 Task: Look for space in Botevgrad, Bulgaria from 15th July, 2023 to 25th July, 2023 for 4 adults, 2 children and 1 pet in price range Rs.10000 to Rs.15000. Place can be entire place or shared room with 4 bedrooms having 6 beds and 4 bathrooms. Property type can be house, flat, guest house. Amenities needed are: wifi, TV, free parkinig on premises, gym, breakfast. Booking option can be shelf check-in. Required host language is English.
Action: Mouse pressed left at (499, 118)
Screenshot: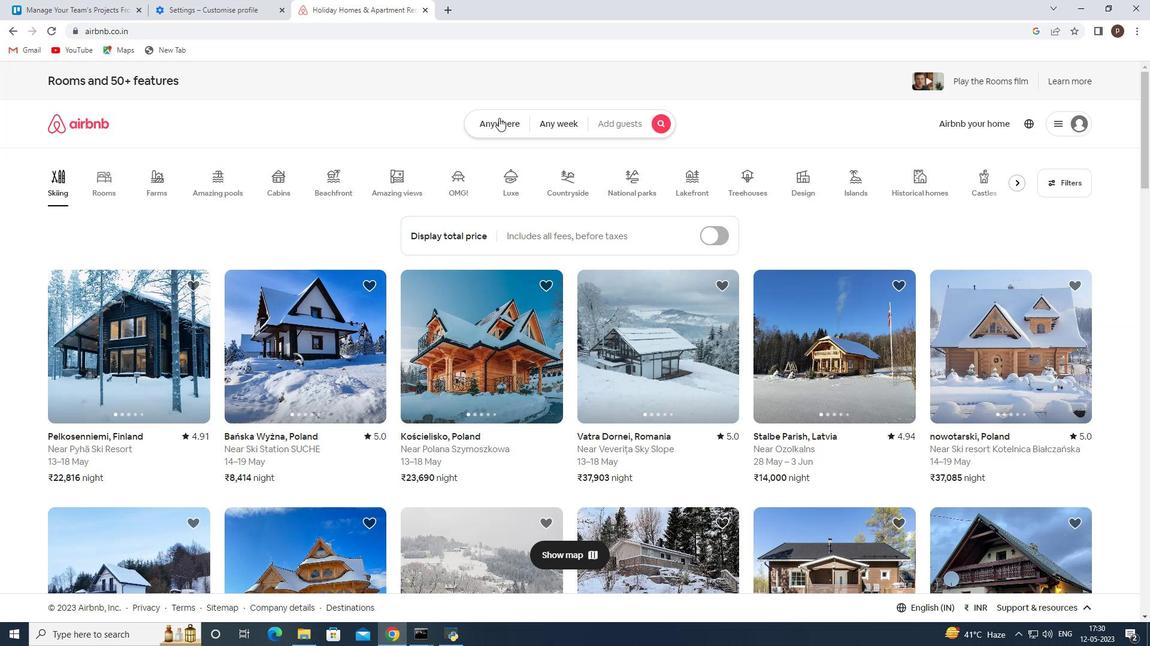 
Action: Mouse moved to (373, 165)
Screenshot: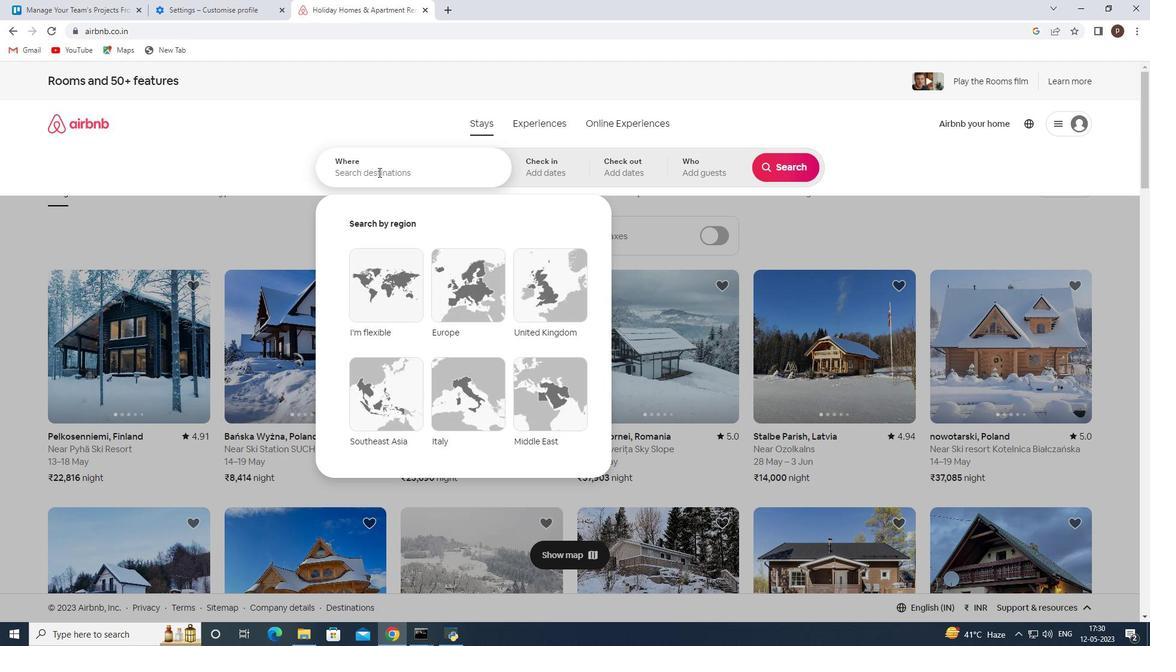
Action: Mouse pressed left at (373, 165)
Screenshot: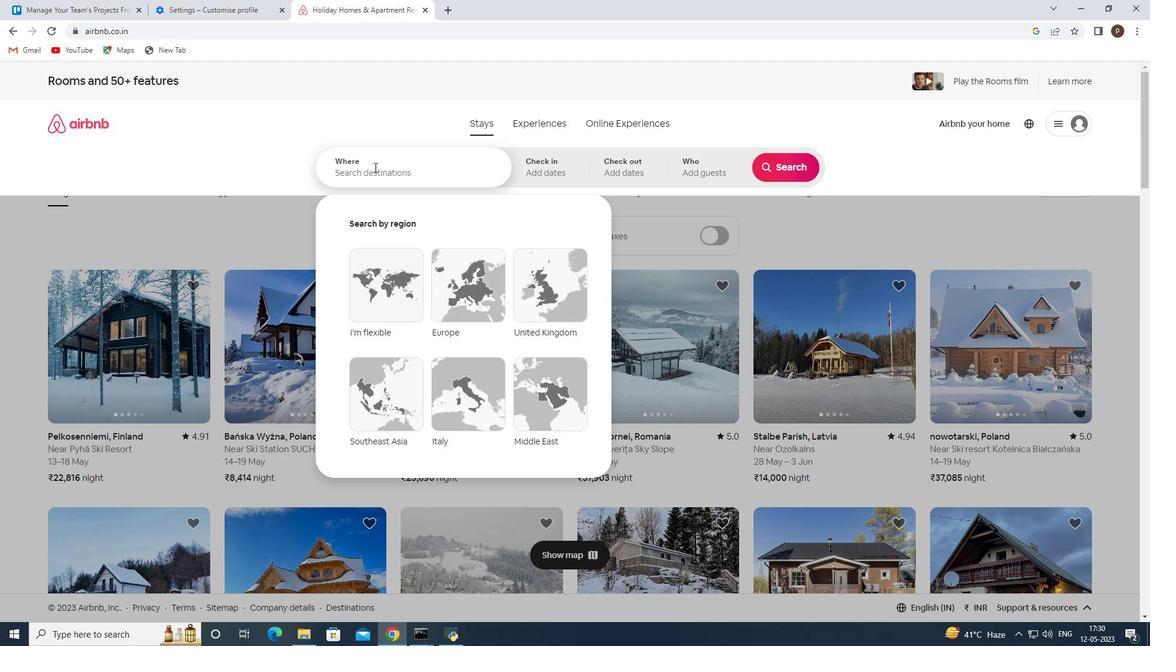 
Action: Mouse moved to (371, 167)
Screenshot: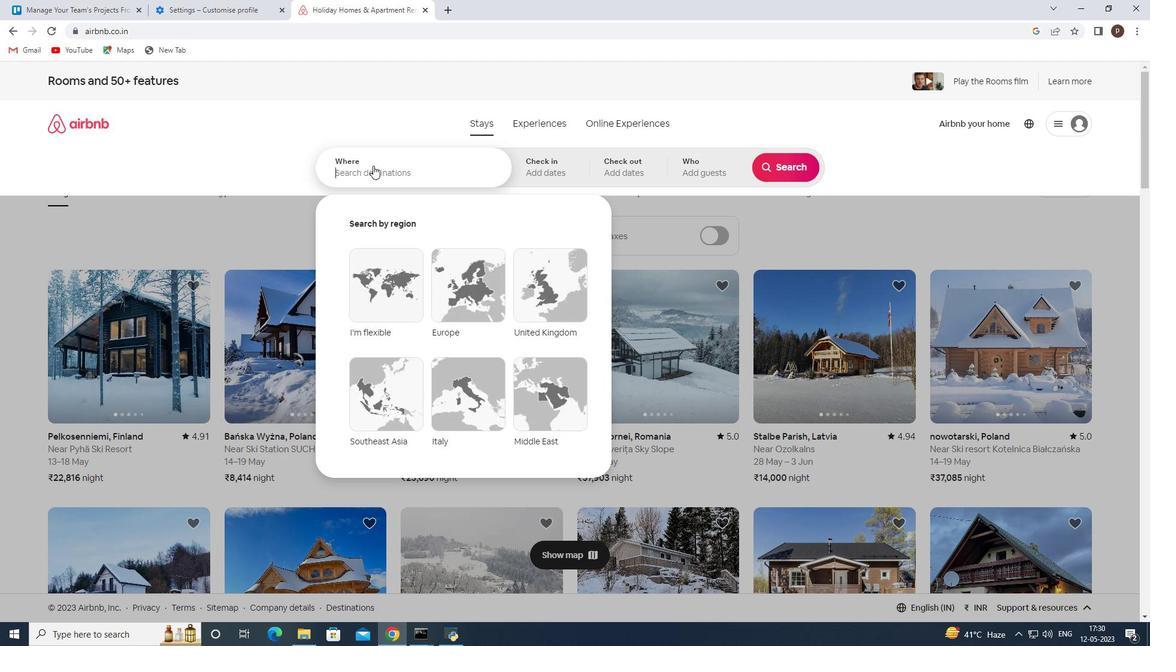 
Action: Mouse pressed left at (371, 167)
Screenshot: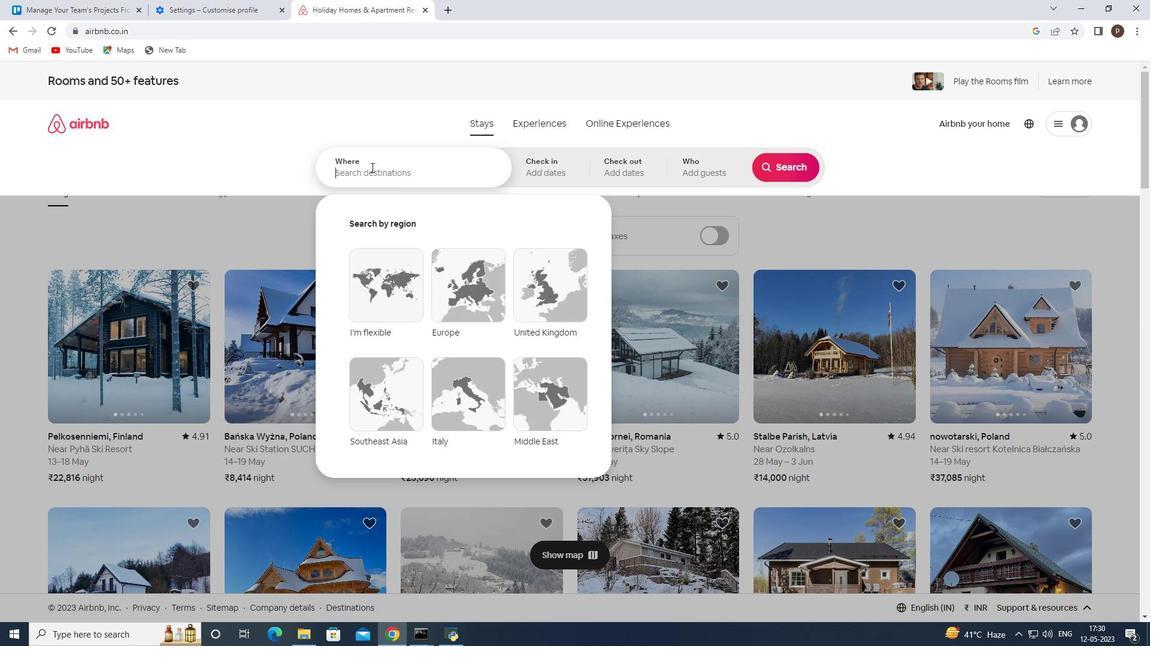 
Action: Key pressed <Key.caps_lock>B<Key.caps_lock>otevgrad
Screenshot: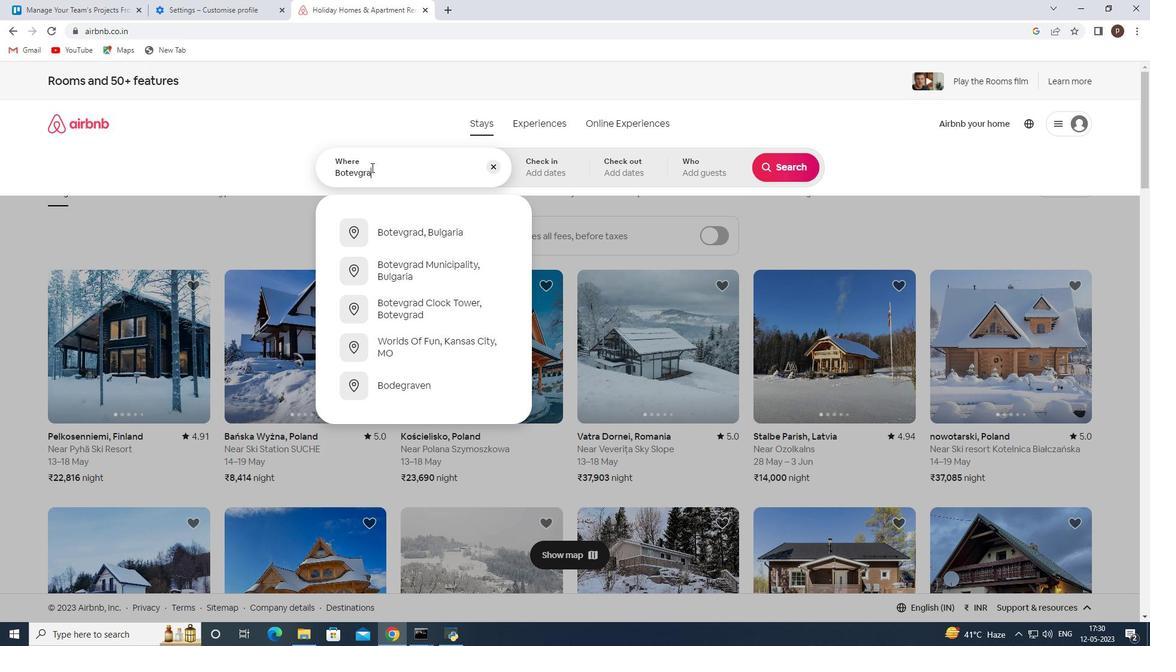 
Action: Mouse moved to (392, 231)
Screenshot: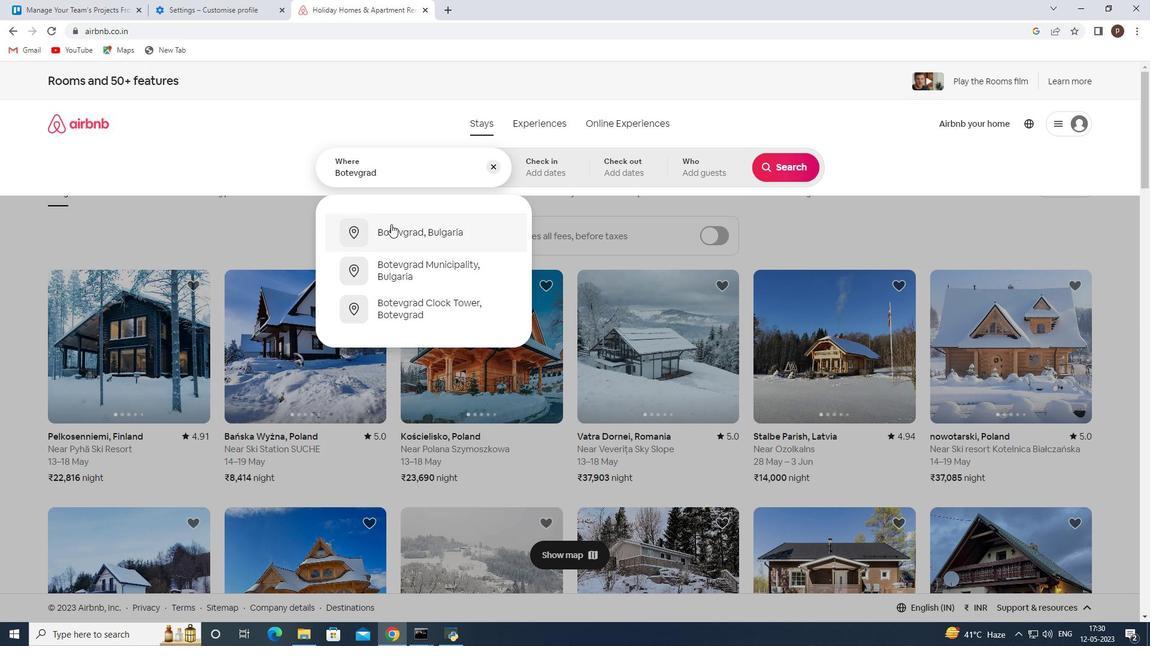 
Action: Mouse pressed left at (392, 231)
Screenshot: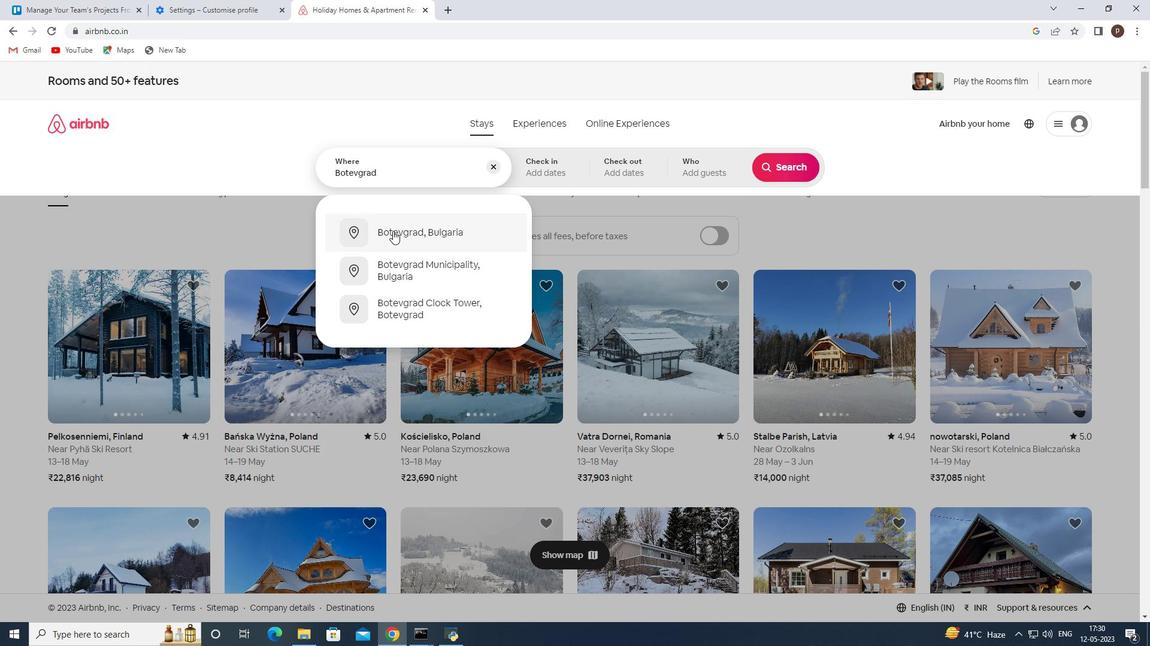 
Action: Mouse moved to (786, 258)
Screenshot: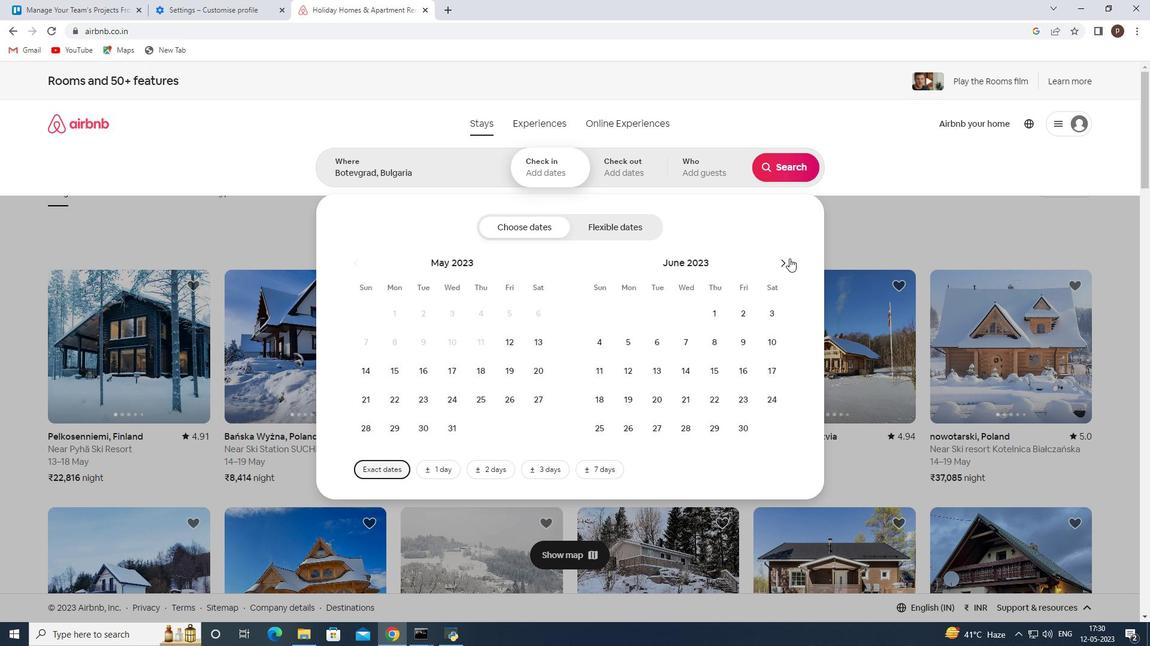 
Action: Mouse pressed left at (786, 258)
Screenshot: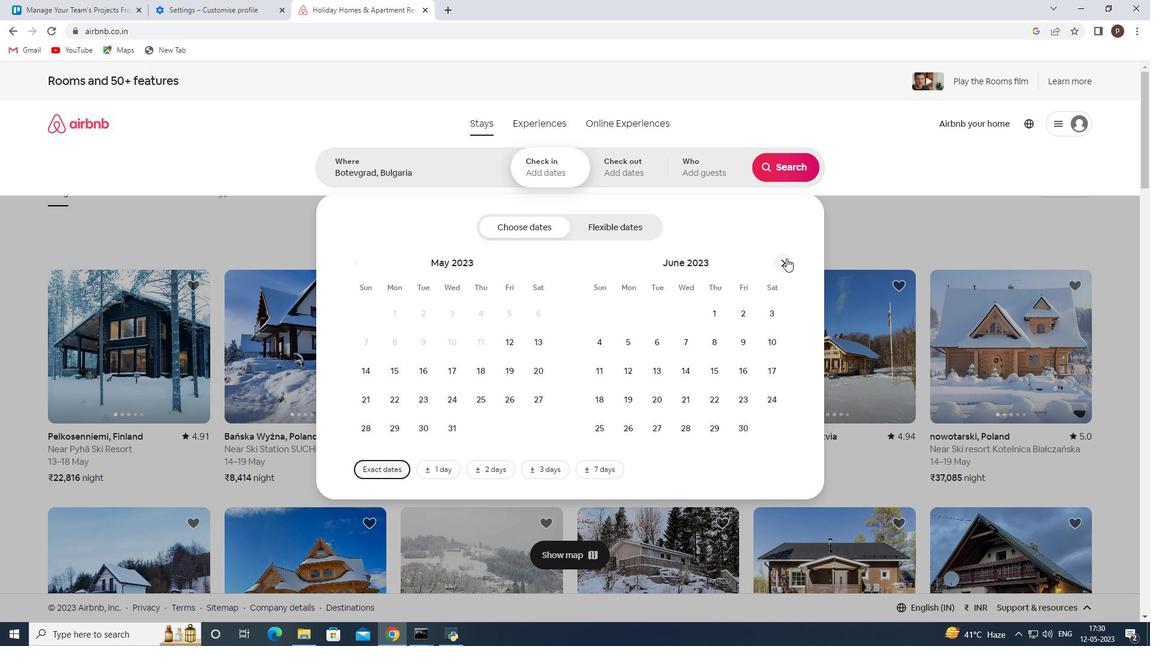 
Action: Mouse moved to (767, 367)
Screenshot: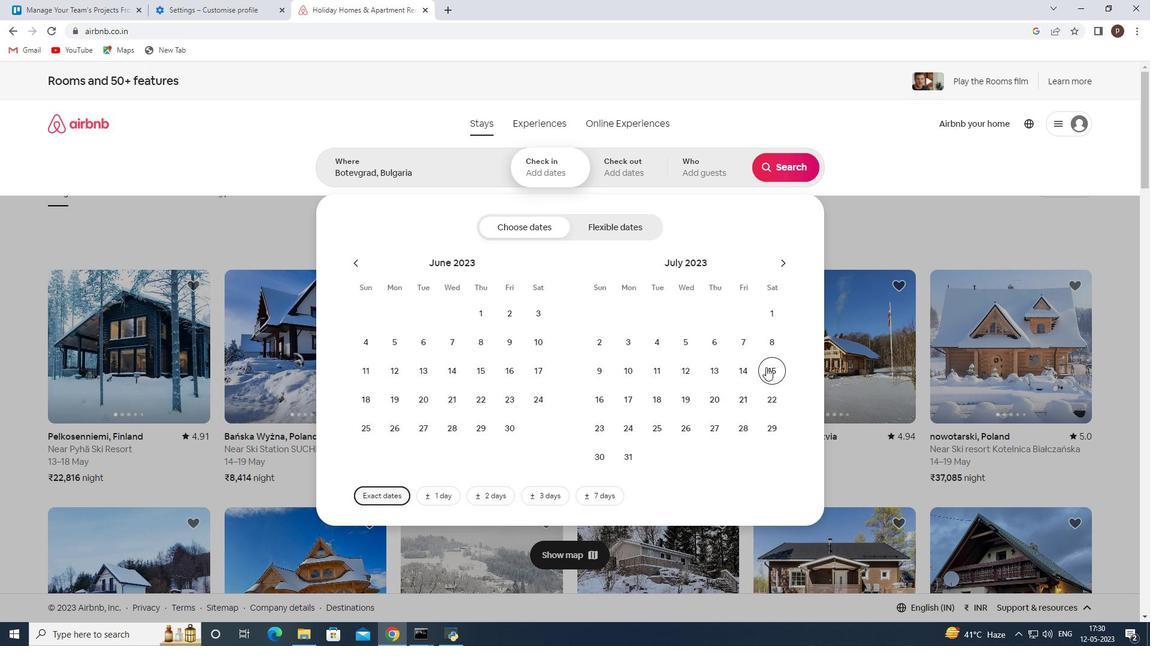 
Action: Mouse pressed left at (767, 367)
Screenshot: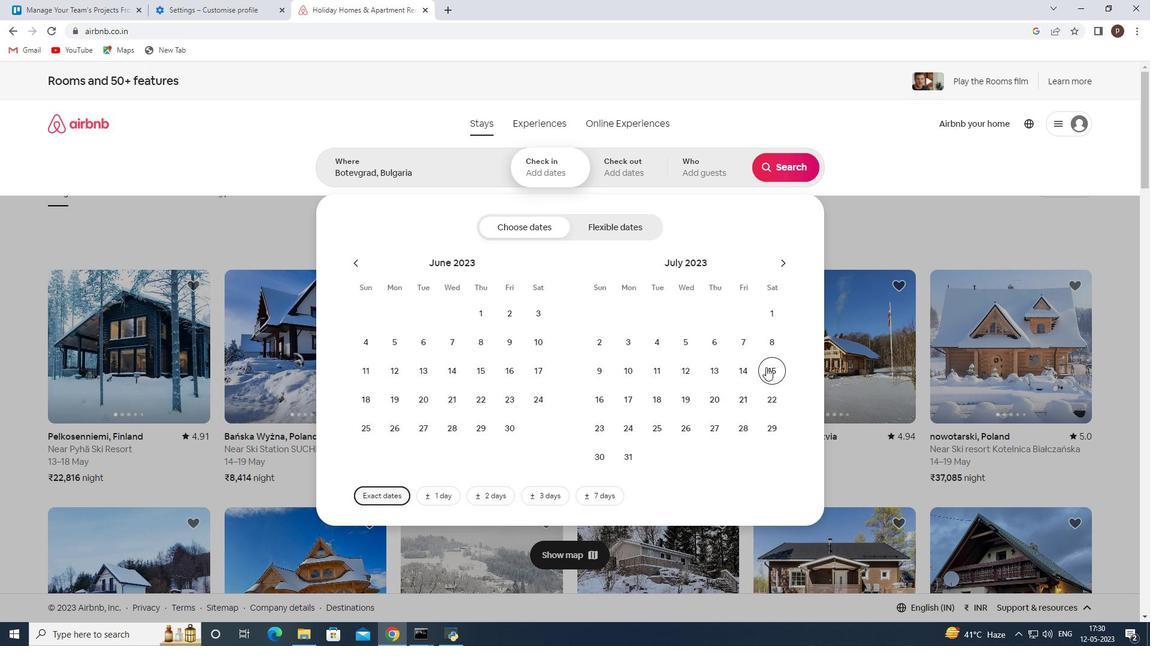 
Action: Mouse moved to (654, 421)
Screenshot: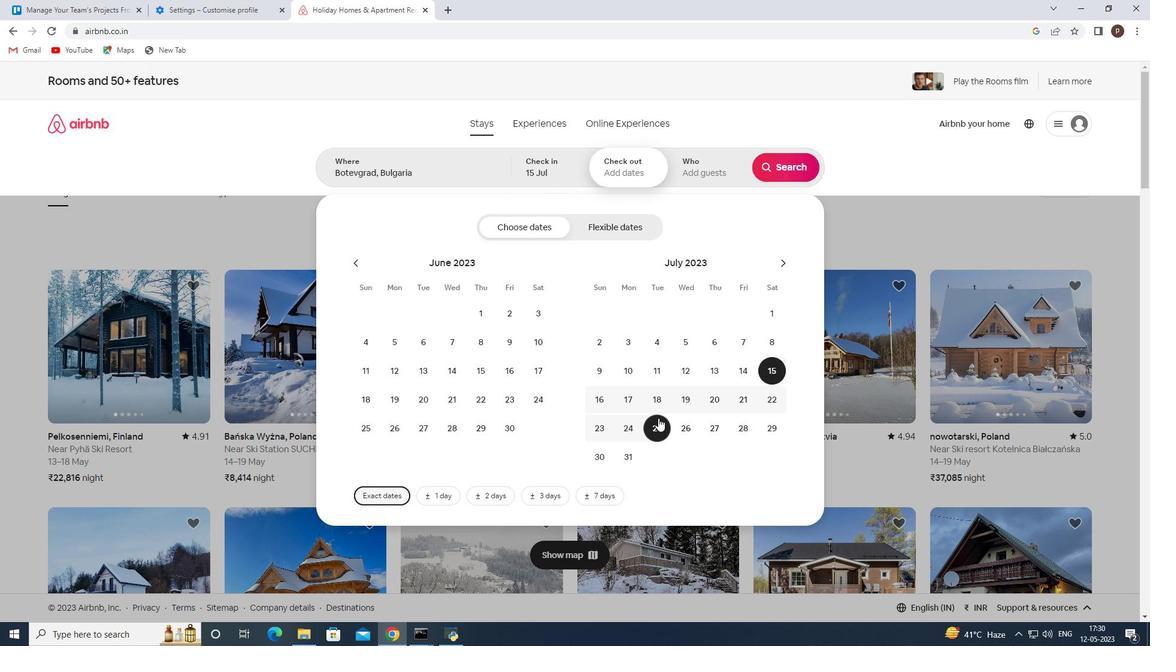 
Action: Mouse pressed left at (654, 421)
Screenshot: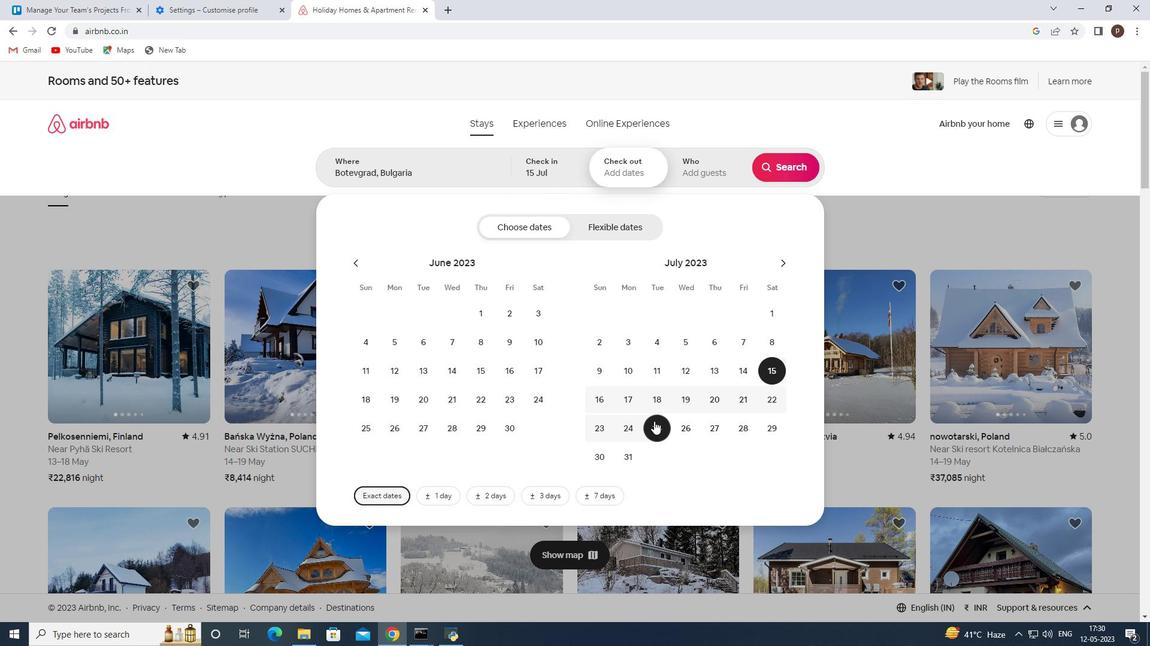
Action: Mouse moved to (694, 170)
Screenshot: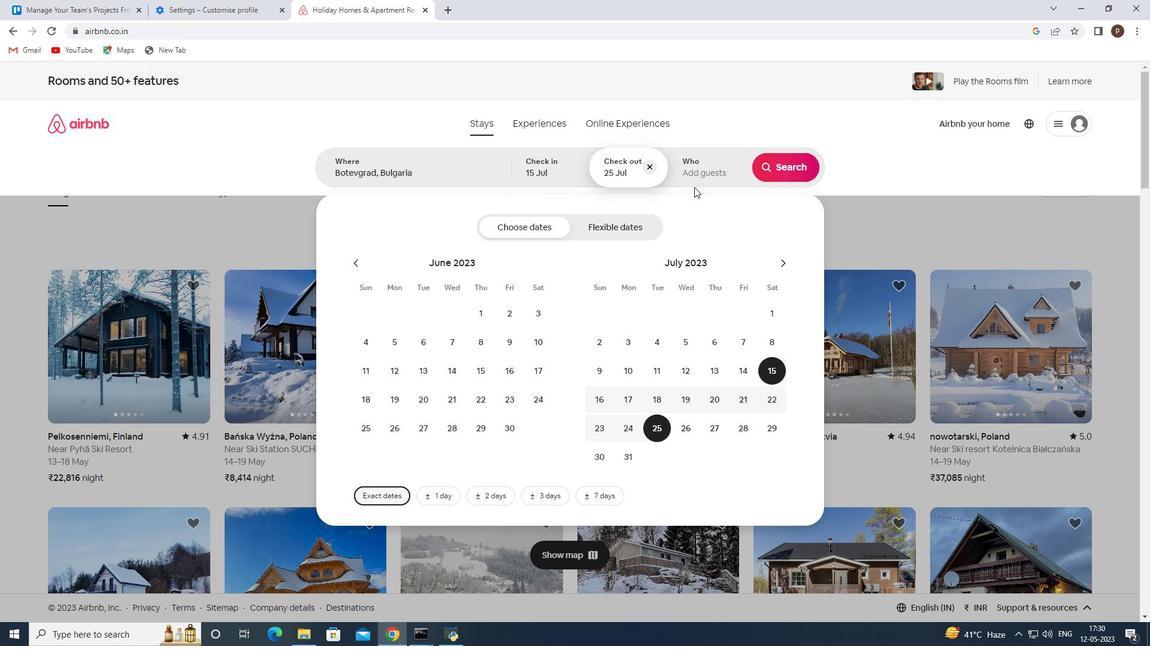 
Action: Mouse pressed left at (694, 170)
Screenshot: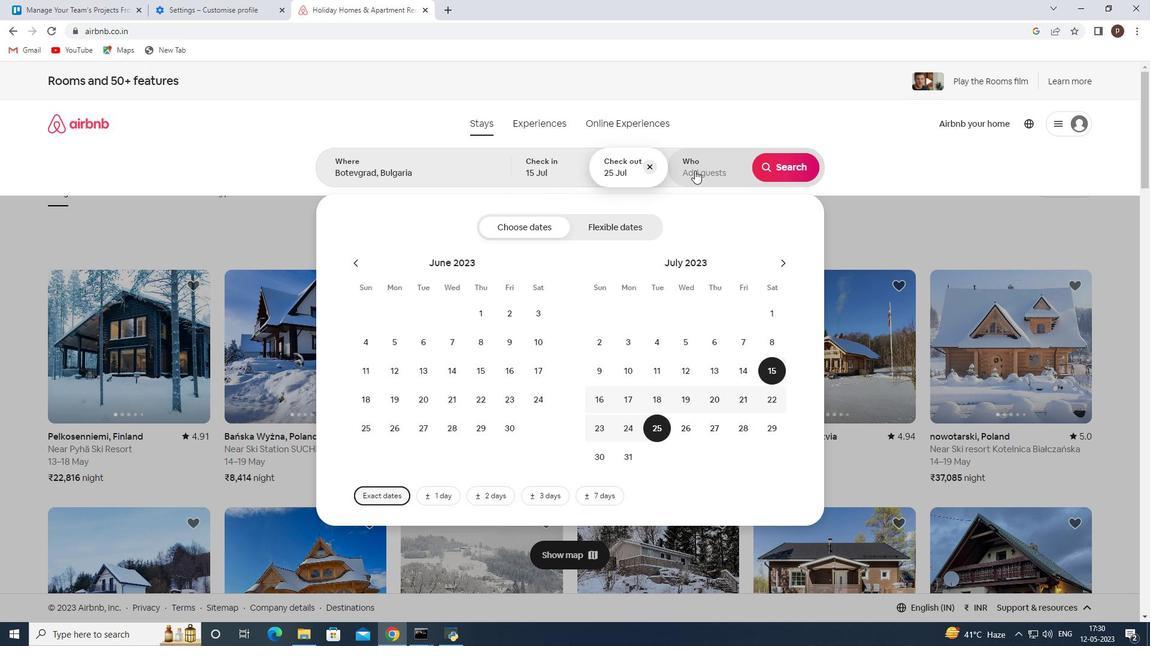 
Action: Mouse moved to (794, 233)
Screenshot: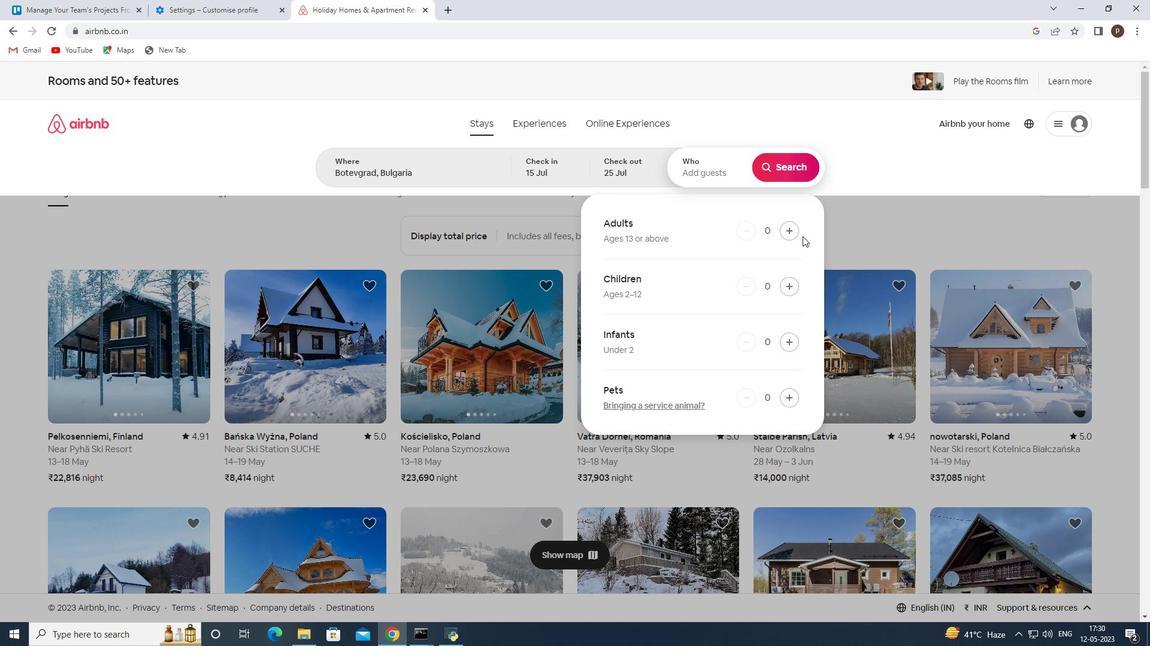 
Action: Mouse pressed left at (794, 233)
Screenshot: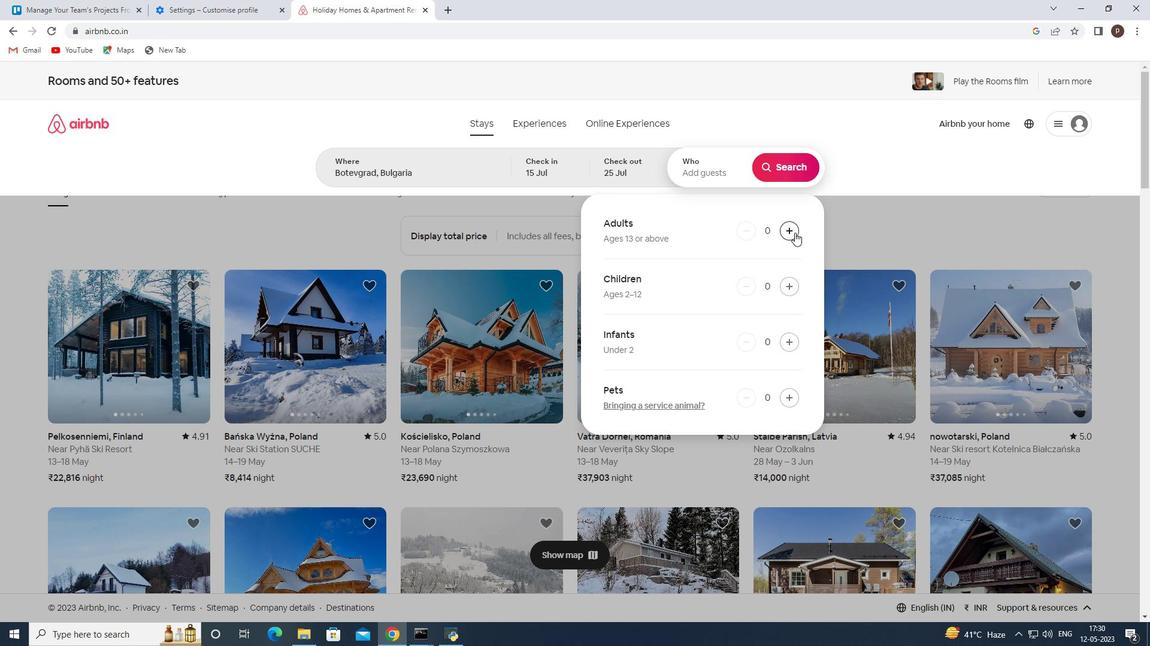 
Action: Mouse pressed left at (794, 233)
Screenshot: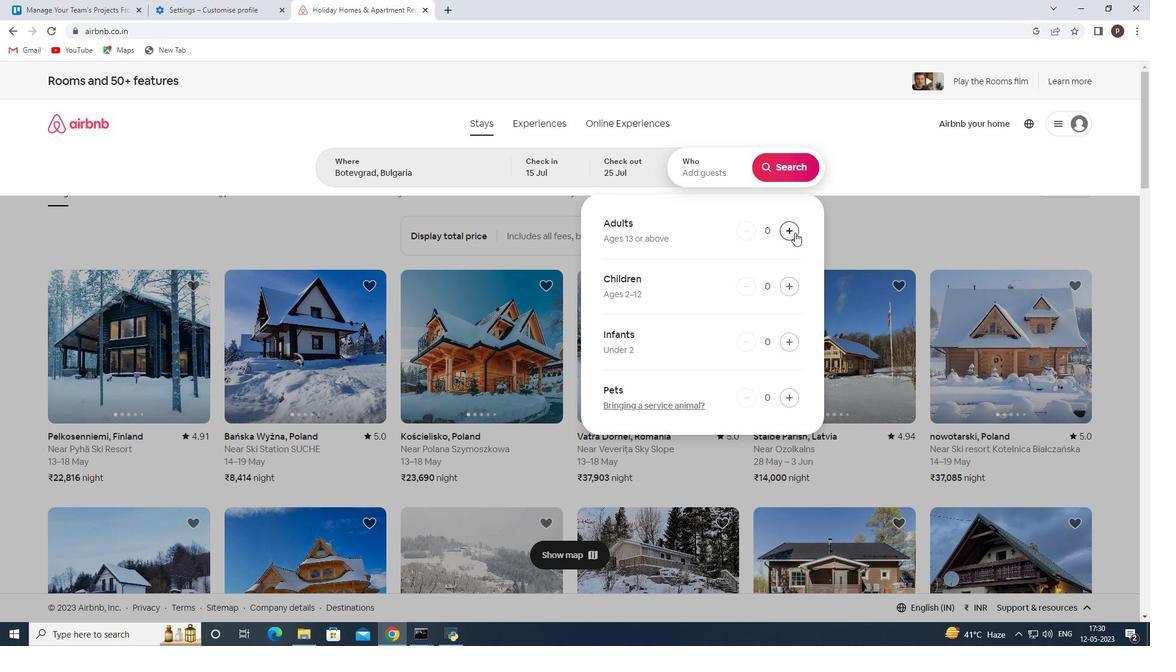 
Action: Mouse pressed left at (794, 233)
Screenshot: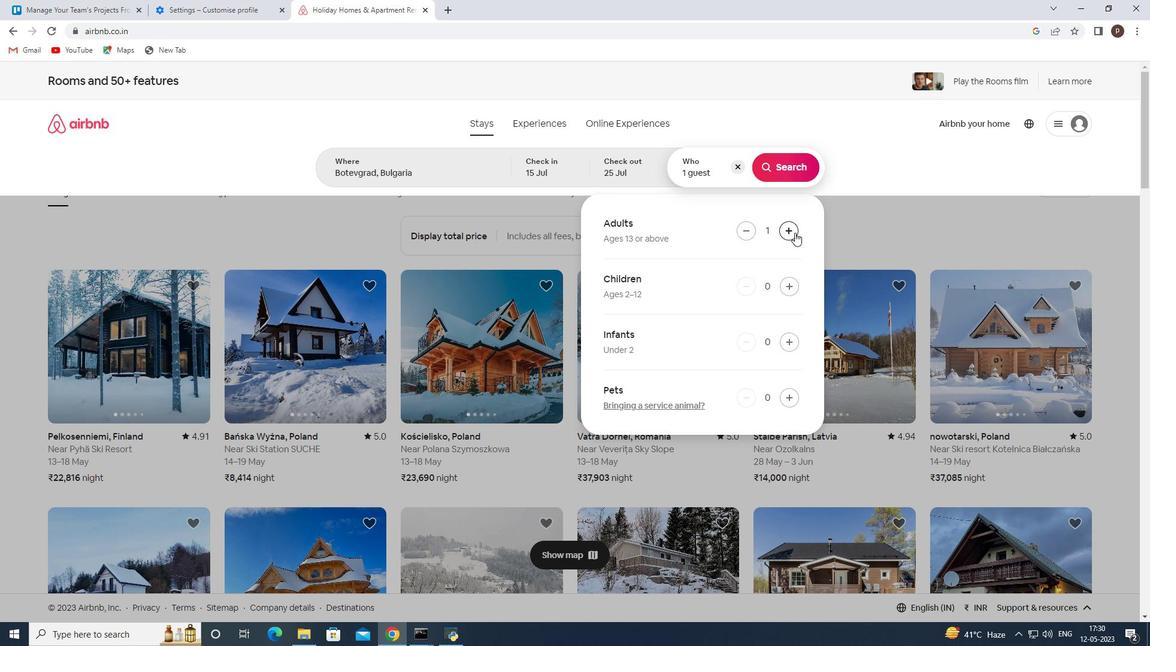 
Action: Mouse pressed left at (794, 233)
Screenshot: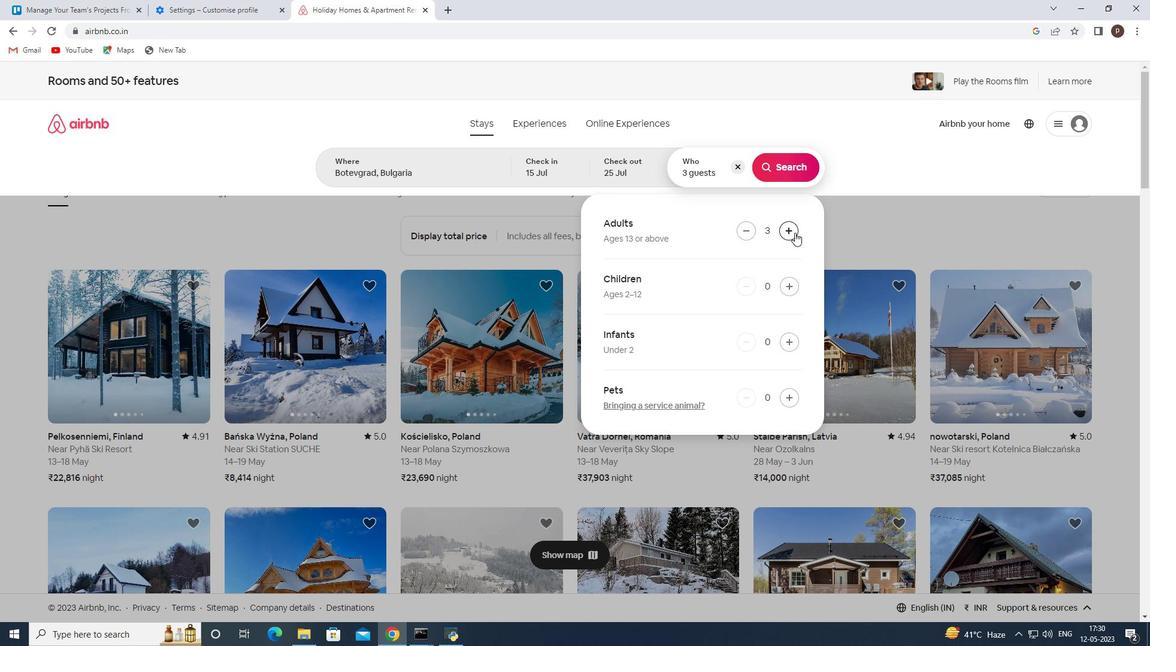 
Action: Mouse moved to (791, 281)
Screenshot: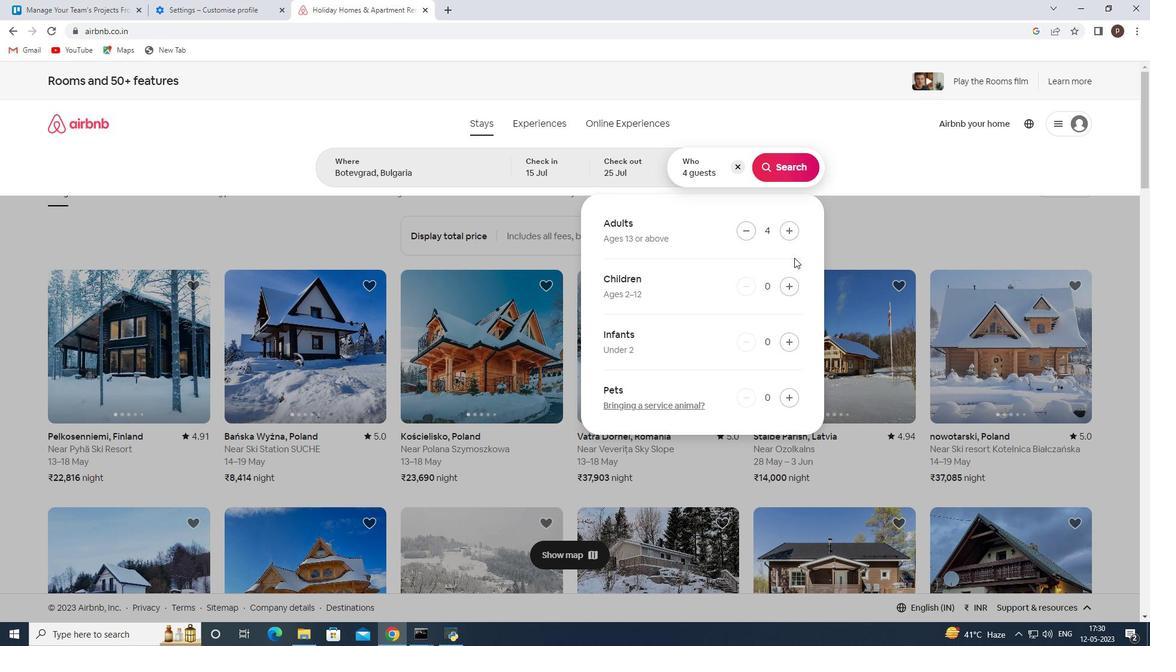 
Action: Mouse pressed left at (791, 281)
Screenshot: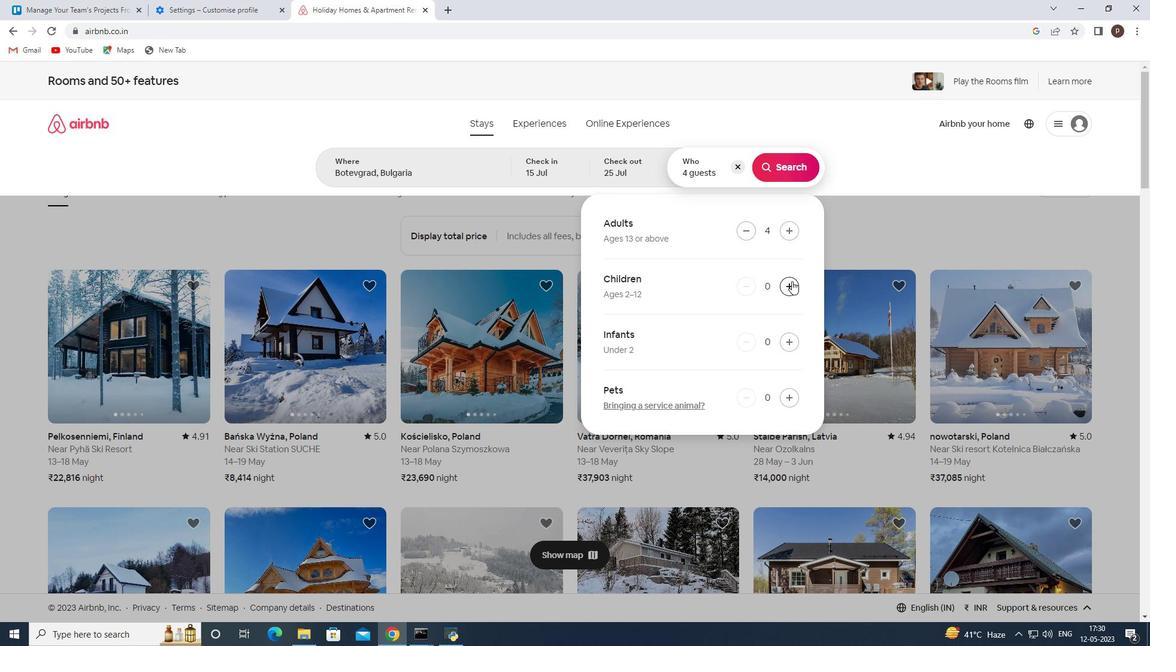 
Action: Mouse pressed left at (791, 281)
Screenshot: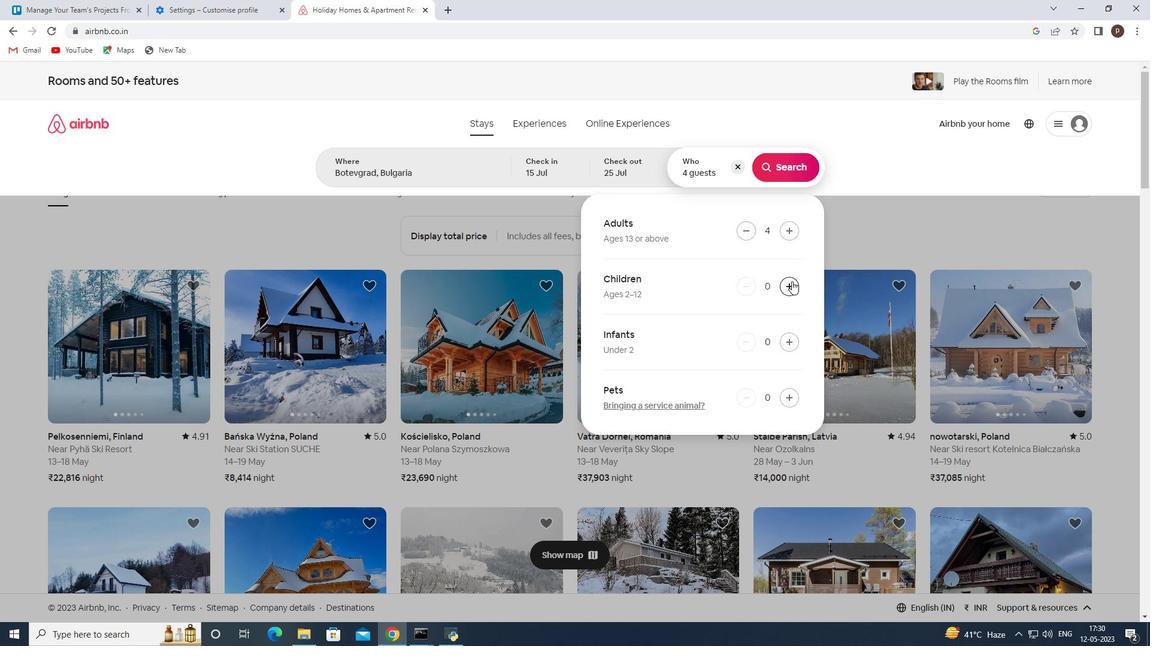 
Action: Mouse moved to (785, 402)
Screenshot: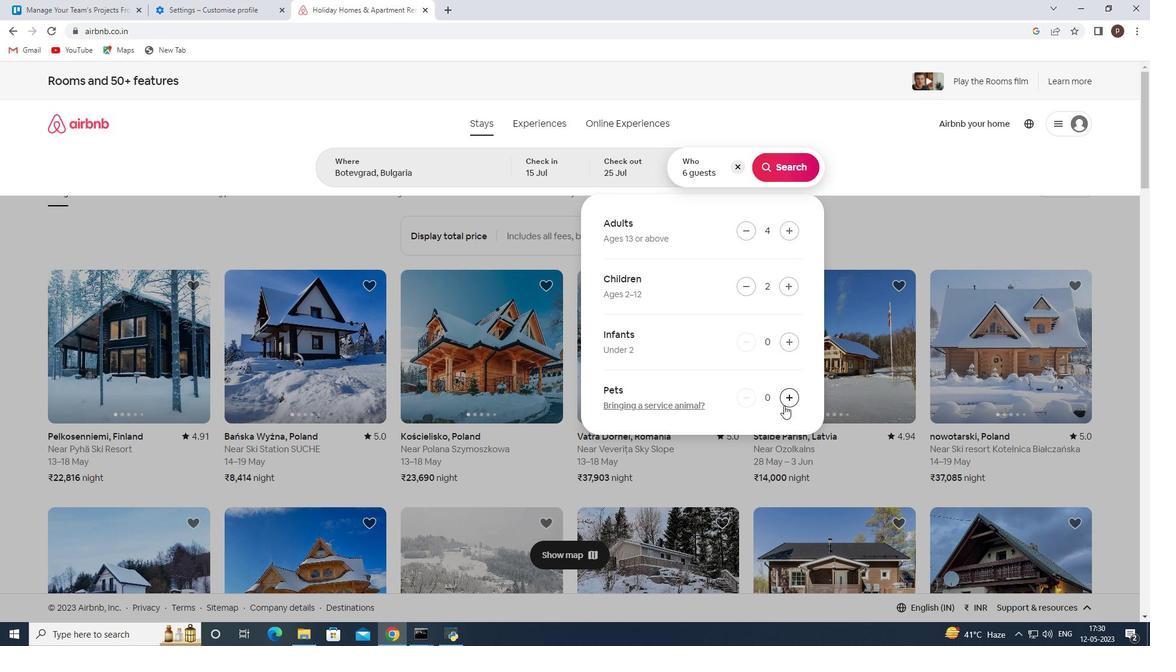 
Action: Mouse pressed left at (785, 402)
Screenshot: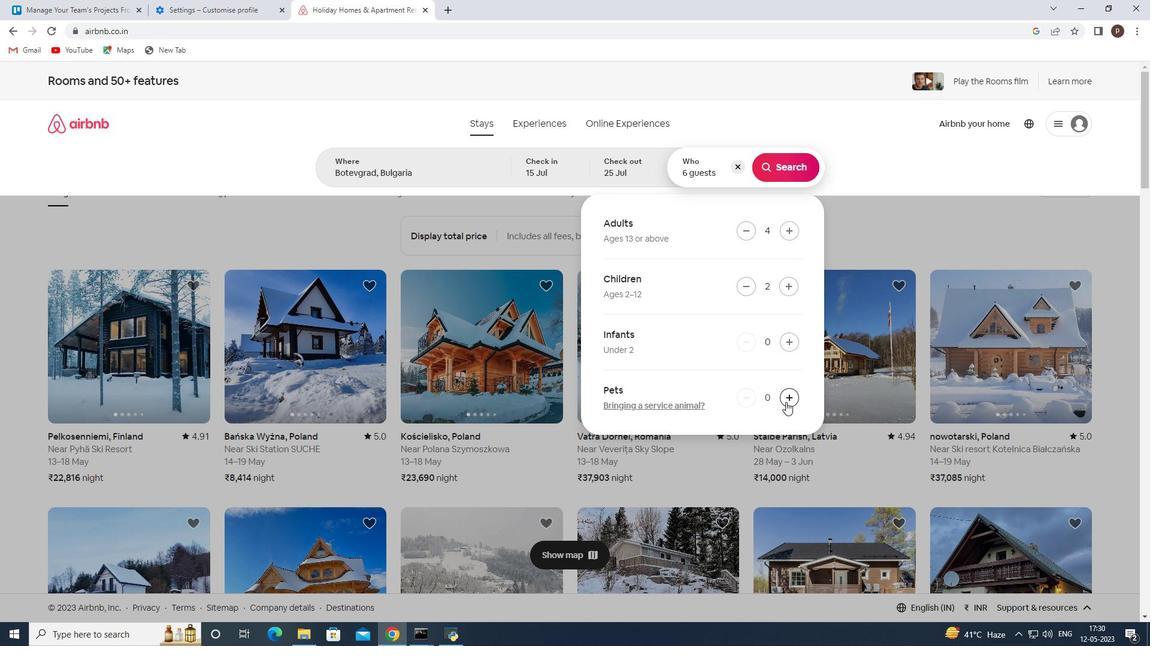 
Action: Mouse moved to (770, 160)
Screenshot: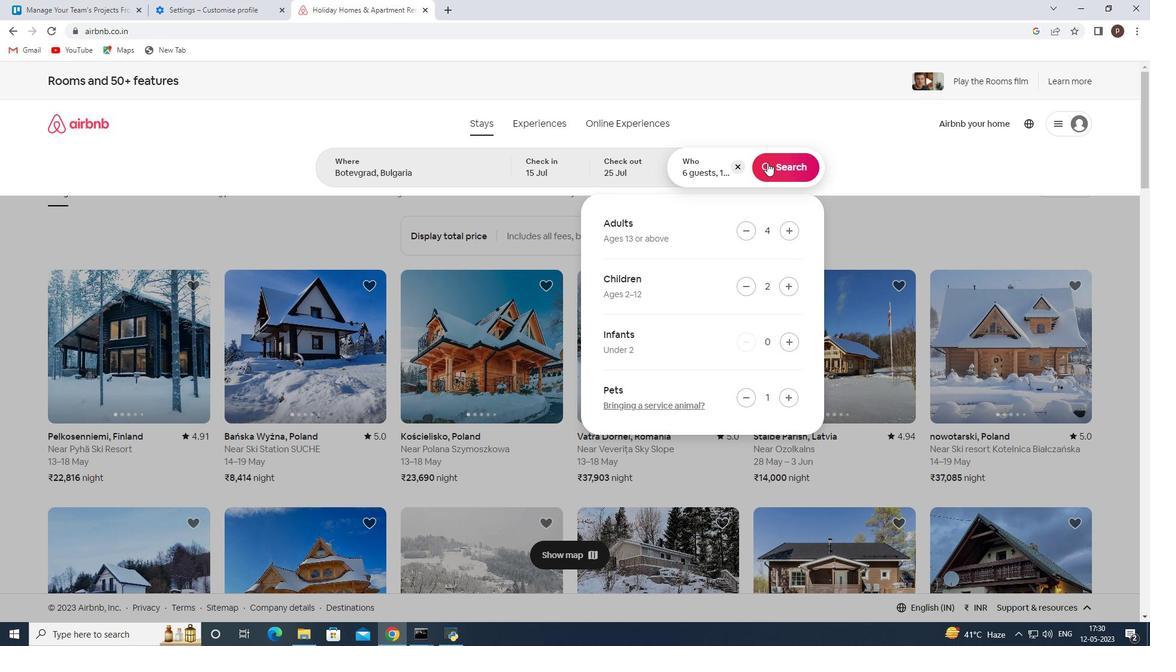 
Action: Mouse pressed left at (770, 160)
Screenshot: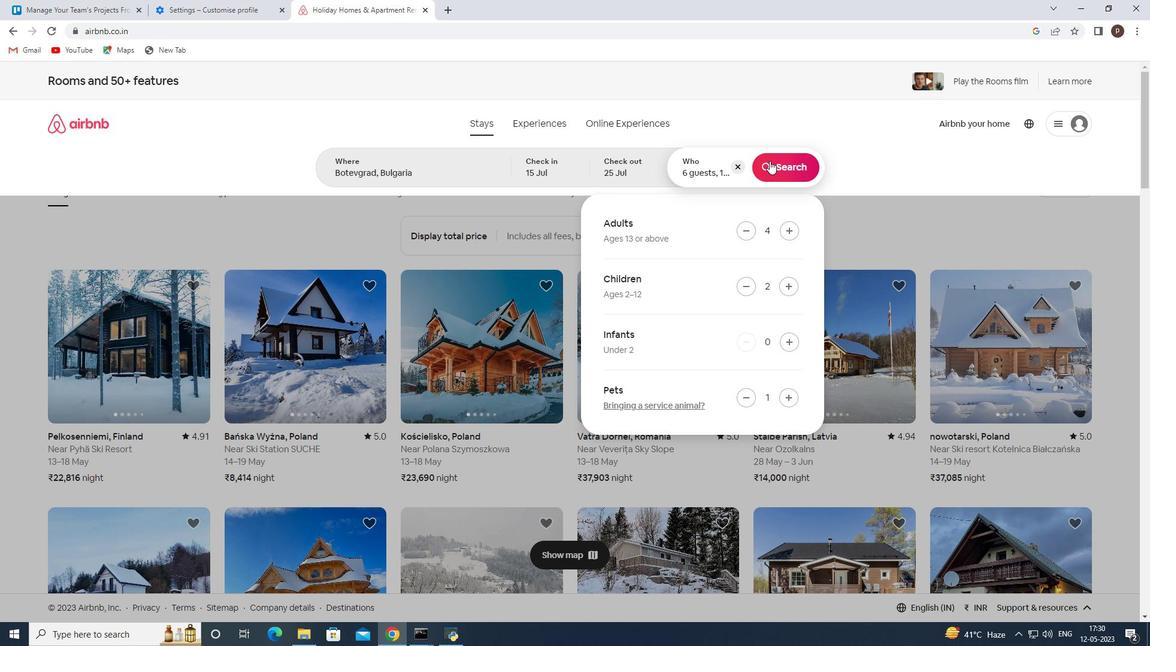 
Action: Mouse moved to (1083, 128)
Screenshot: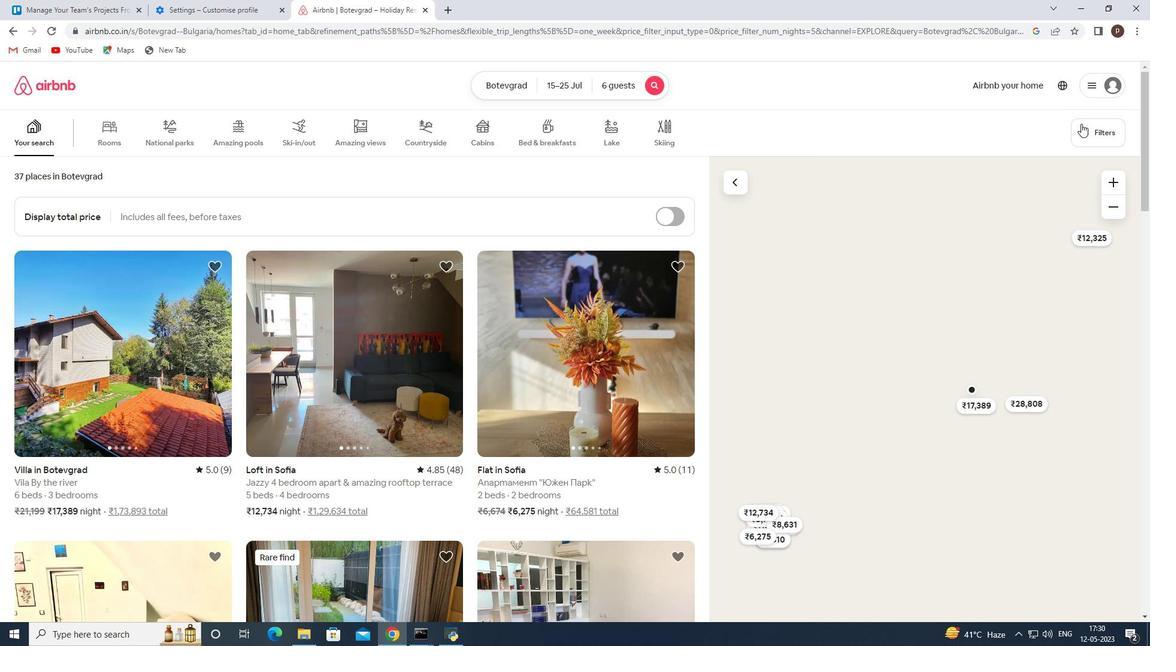 
Action: Mouse pressed left at (1083, 128)
Screenshot: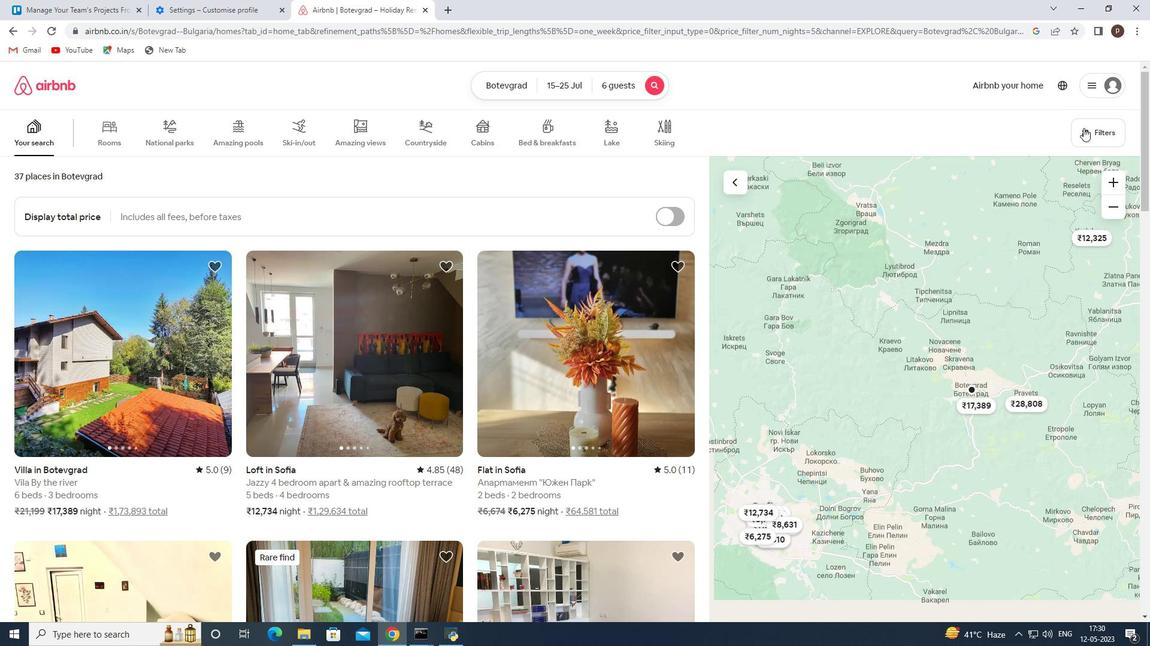 
Action: Mouse moved to (404, 429)
Screenshot: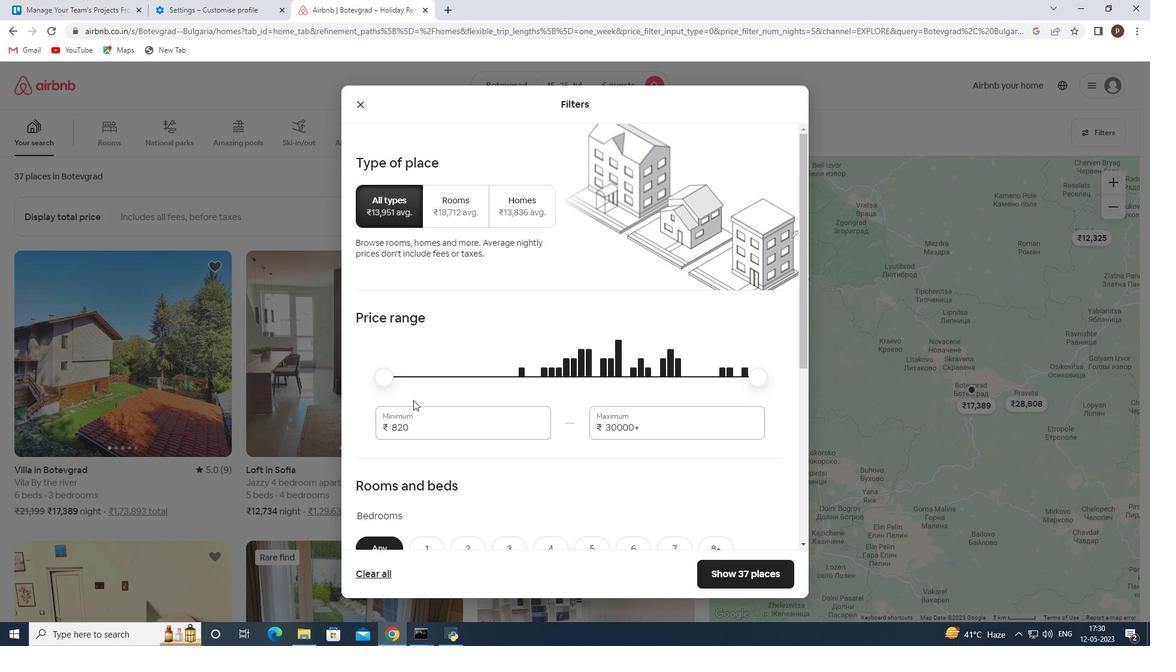 
Action: Mouse pressed left at (404, 429)
Screenshot: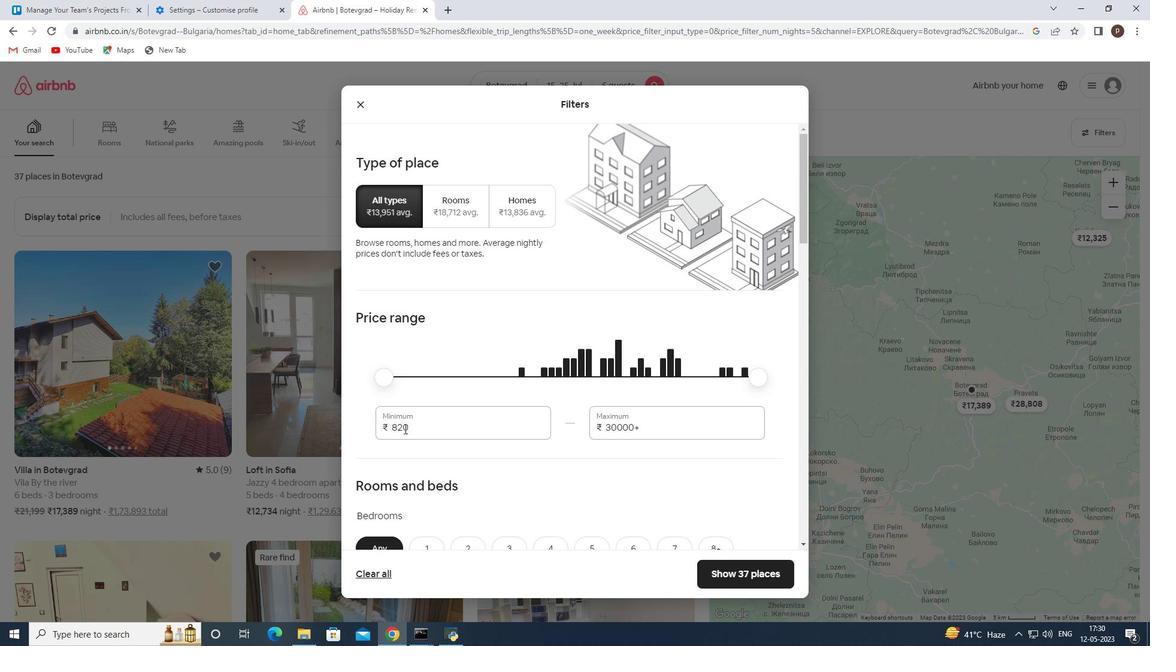 
Action: Mouse moved to (403, 429)
Screenshot: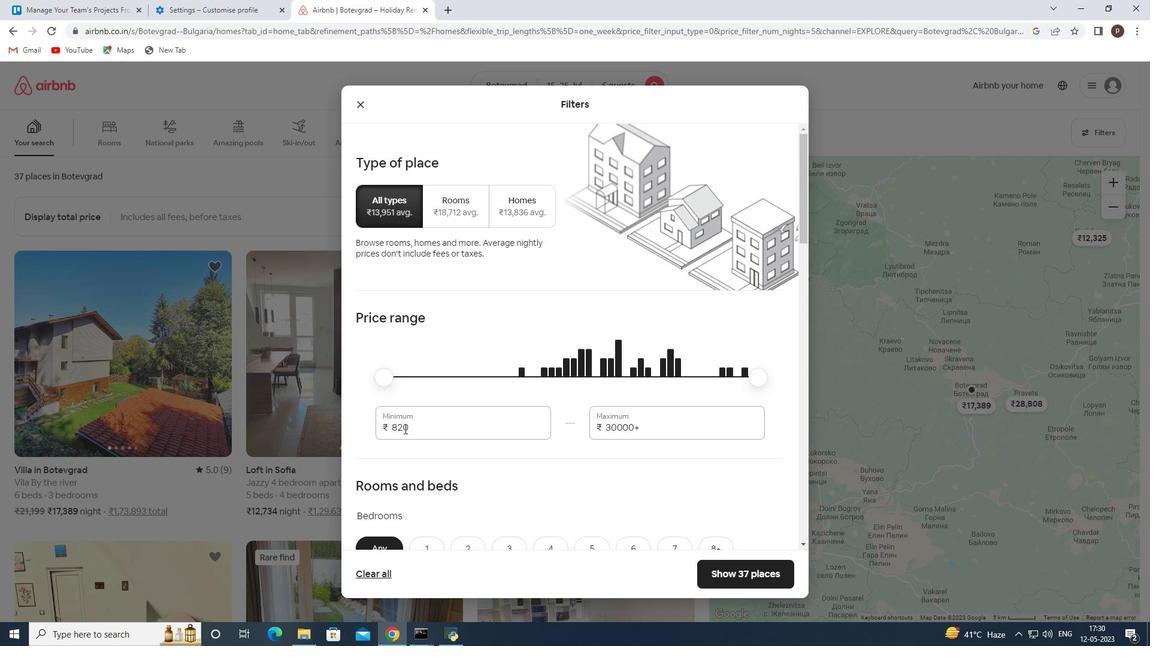 
Action: Mouse pressed left at (403, 429)
Screenshot: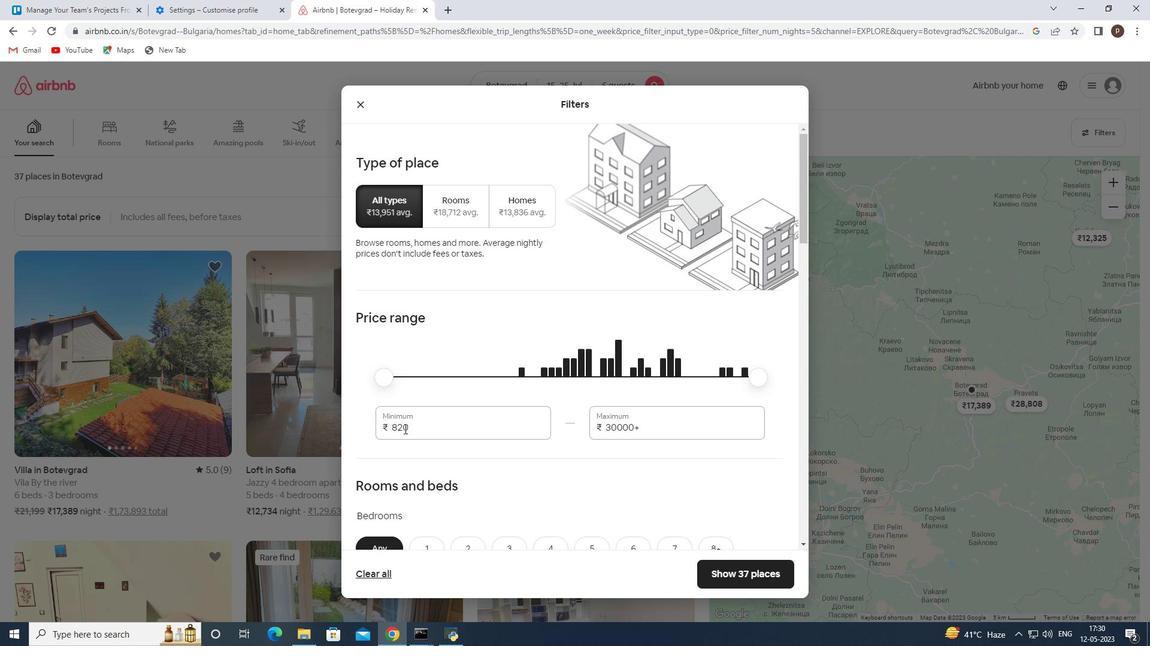 
Action: Key pressed 10000<Key.tab>15000
Screenshot: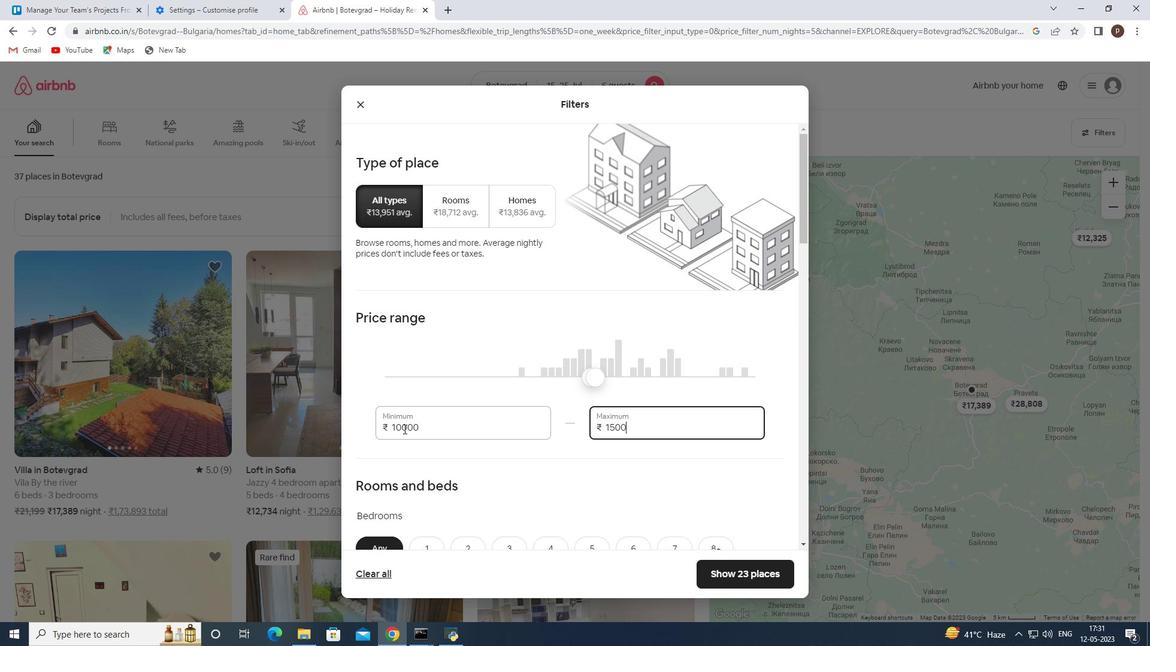 
Action: Mouse moved to (403, 429)
Screenshot: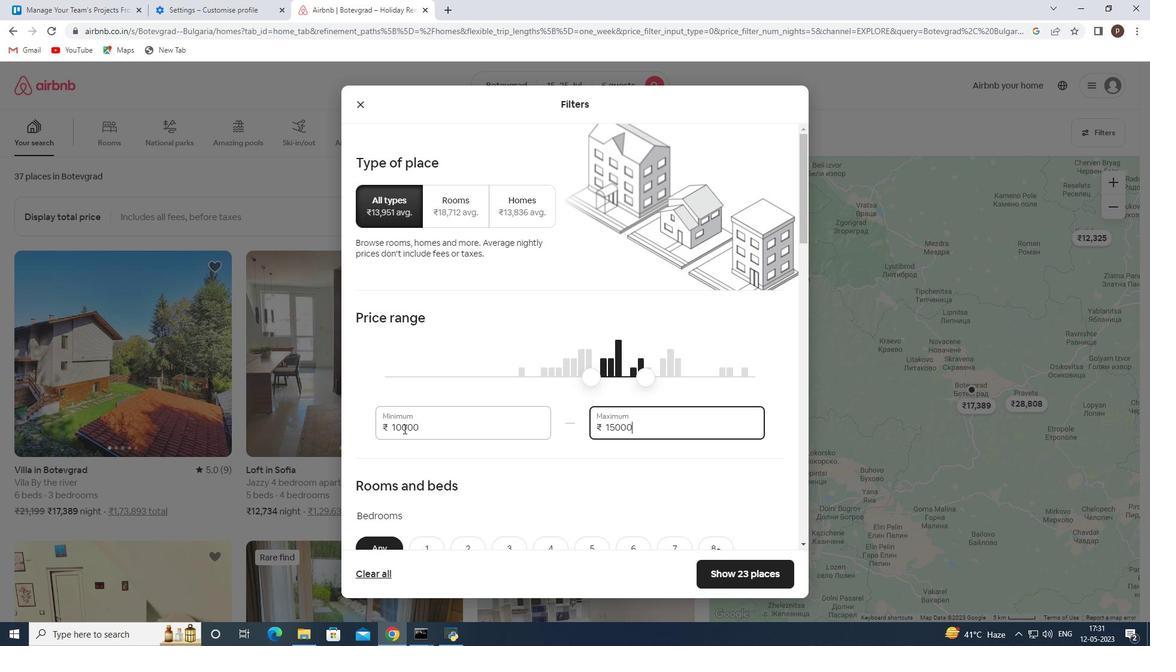 
Action: Mouse scrolled (403, 428) with delta (0, 0)
Screenshot: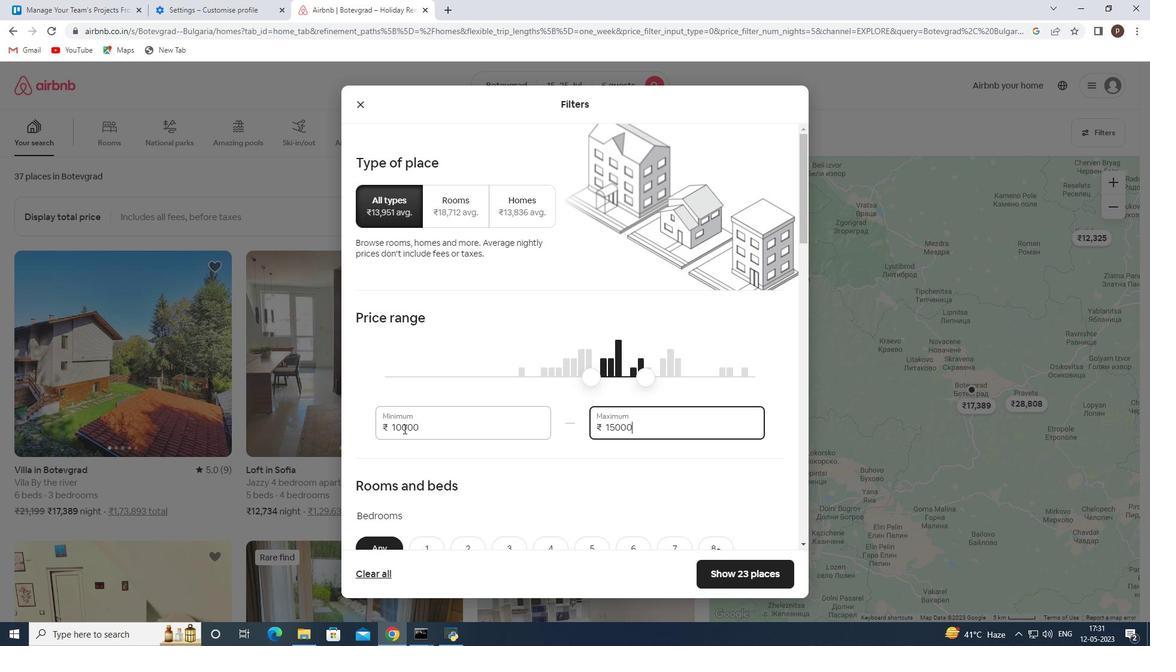 
Action: Mouse scrolled (403, 428) with delta (0, 0)
Screenshot: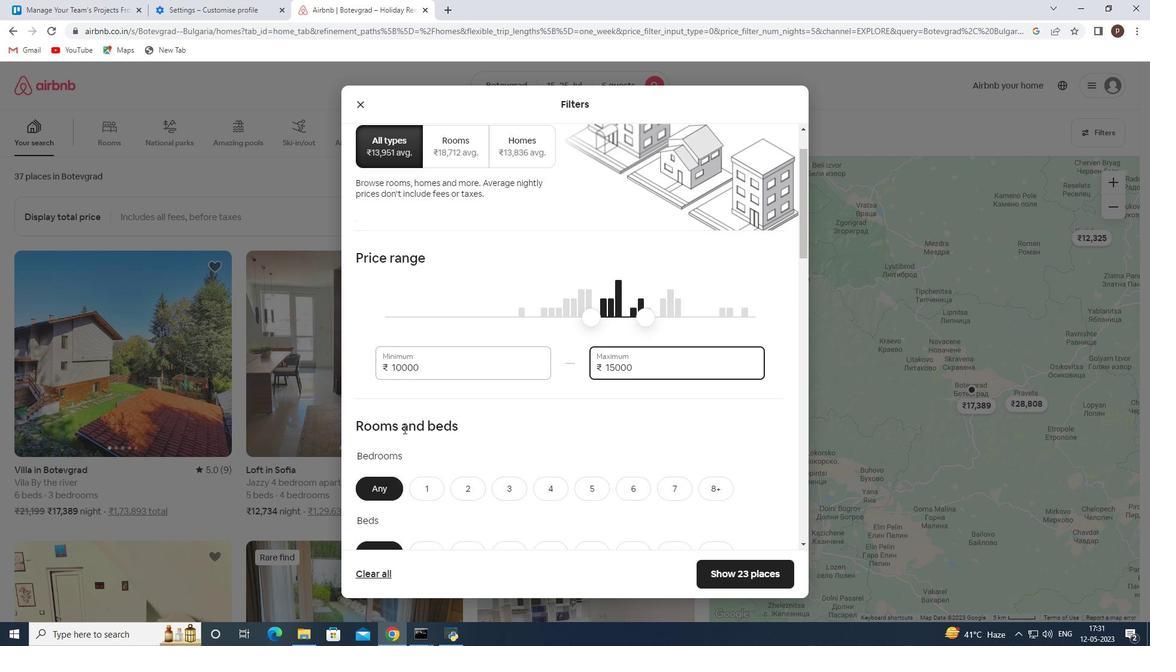 
Action: Mouse scrolled (403, 428) with delta (0, 0)
Screenshot: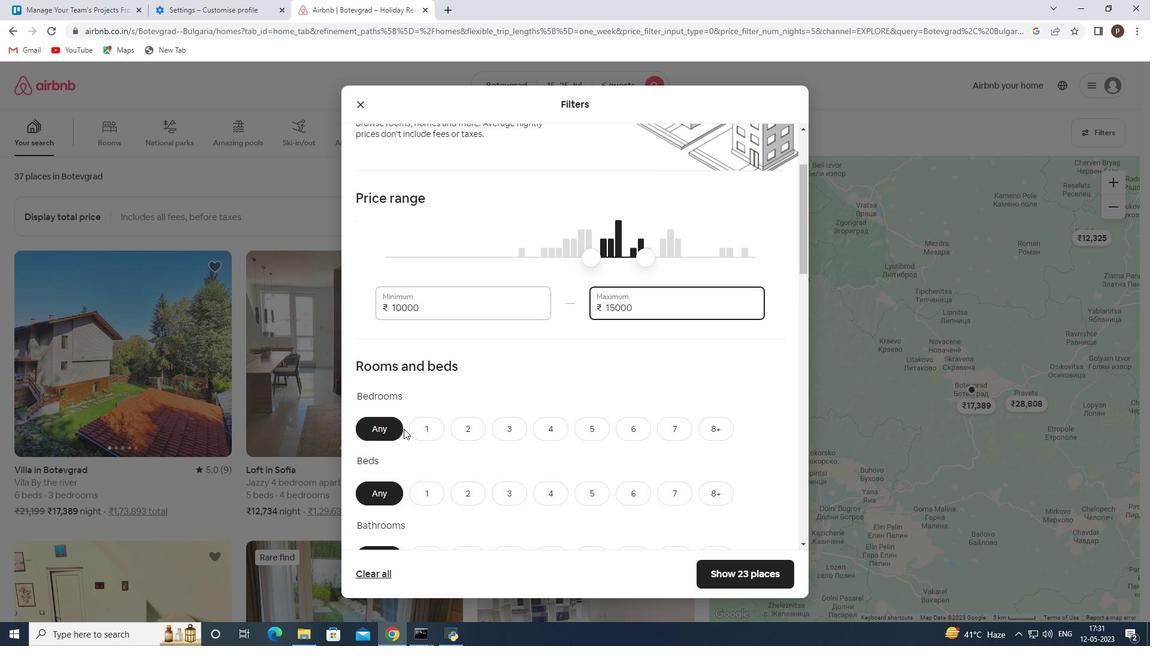 
Action: Mouse moved to (547, 372)
Screenshot: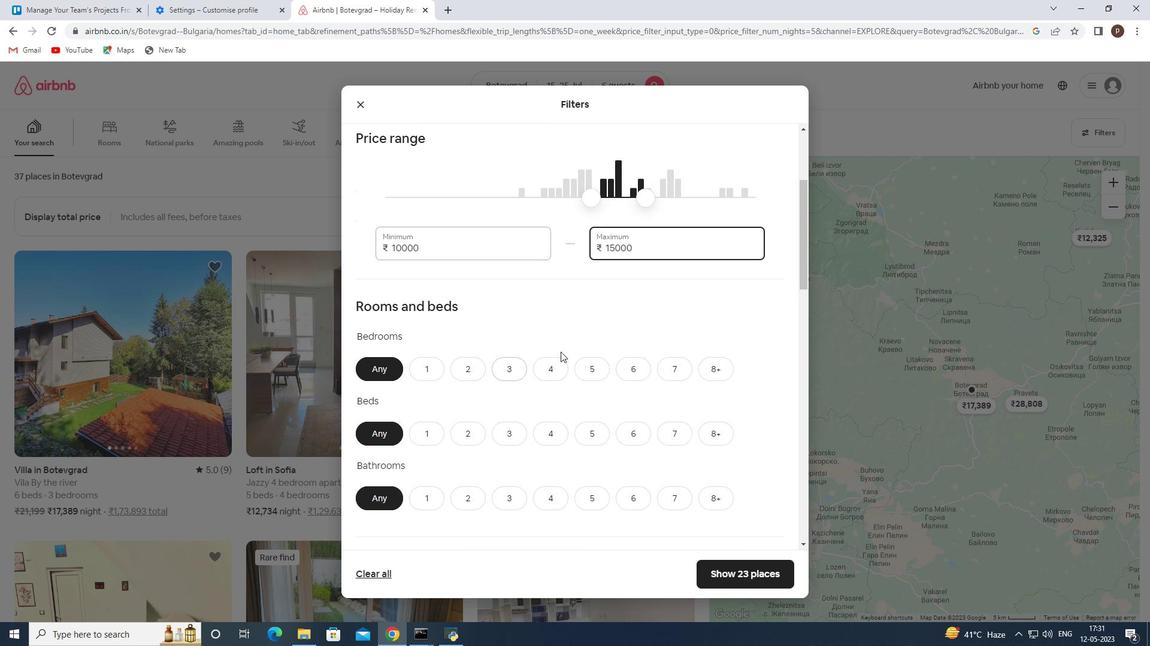 
Action: Mouse pressed left at (547, 372)
Screenshot: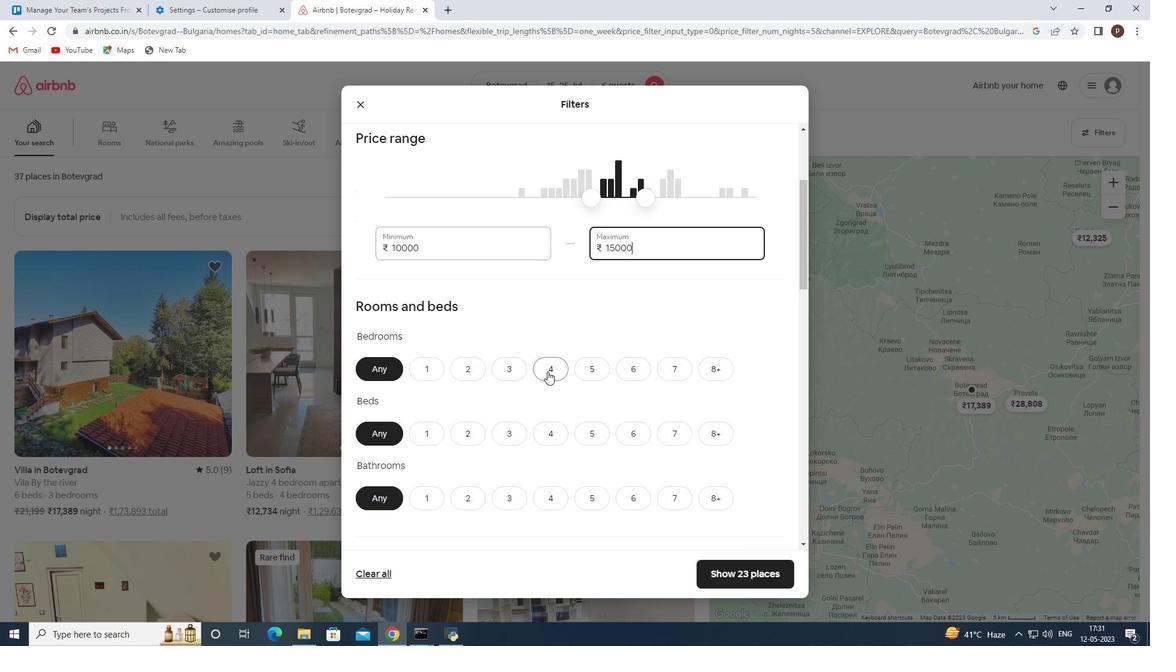 
Action: Mouse moved to (631, 428)
Screenshot: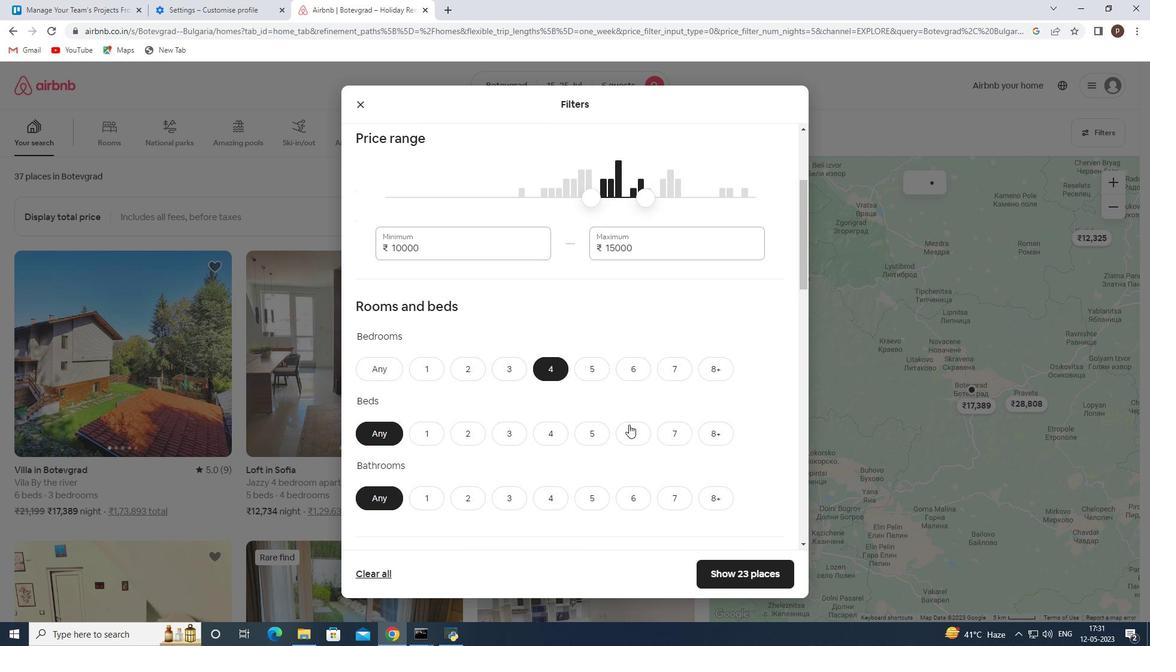 
Action: Mouse pressed left at (631, 428)
Screenshot: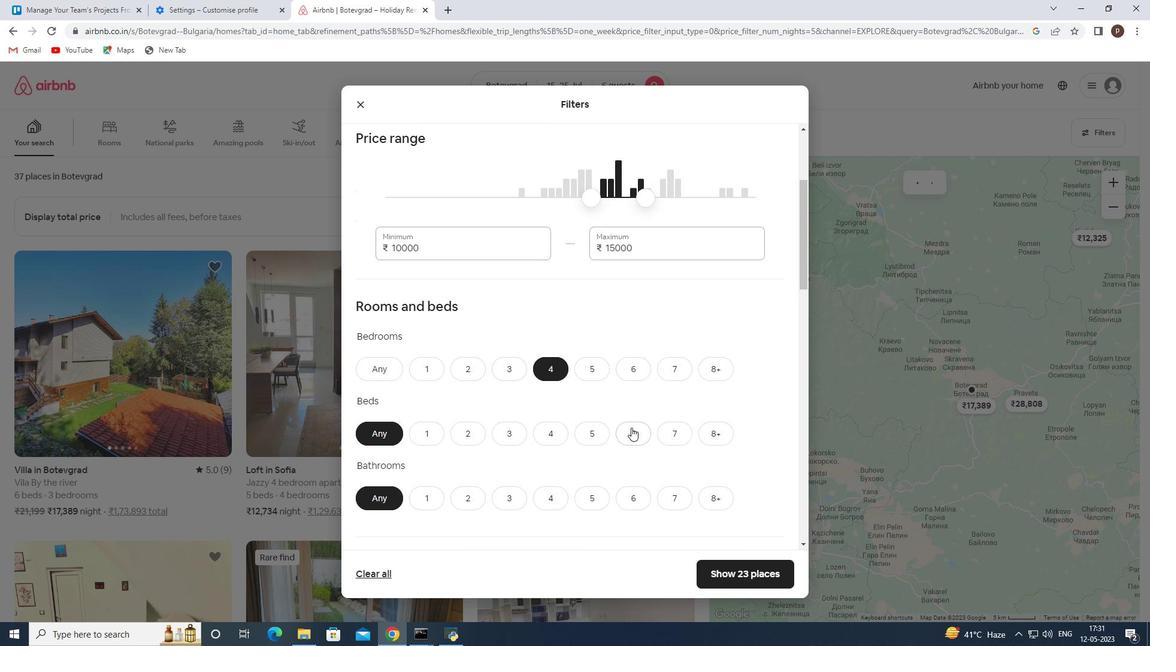 
Action: Mouse moved to (546, 490)
Screenshot: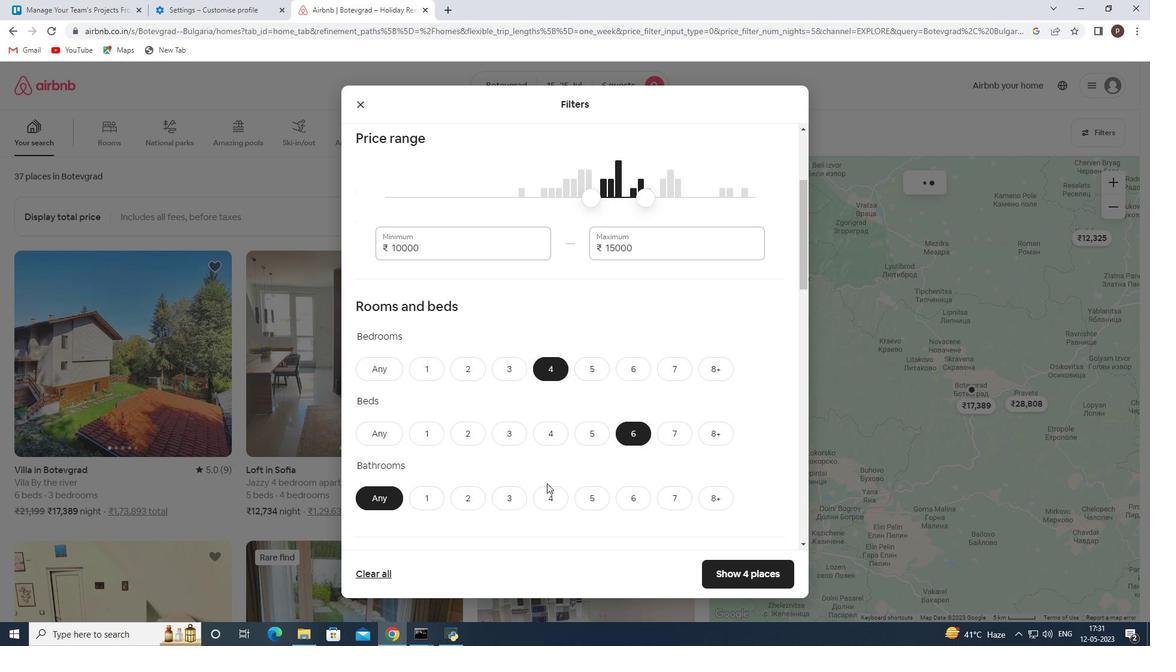 
Action: Mouse pressed left at (546, 490)
Screenshot: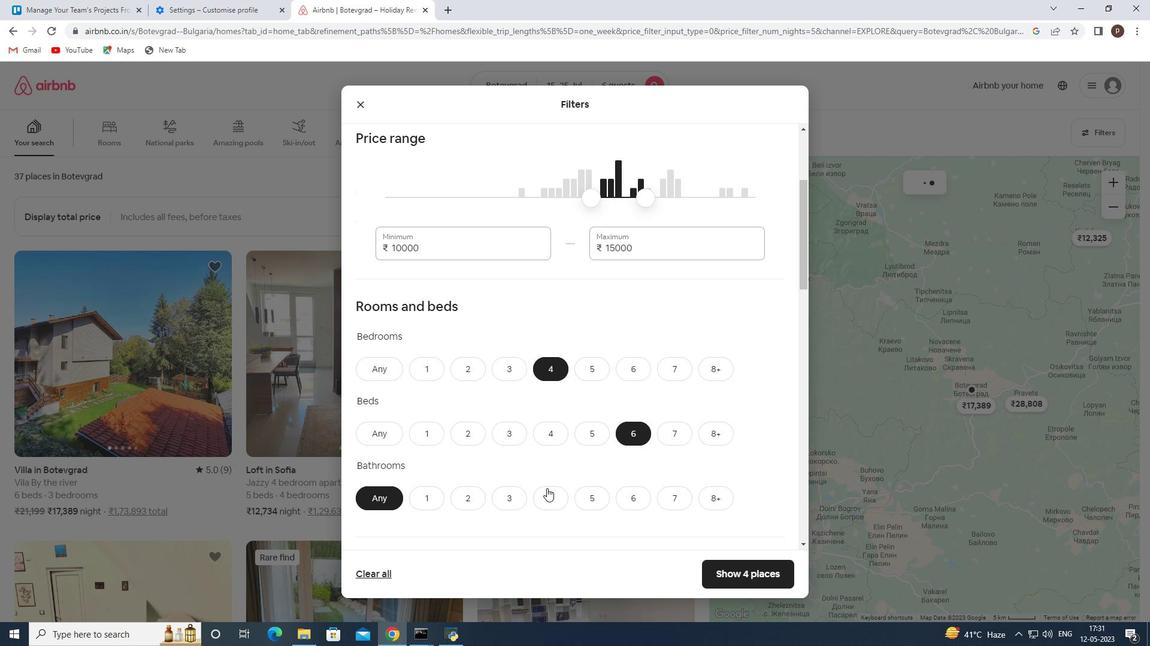 
Action: Mouse moved to (530, 461)
Screenshot: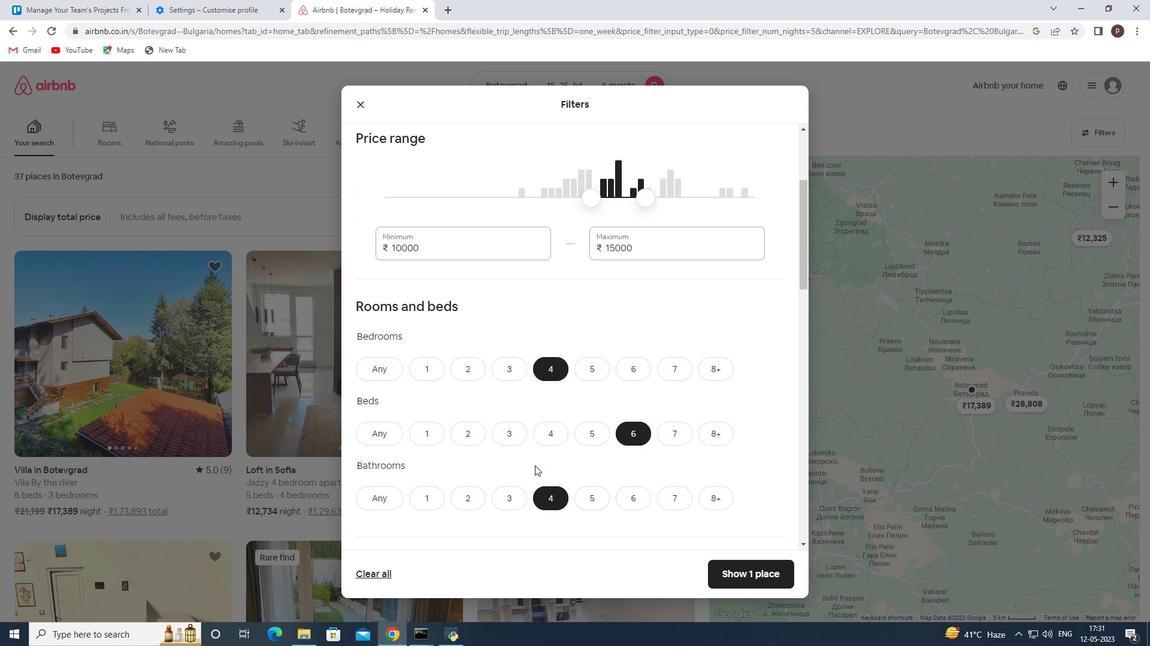 
Action: Mouse scrolled (530, 460) with delta (0, 0)
Screenshot: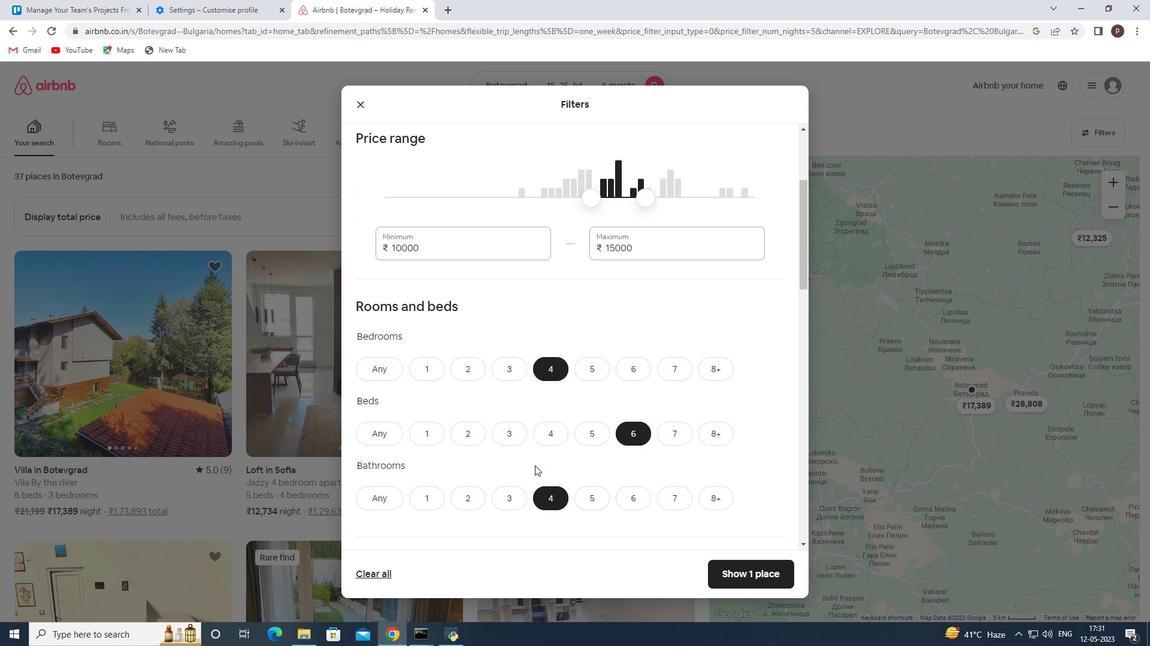 
Action: Mouse moved to (527, 457)
Screenshot: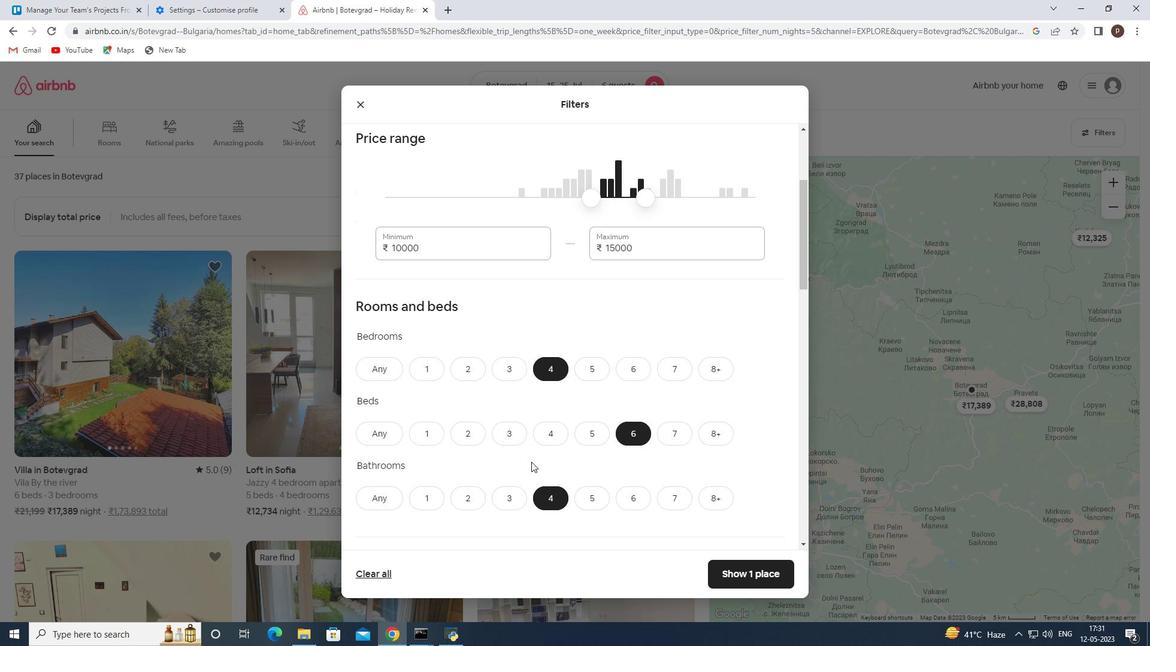 
Action: Mouse scrolled (527, 457) with delta (0, 0)
Screenshot: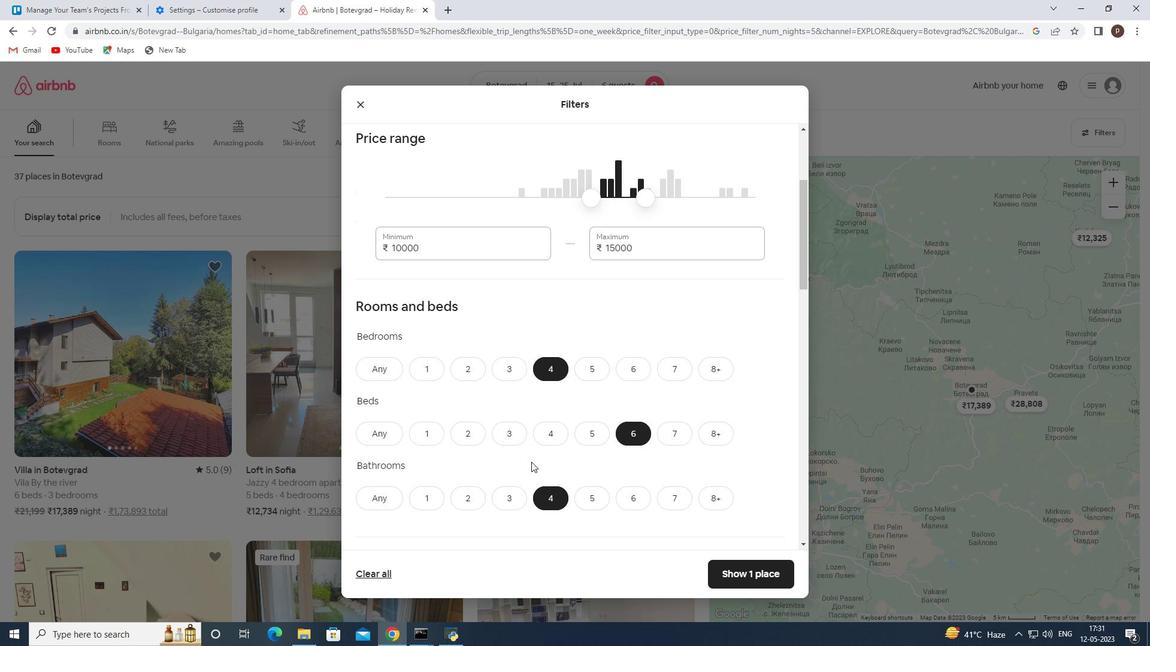 
Action: Mouse moved to (489, 360)
Screenshot: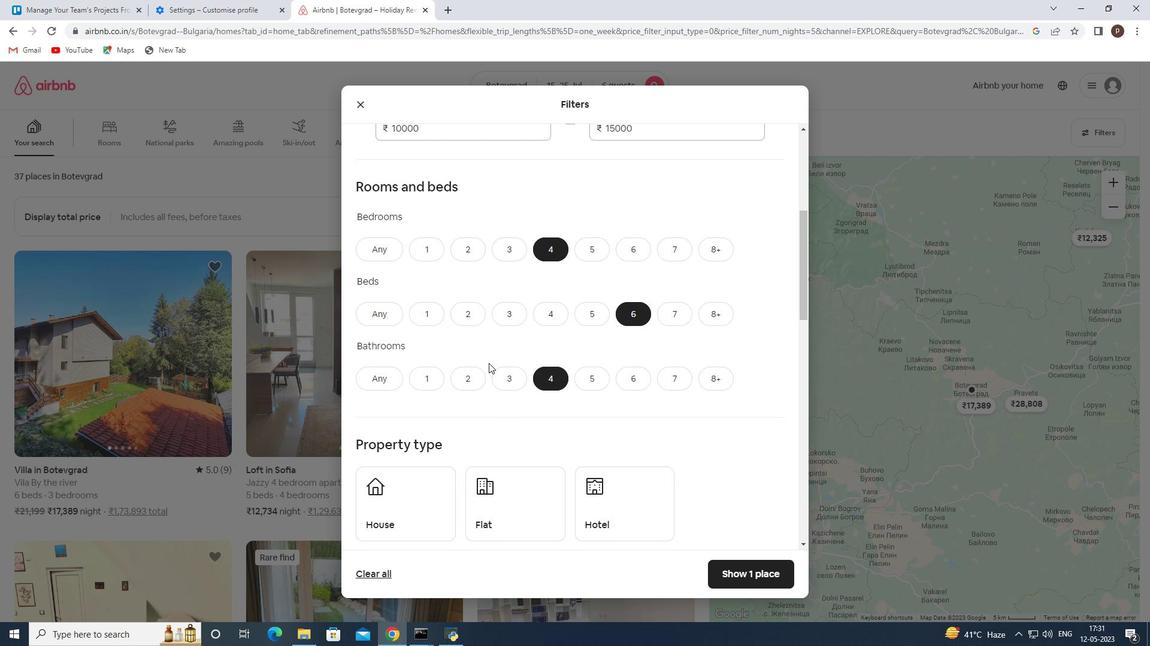 
Action: Mouse scrolled (489, 359) with delta (0, 0)
Screenshot: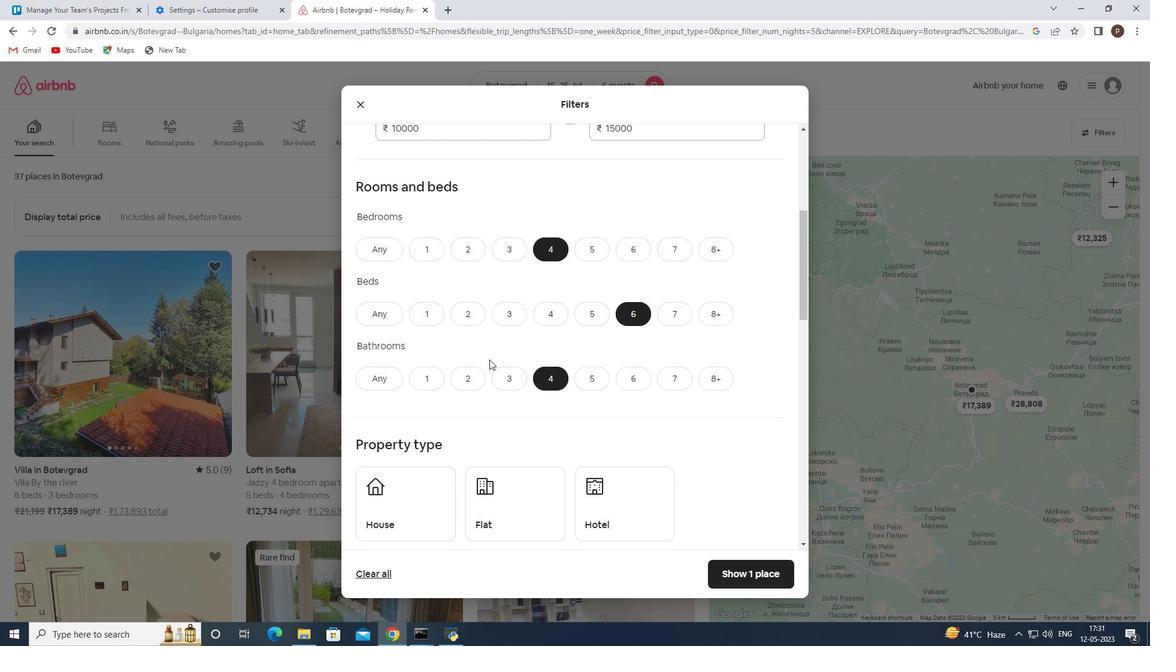 
Action: Mouse scrolled (489, 359) with delta (0, 0)
Screenshot: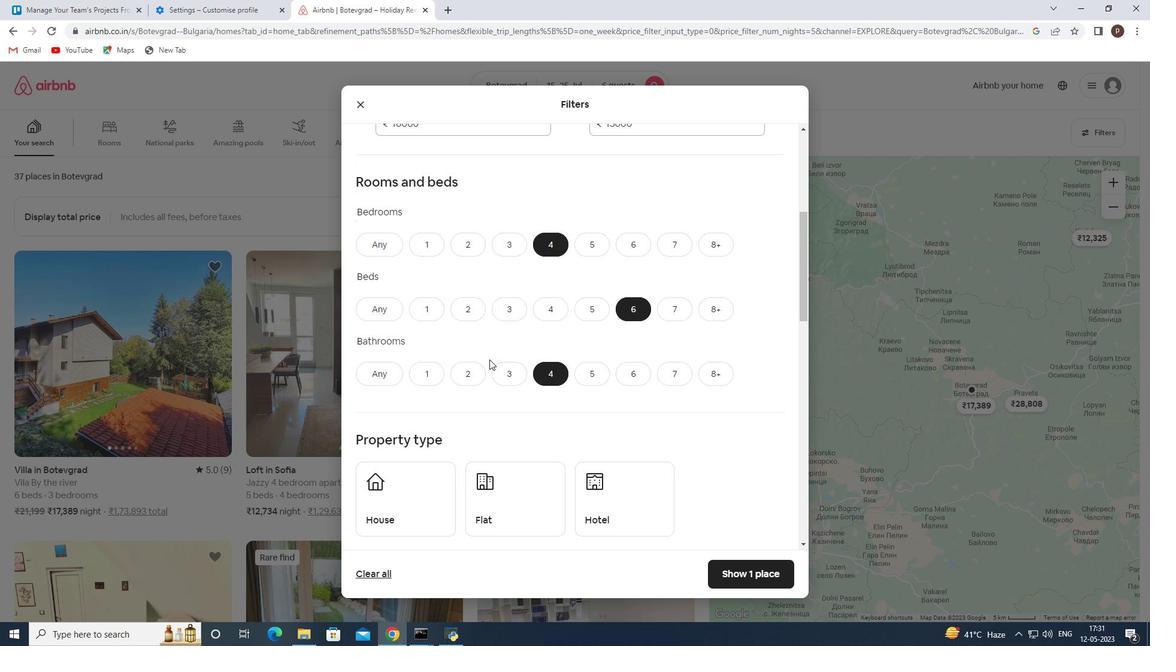 
Action: Mouse moved to (427, 383)
Screenshot: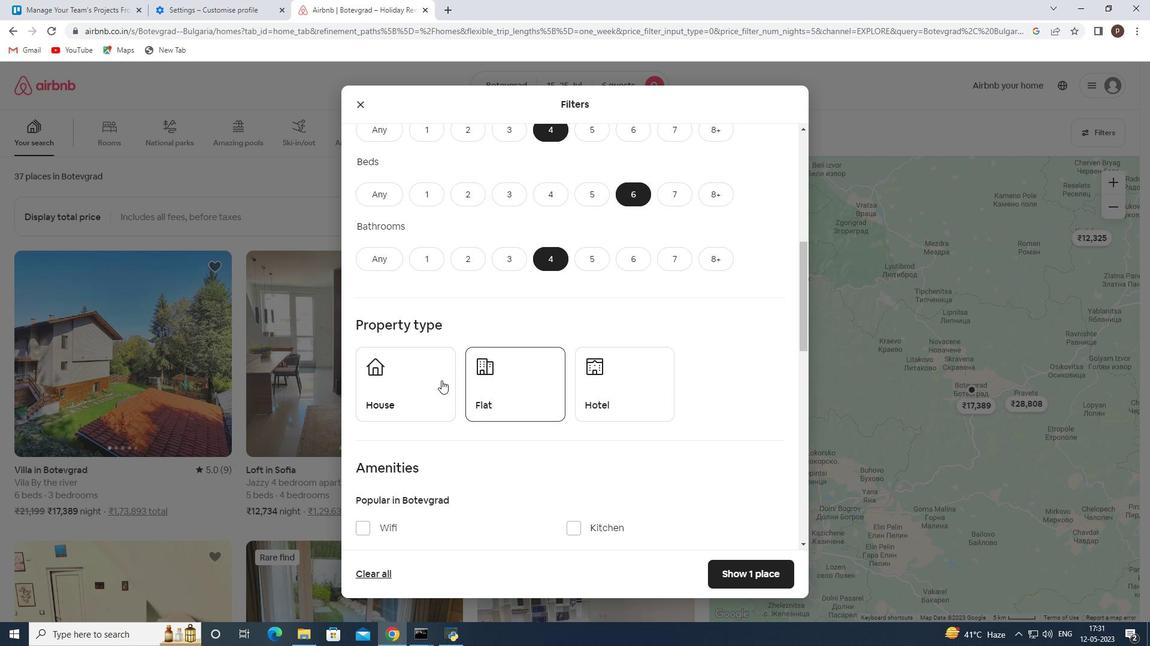
Action: Mouse pressed left at (427, 383)
Screenshot: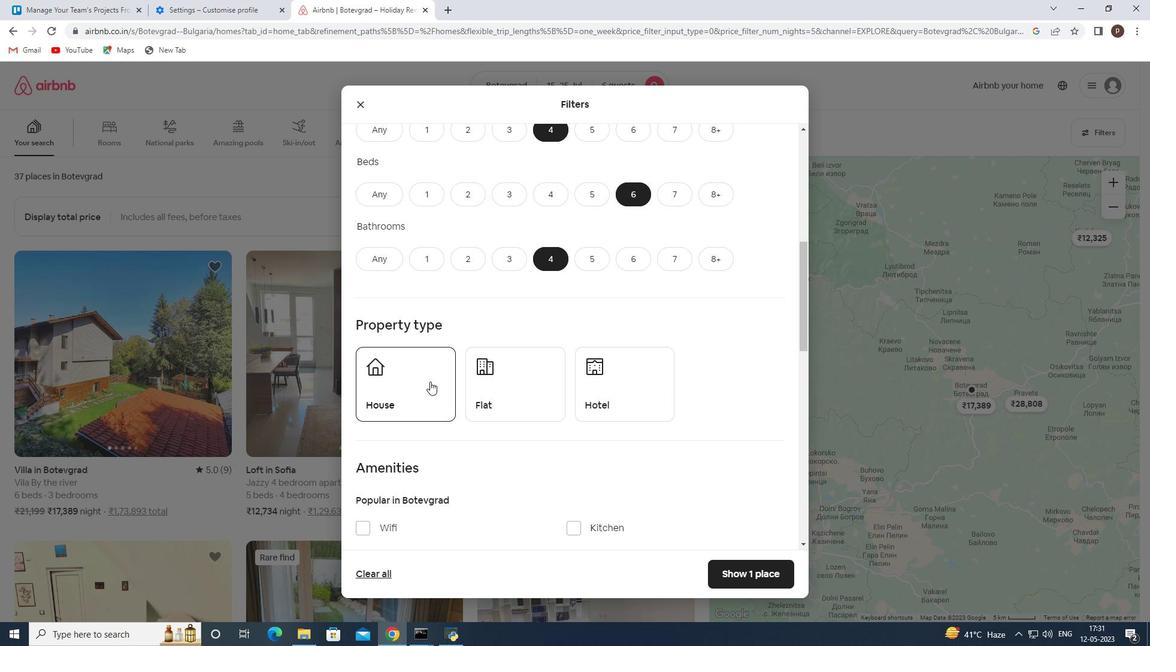 
Action: Mouse moved to (514, 394)
Screenshot: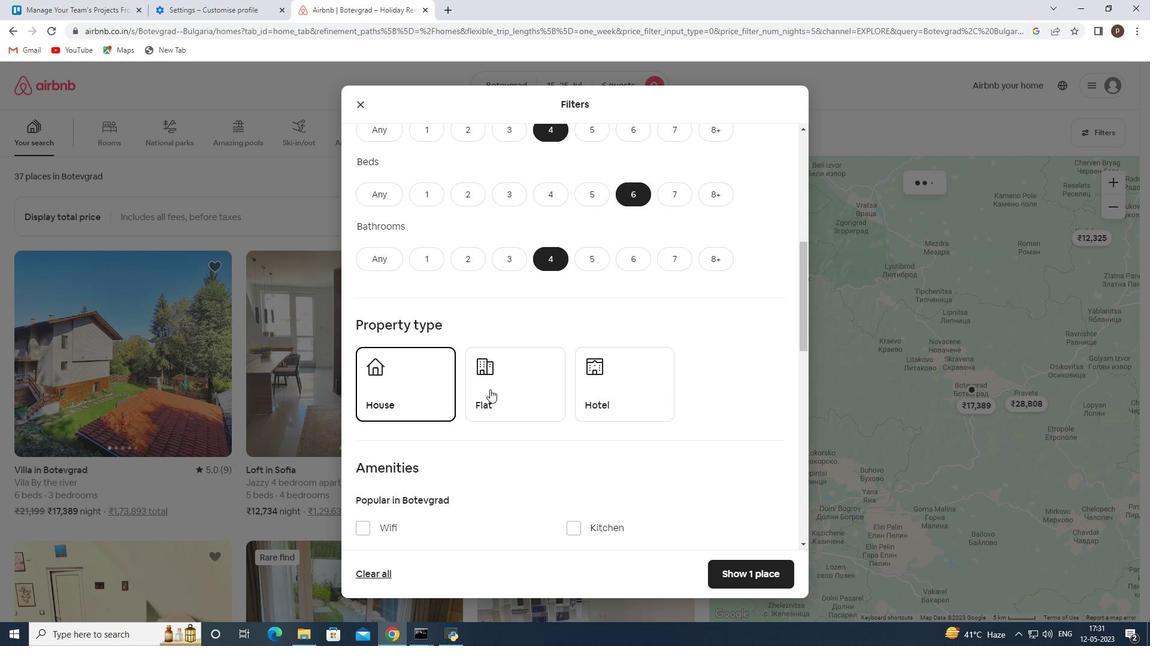 
Action: Mouse pressed left at (514, 394)
Screenshot: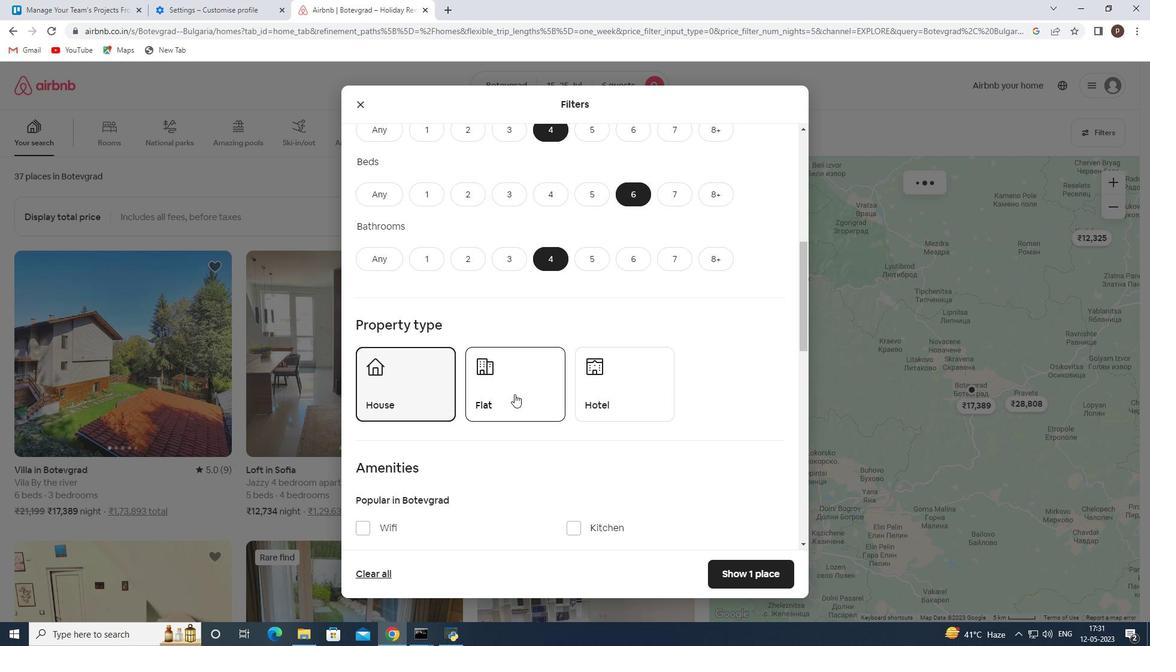 
Action: Mouse moved to (533, 395)
Screenshot: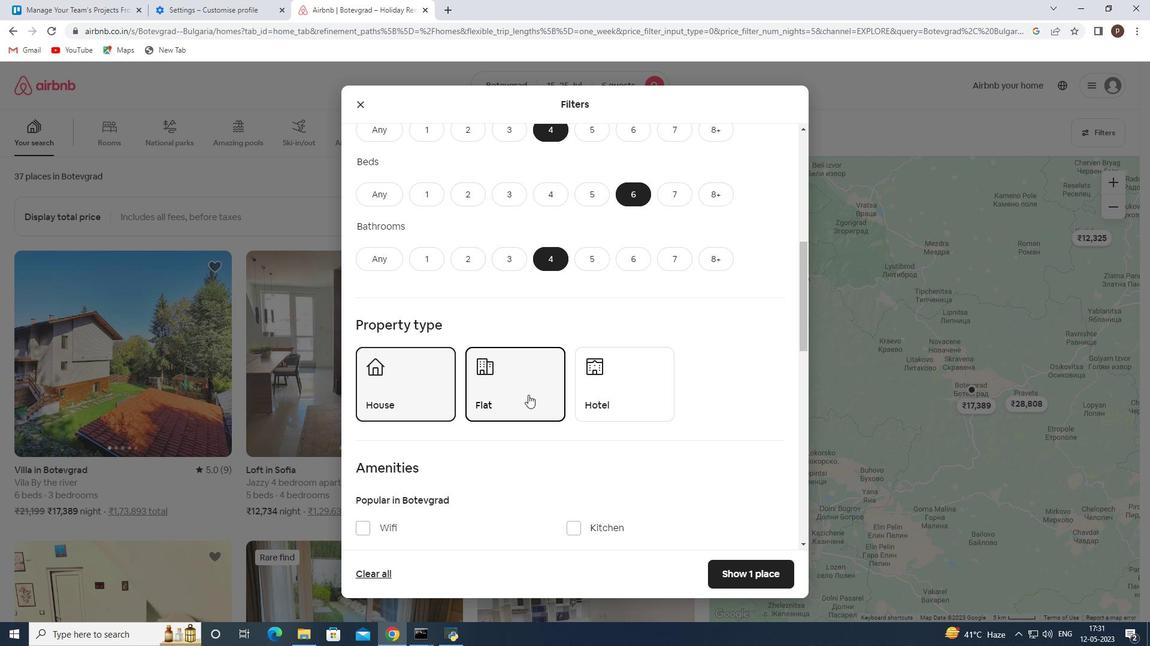 
Action: Mouse scrolled (533, 394) with delta (0, 0)
Screenshot: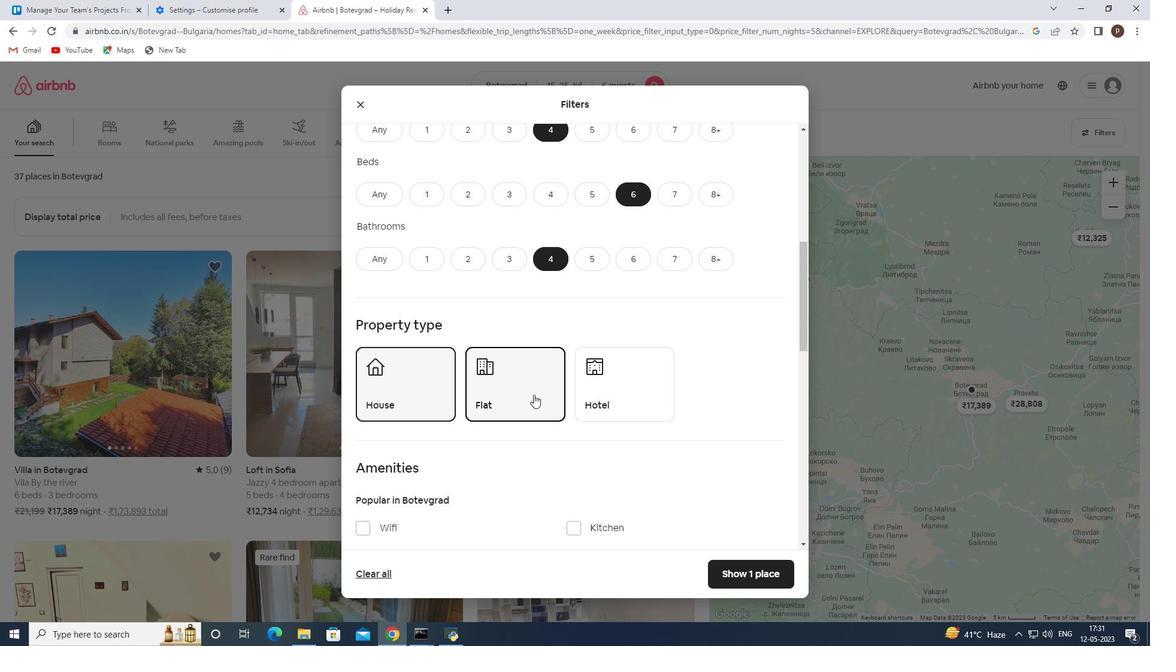 
Action: Mouse scrolled (533, 394) with delta (0, 0)
Screenshot: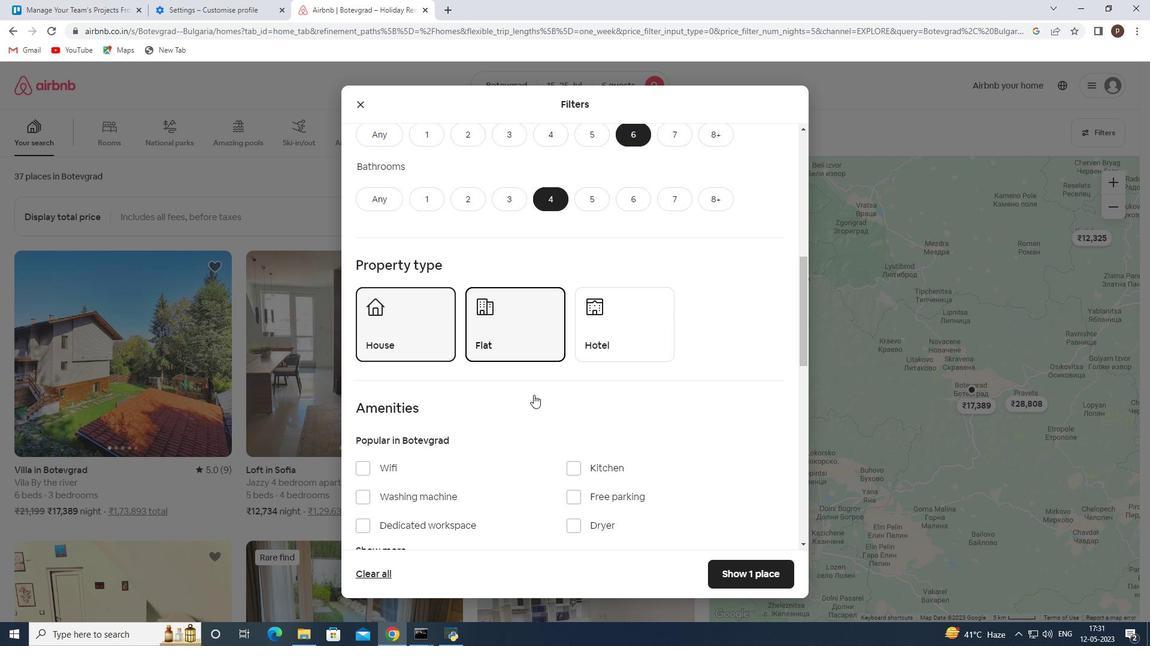 
Action: Mouse scrolled (533, 394) with delta (0, 0)
Screenshot: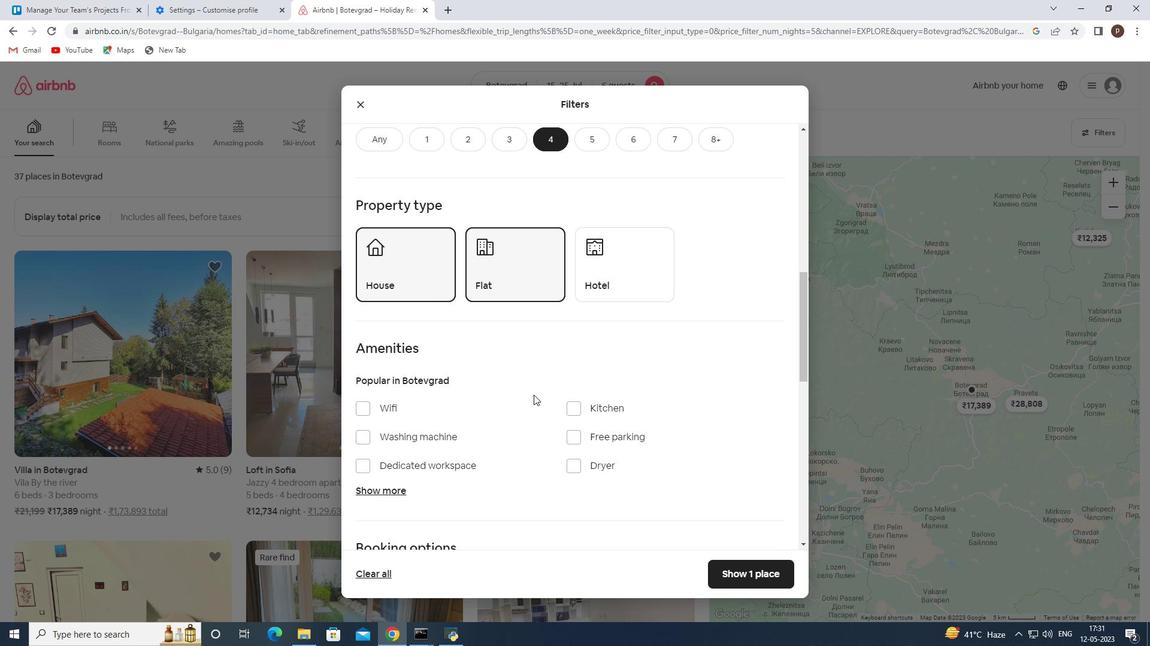 
Action: Mouse moved to (364, 346)
Screenshot: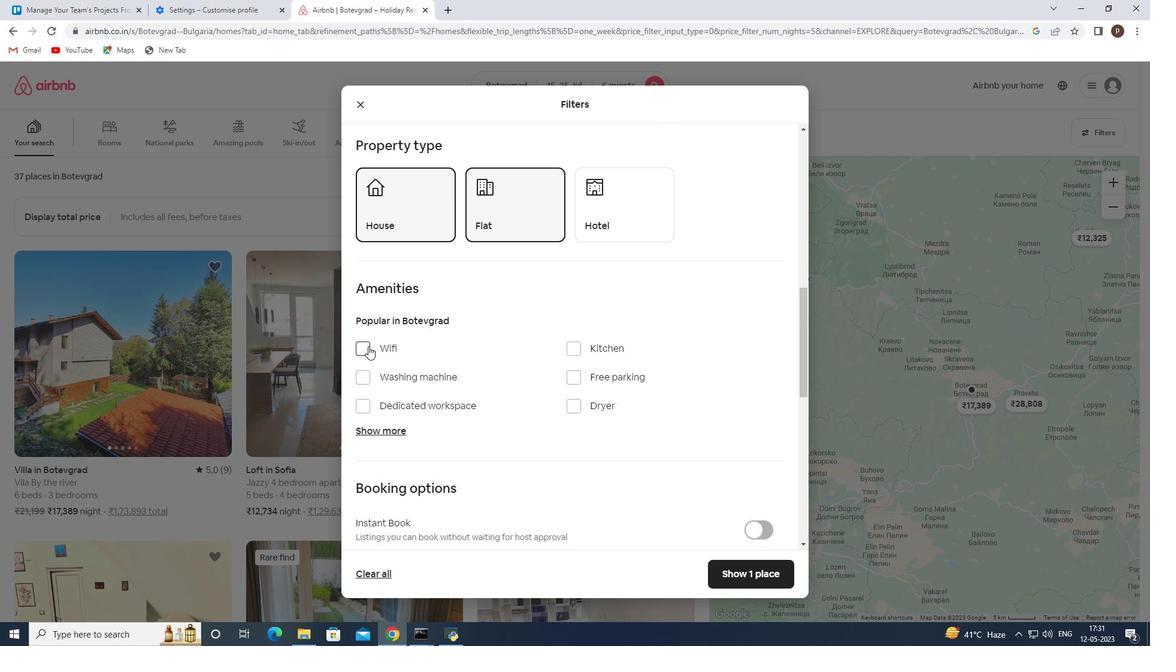 
Action: Mouse pressed left at (364, 346)
Screenshot: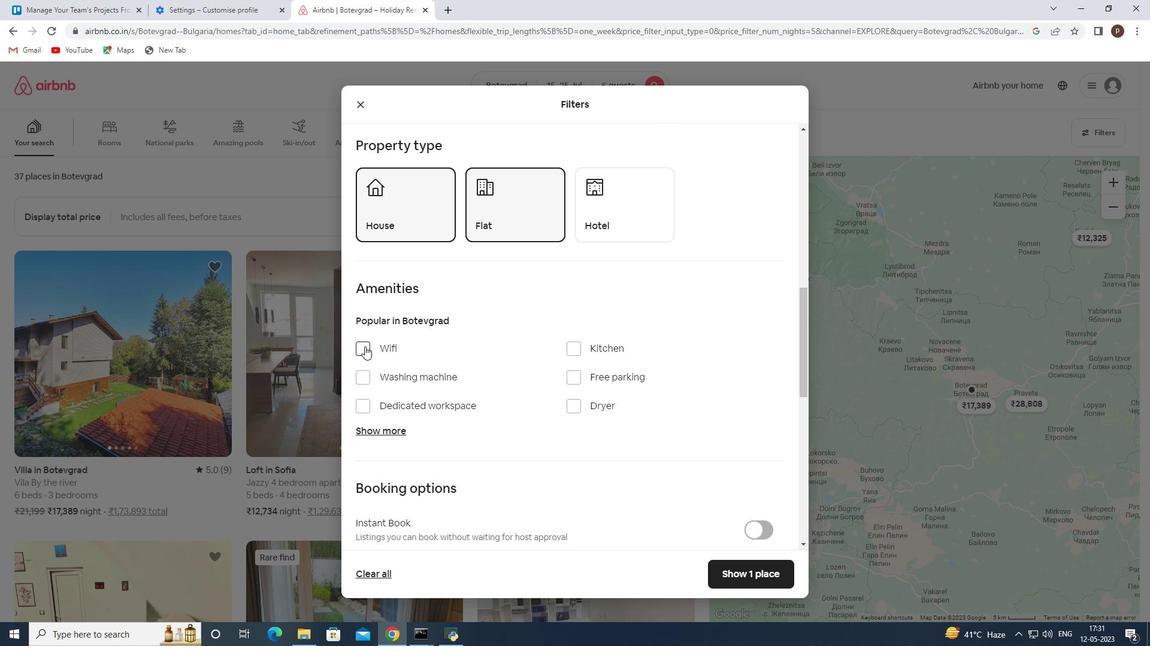 
Action: Mouse moved to (571, 380)
Screenshot: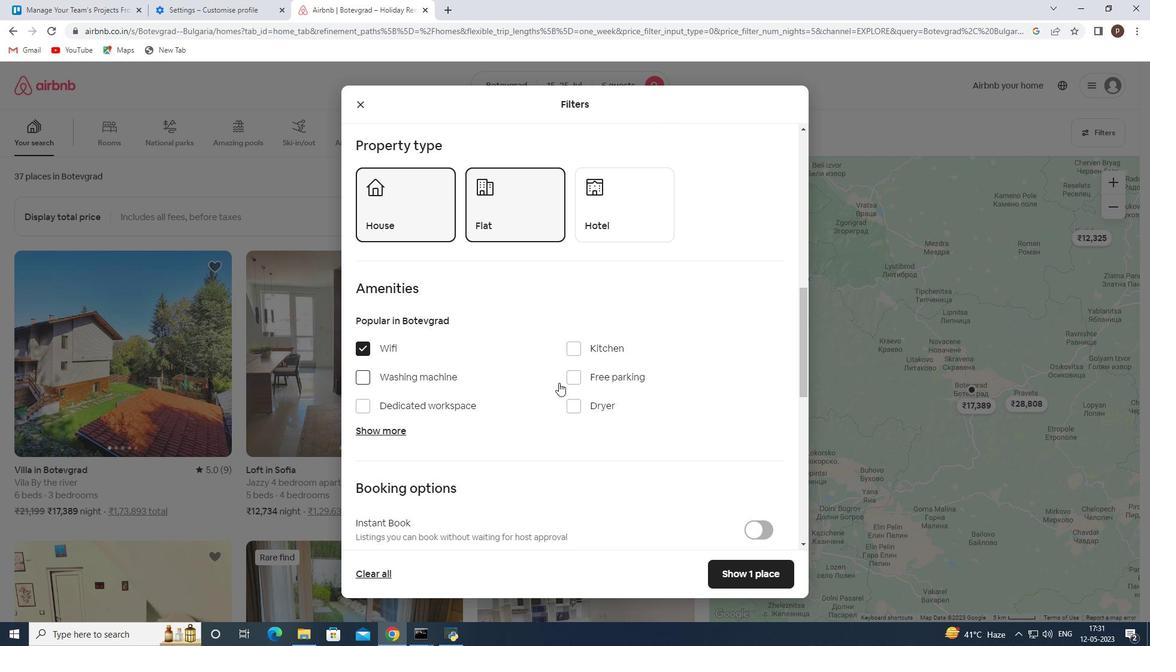
Action: Mouse pressed left at (571, 380)
Screenshot: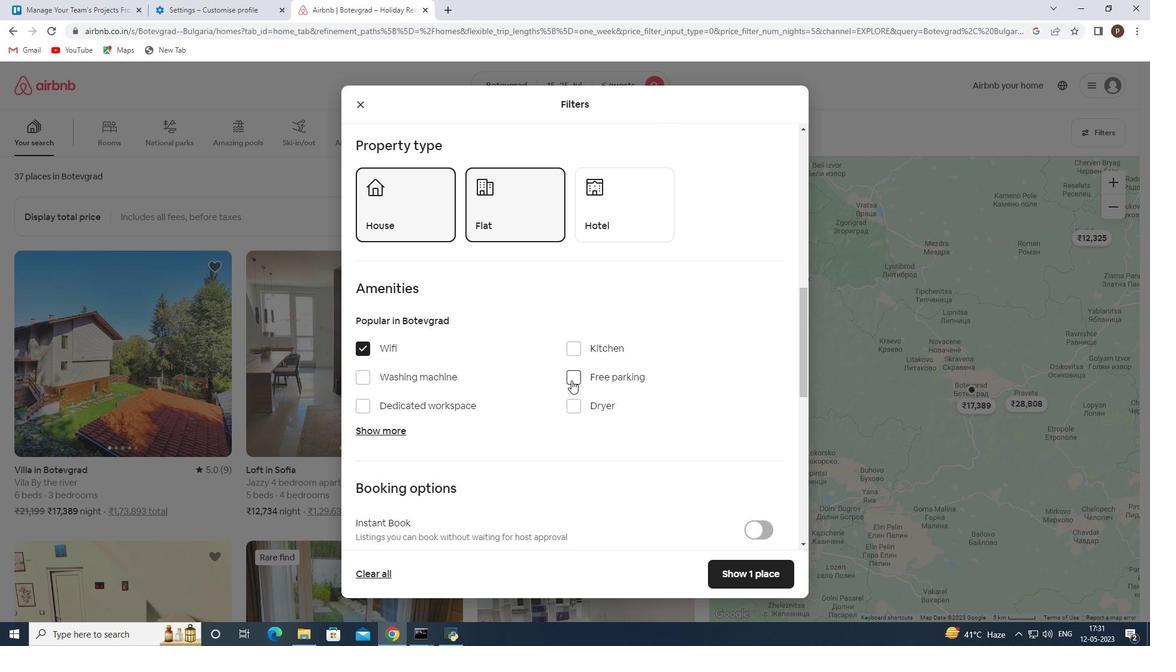 
Action: Mouse moved to (399, 429)
Screenshot: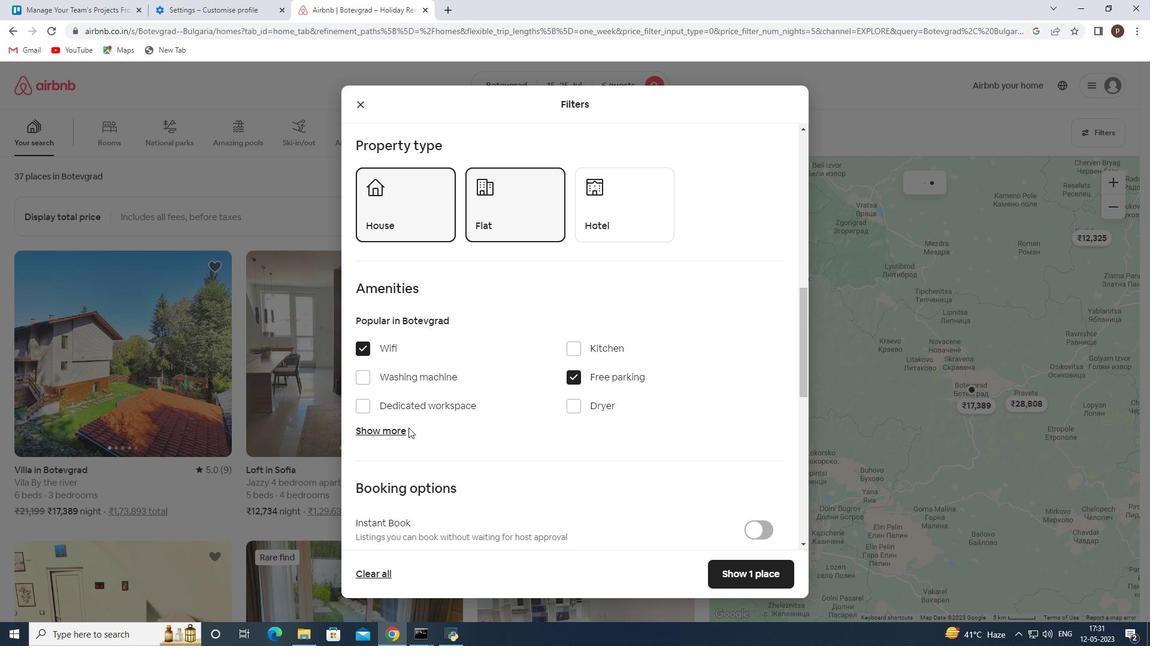 
Action: Mouse pressed left at (399, 429)
Screenshot: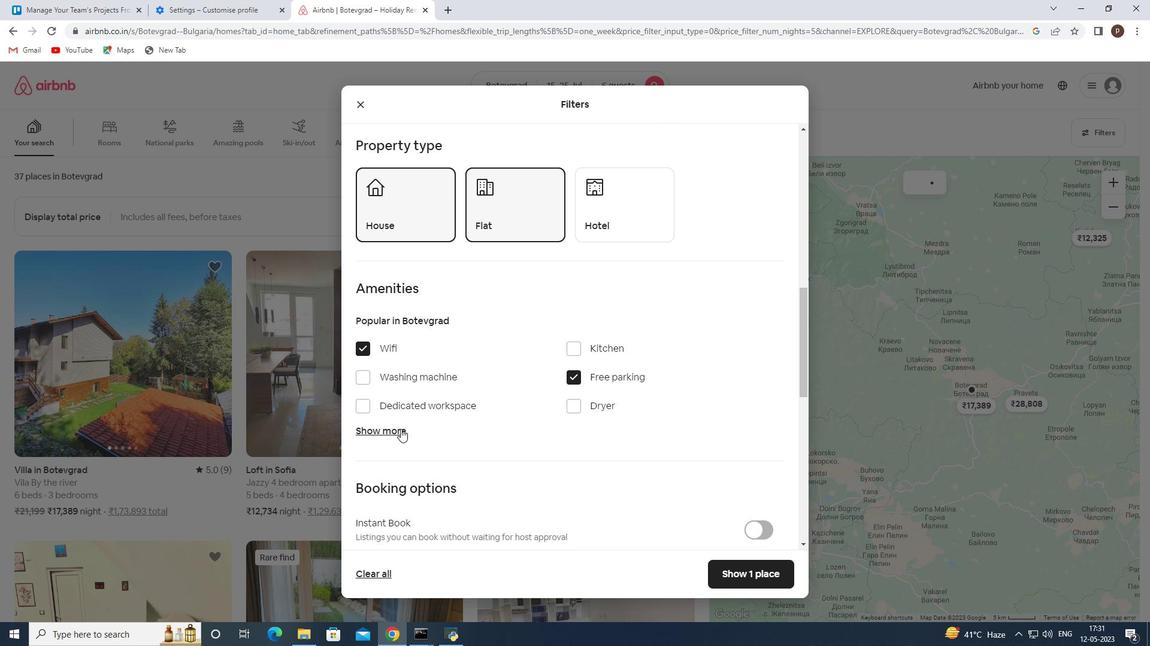 
Action: Mouse moved to (435, 431)
Screenshot: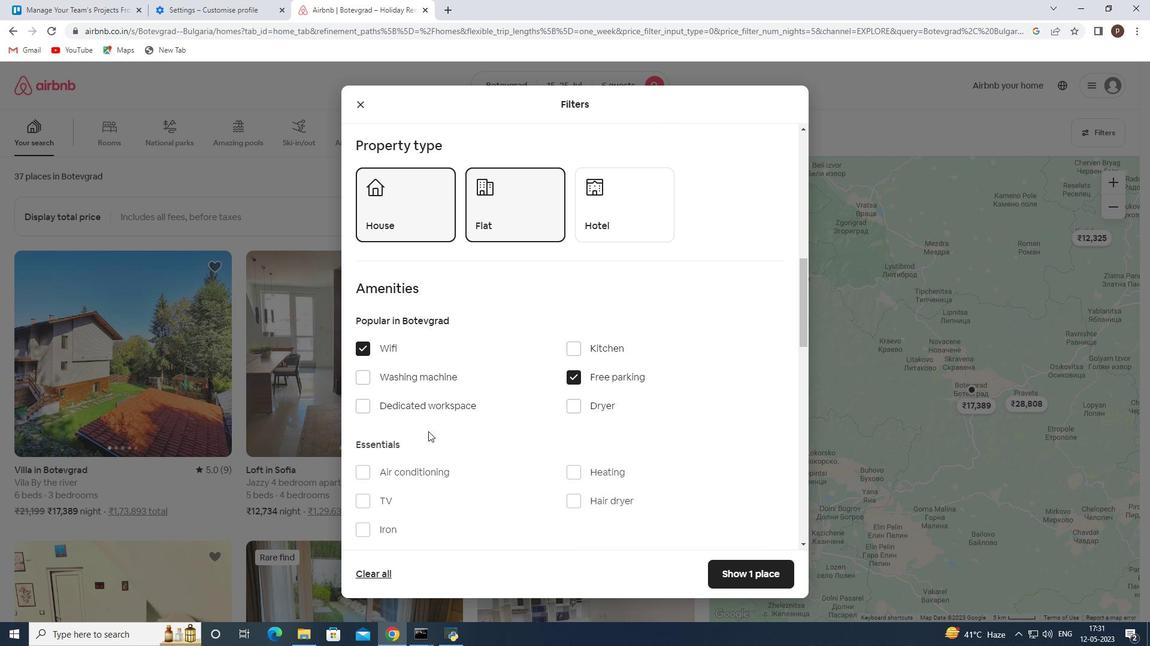 
Action: Mouse scrolled (435, 431) with delta (0, 0)
Screenshot: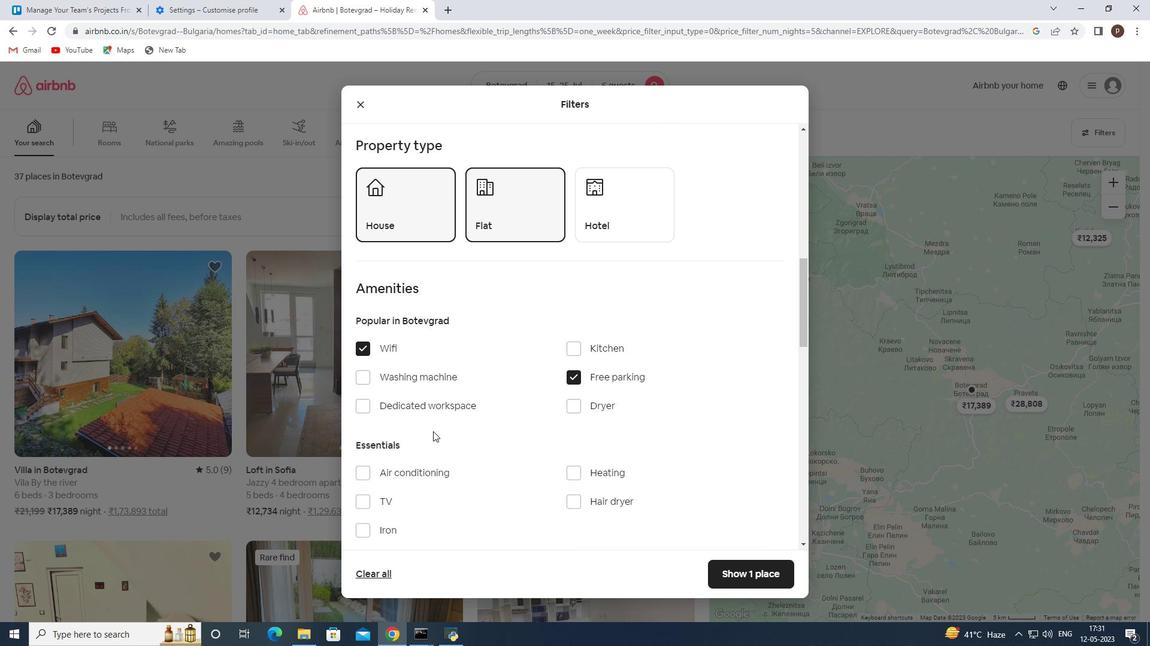 
Action: Mouse moved to (367, 439)
Screenshot: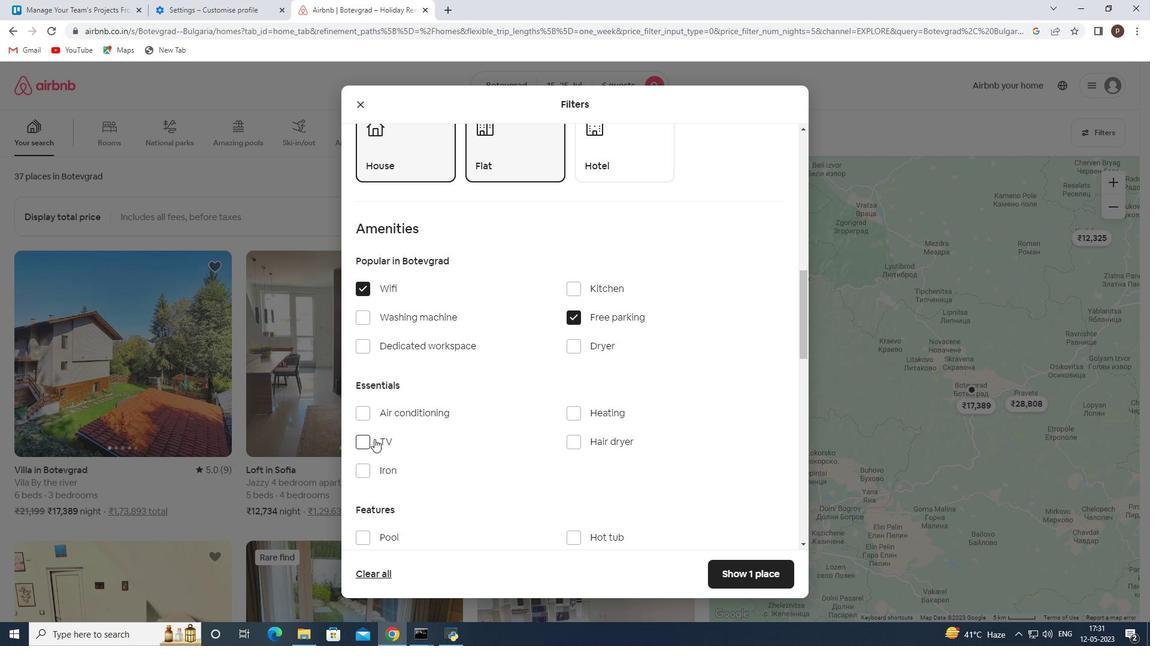 
Action: Mouse pressed left at (367, 439)
Screenshot: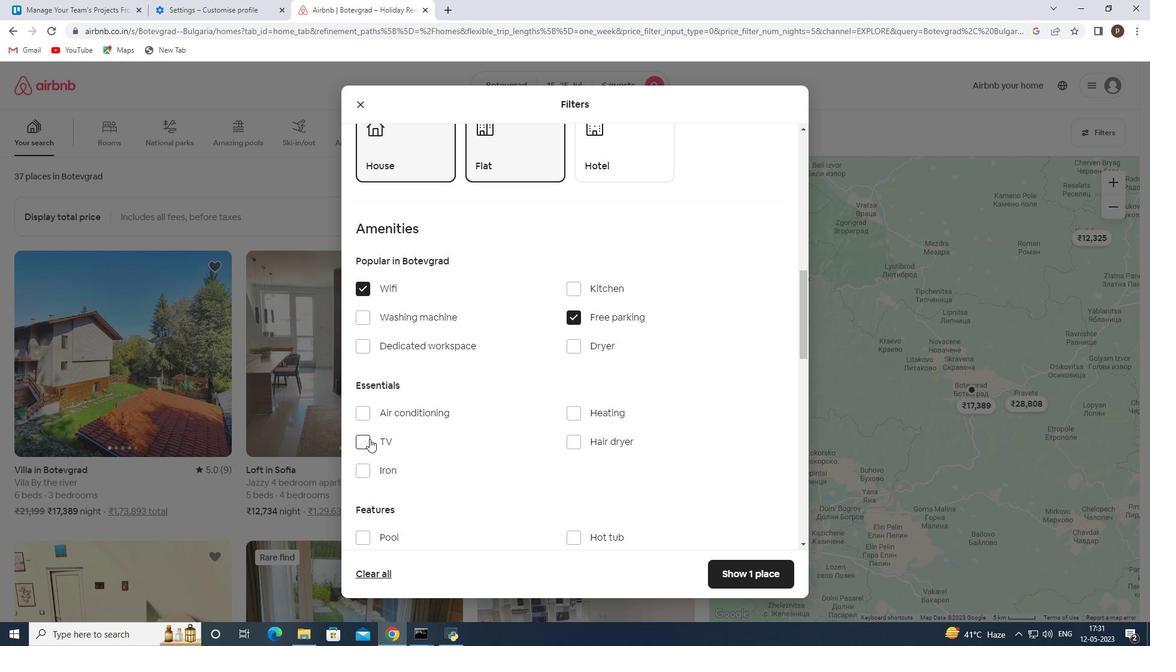 
Action: Mouse moved to (422, 441)
Screenshot: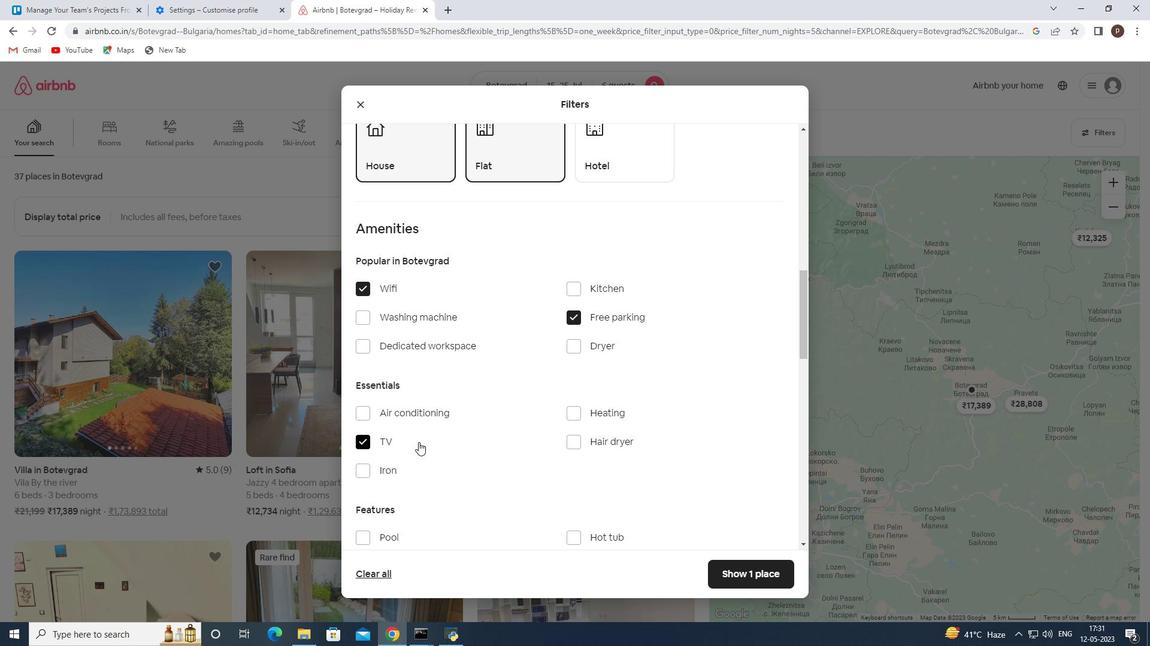 
Action: Mouse scrolled (422, 440) with delta (0, 0)
Screenshot: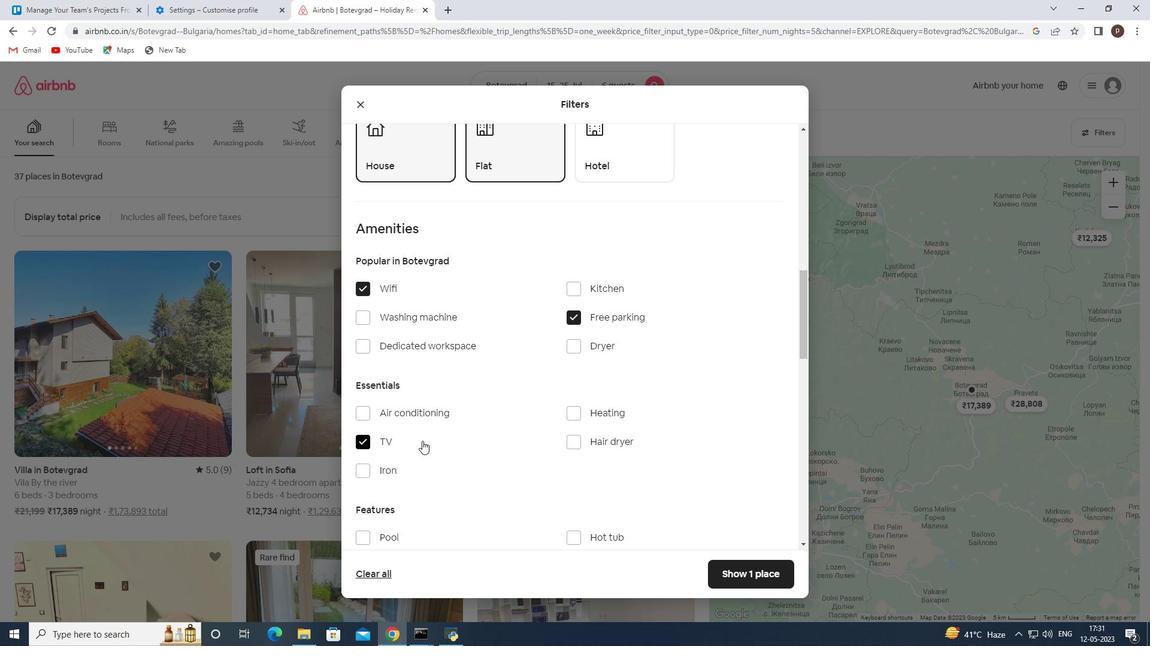 
Action: Mouse scrolled (422, 440) with delta (0, 0)
Screenshot: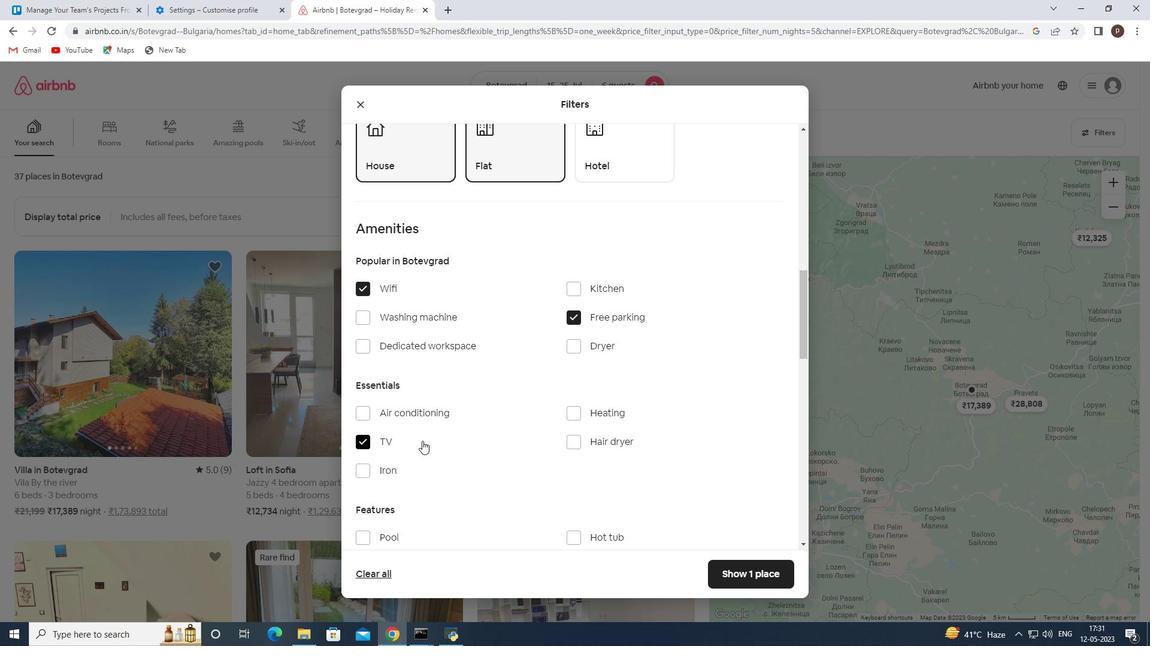 
Action: Mouse moved to (423, 439)
Screenshot: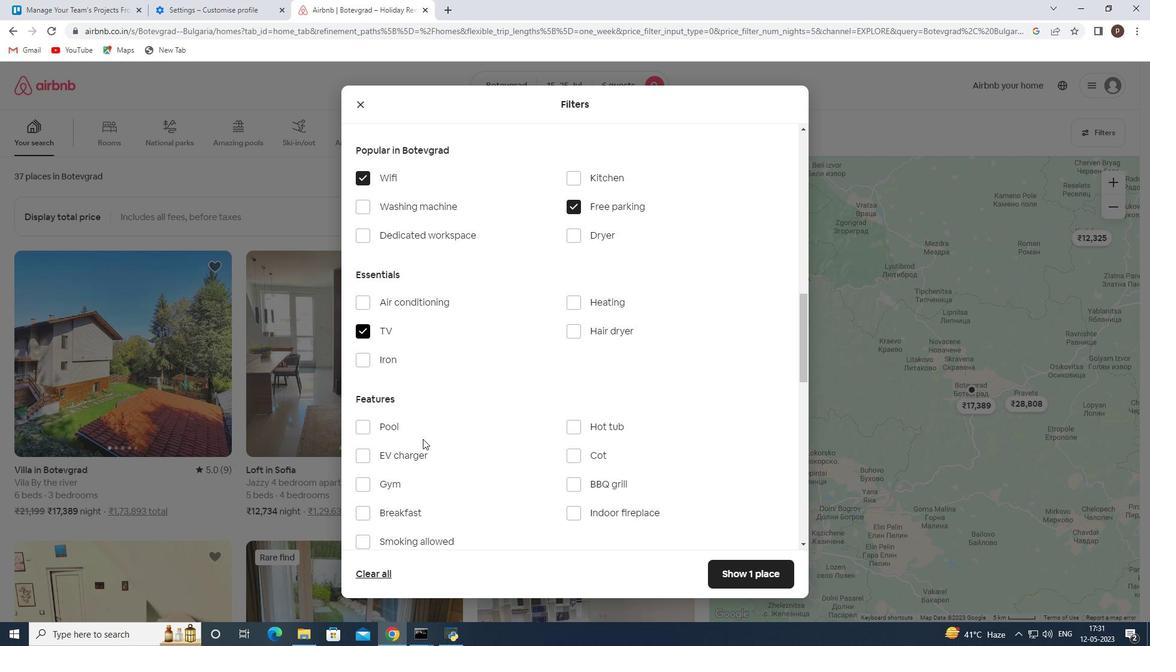 
Action: Mouse scrolled (423, 438) with delta (0, 0)
Screenshot: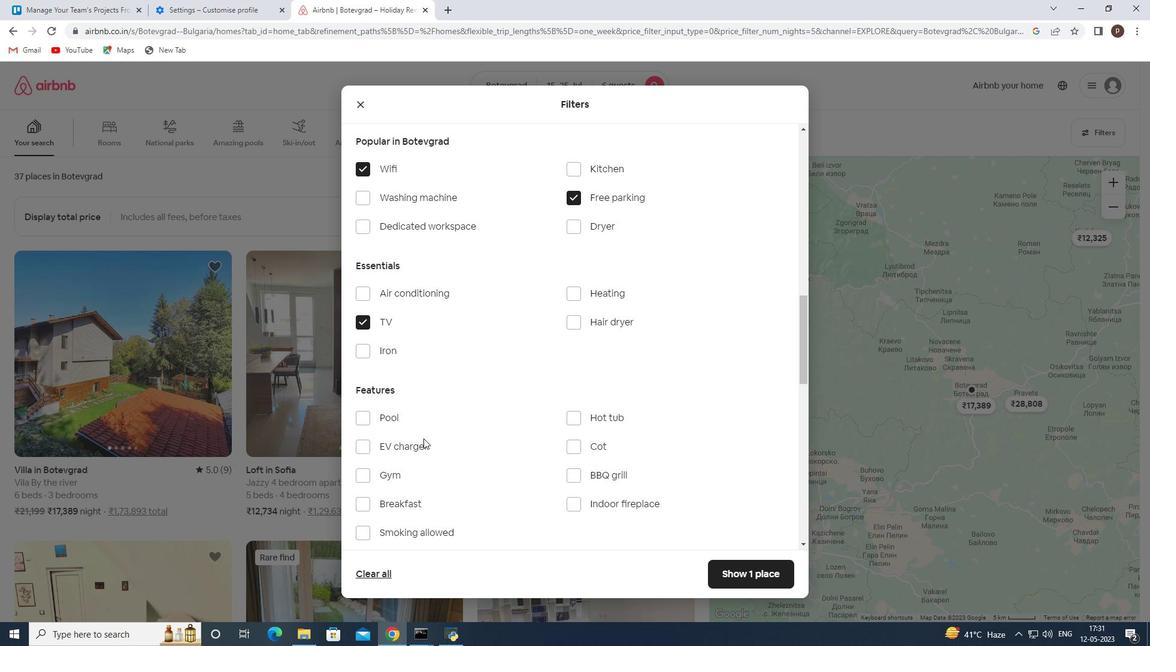 
Action: Mouse moved to (367, 417)
Screenshot: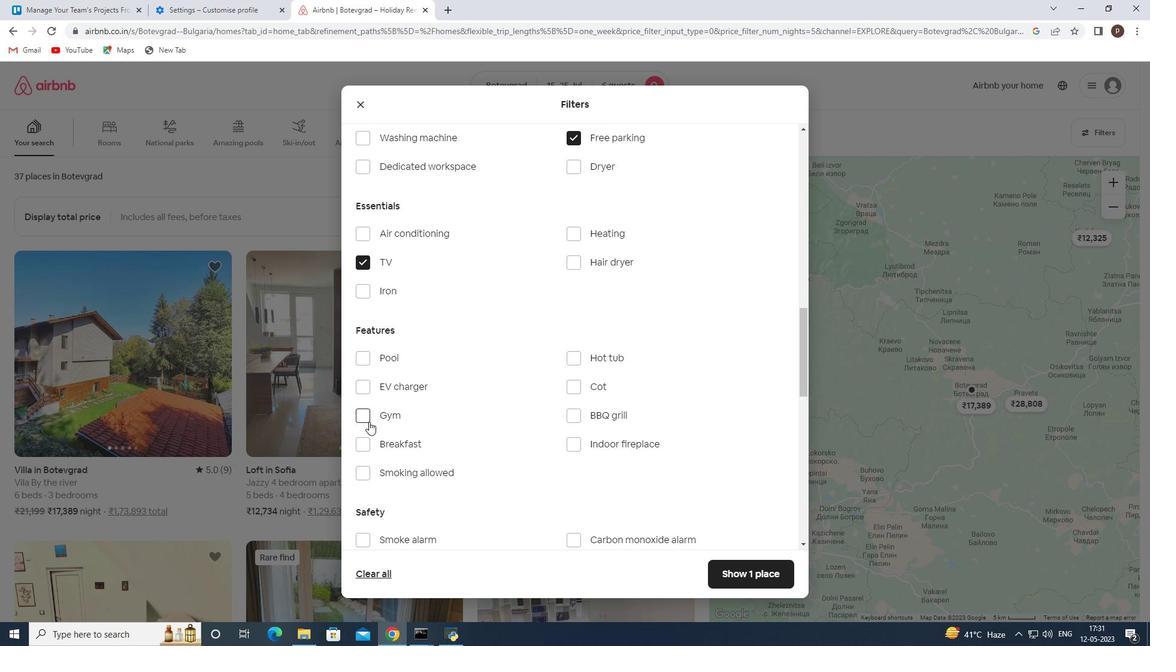 
Action: Mouse pressed left at (367, 417)
Screenshot: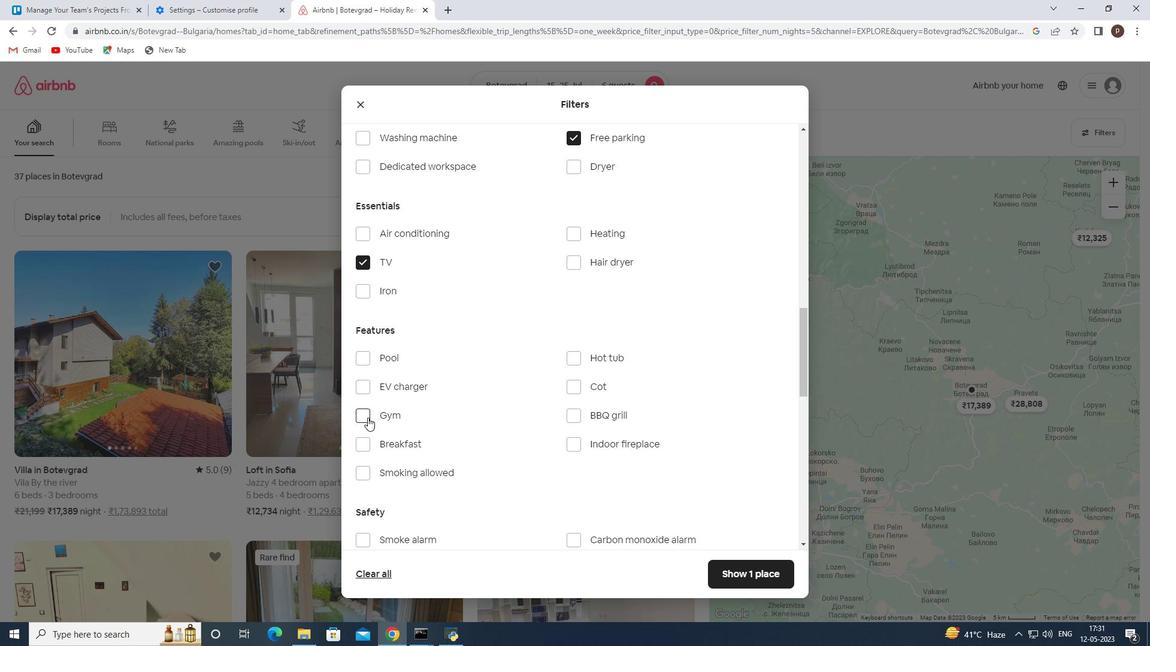 
Action: Mouse moved to (362, 443)
Screenshot: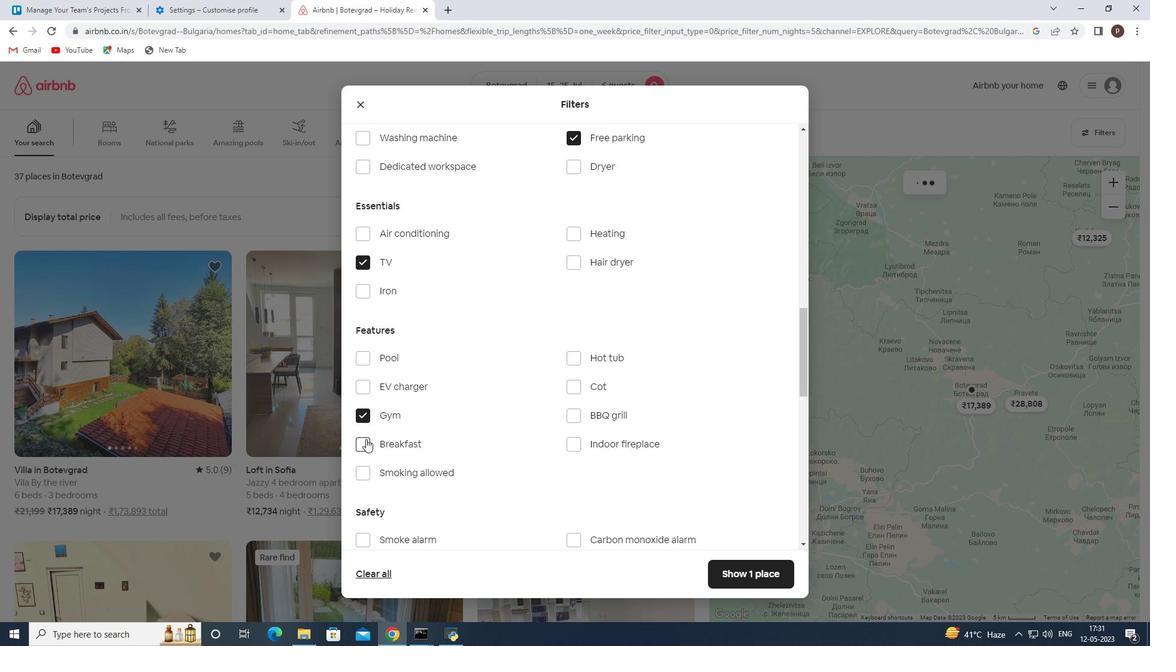 
Action: Mouse pressed left at (362, 443)
Screenshot: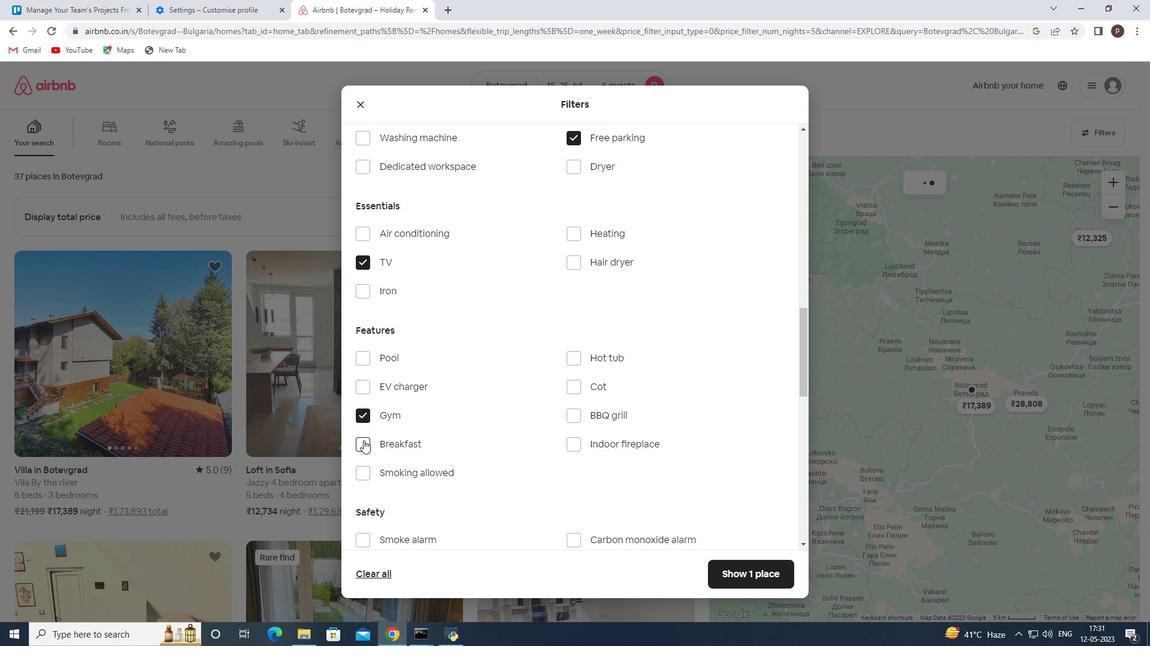 
Action: Mouse moved to (437, 442)
Screenshot: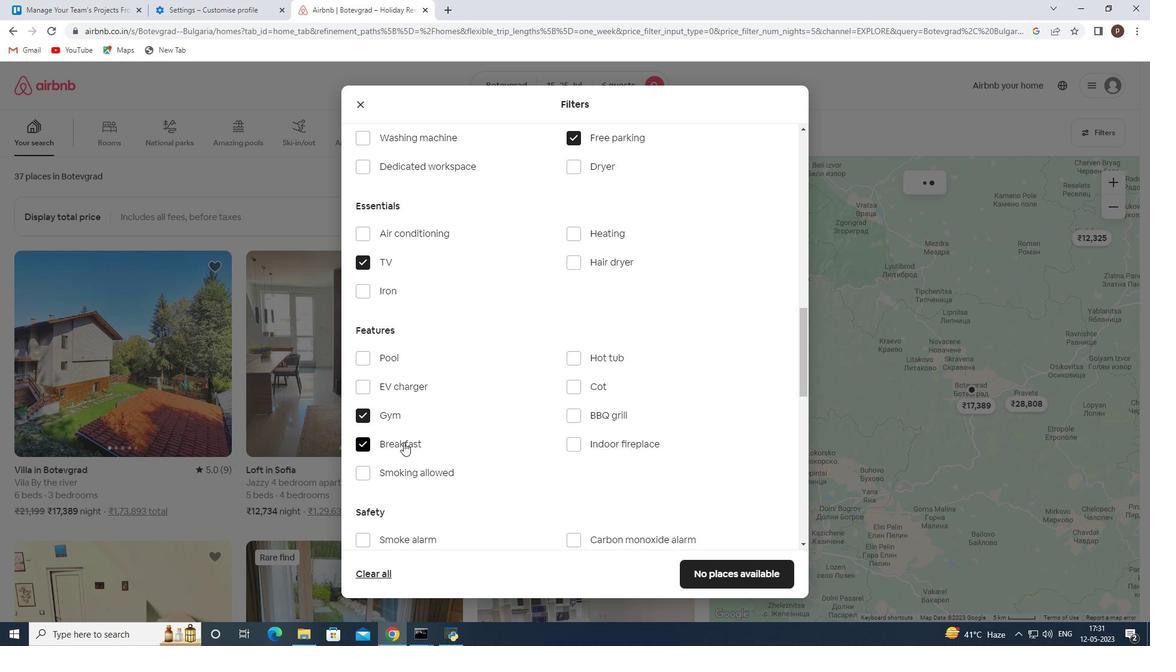 
Action: Mouse scrolled (437, 441) with delta (0, 0)
Screenshot: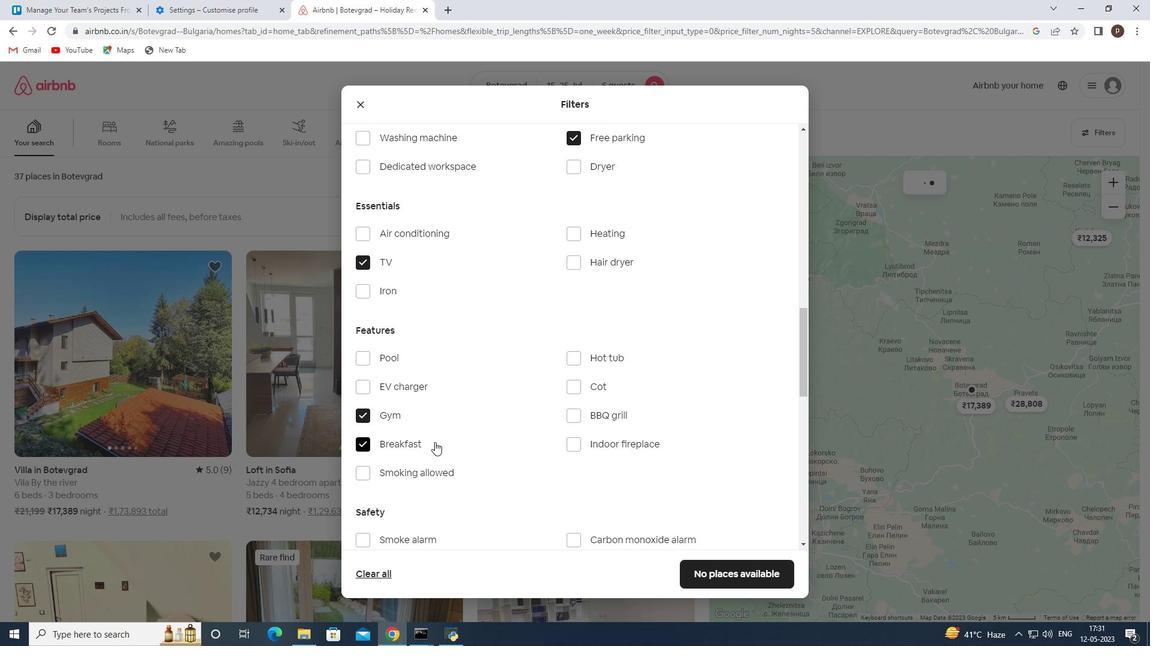 
Action: Mouse scrolled (437, 441) with delta (0, 0)
Screenshot: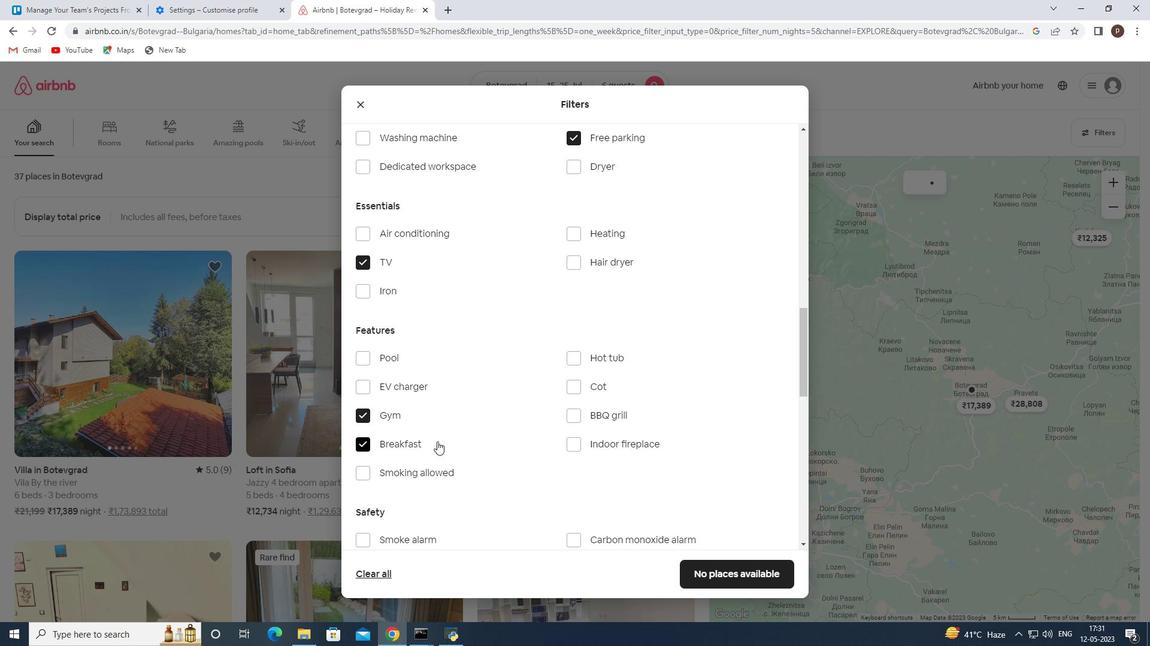 
Action: Mouse moved to (479, 438)
Screenshot: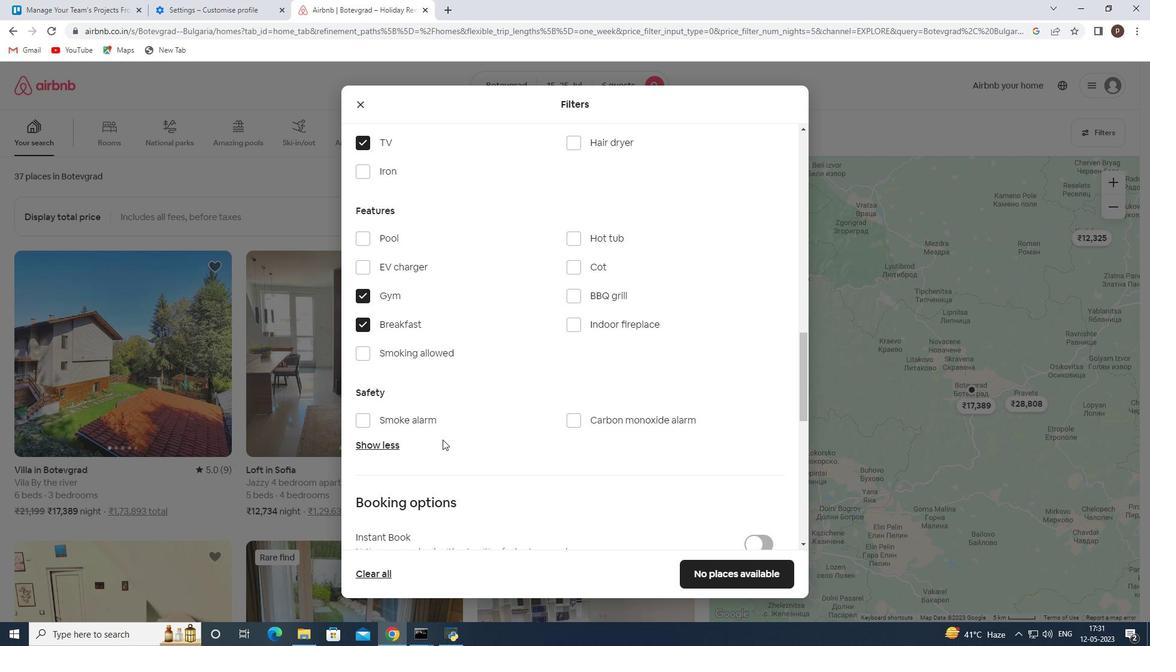 
Action: Mouse scrolled (479, 437) with delta (0, 0)
Screenshot: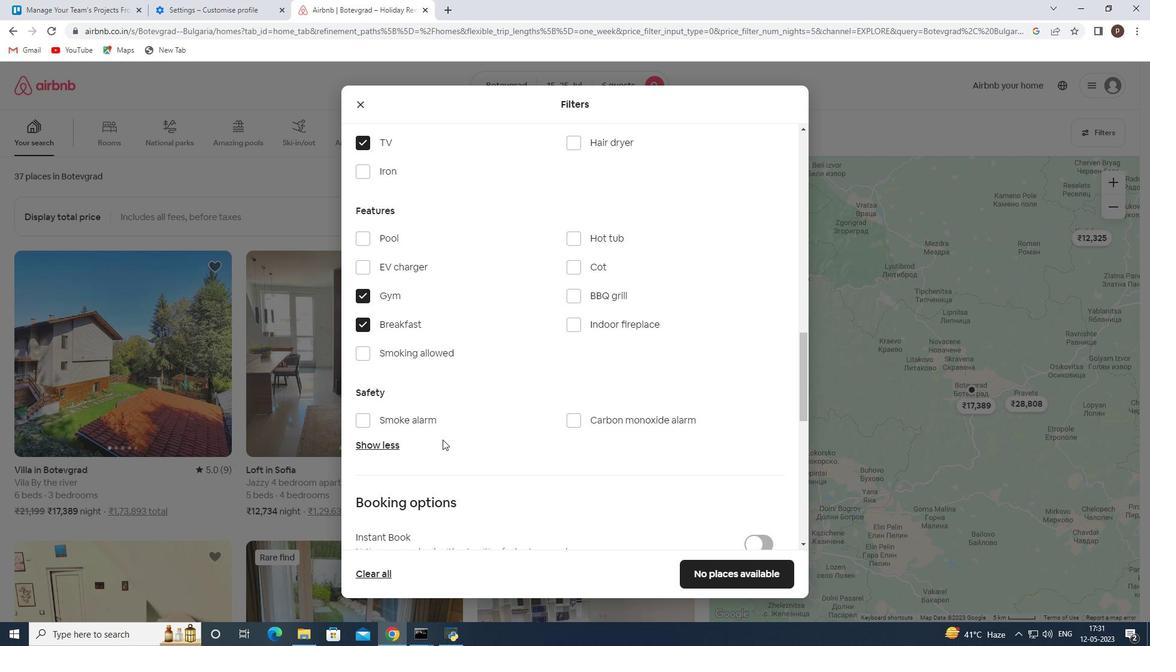 
Action: Mouse moved to (482, 439)
Screenshot: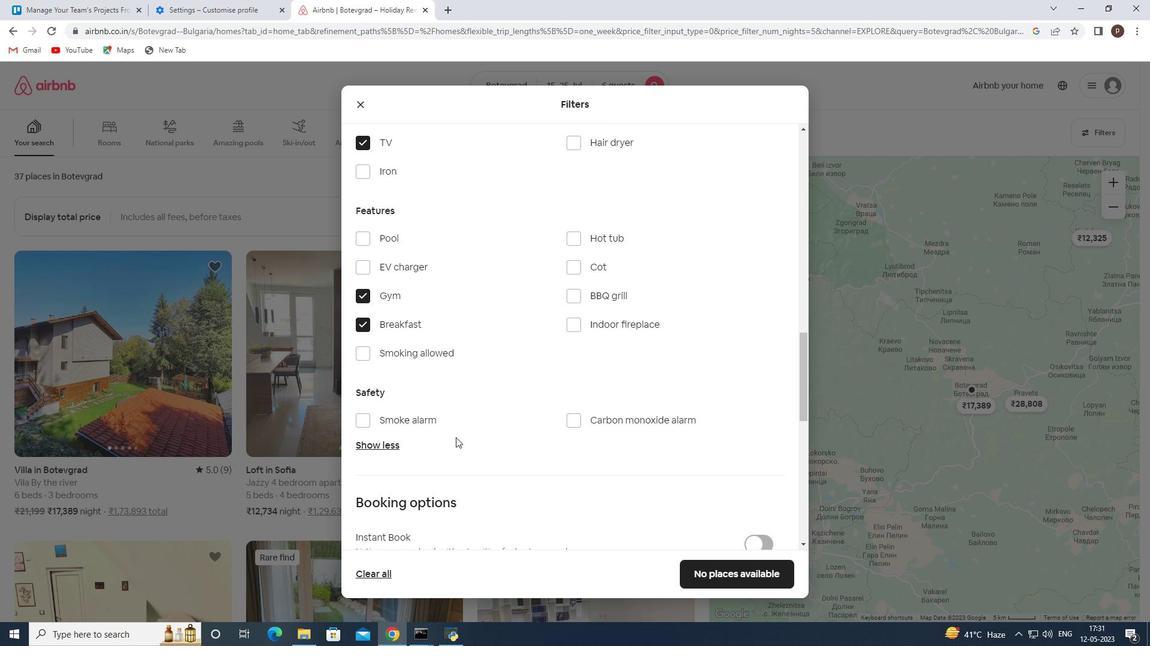 
Action: Mouse scrolled (482, 438) with delta (0, 0)
Screenshot: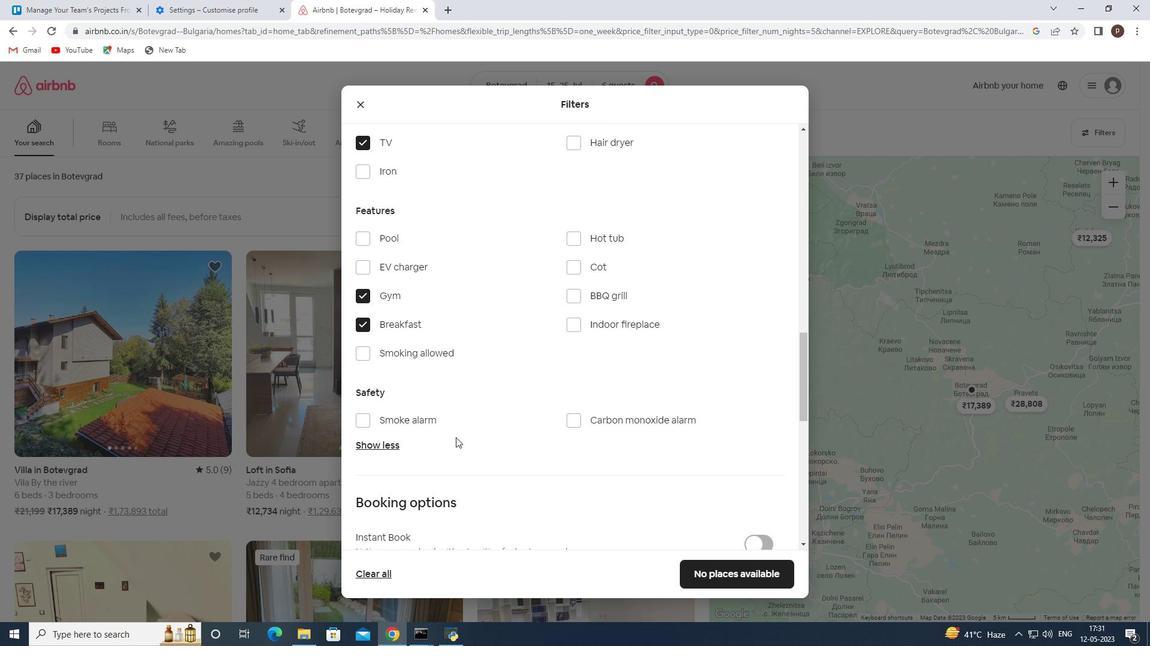 
Action: Mouse moved to (486, 439)
Screenshot: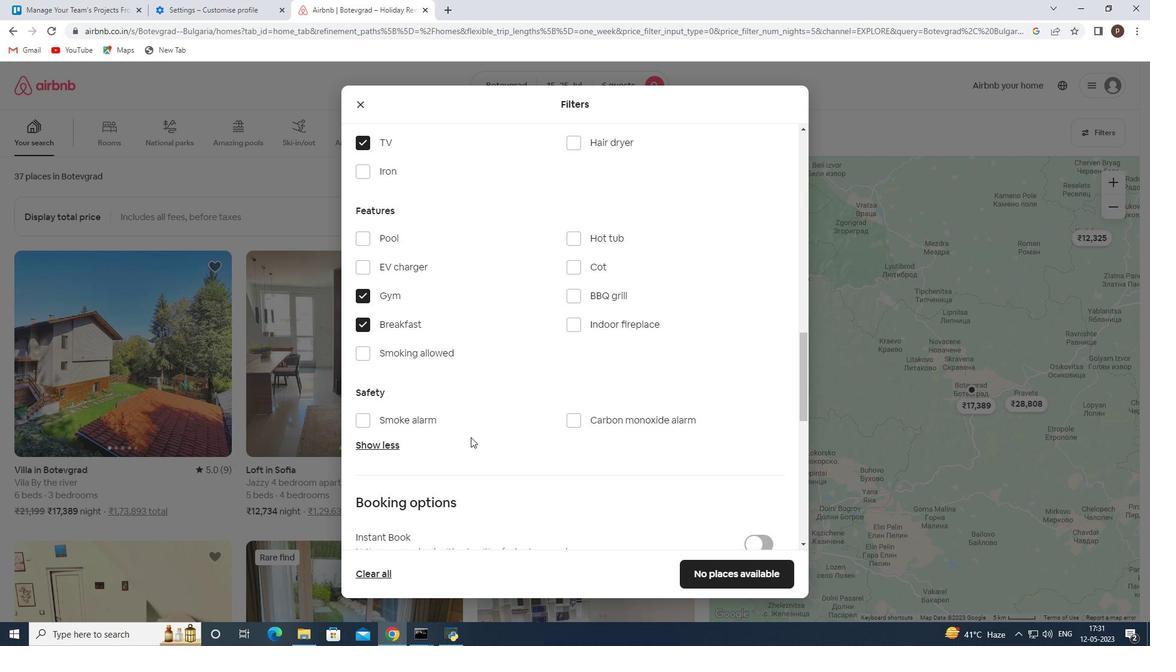 
Action: Mouse scrolled (486, 439) with delta (0, 0)
Screenshot: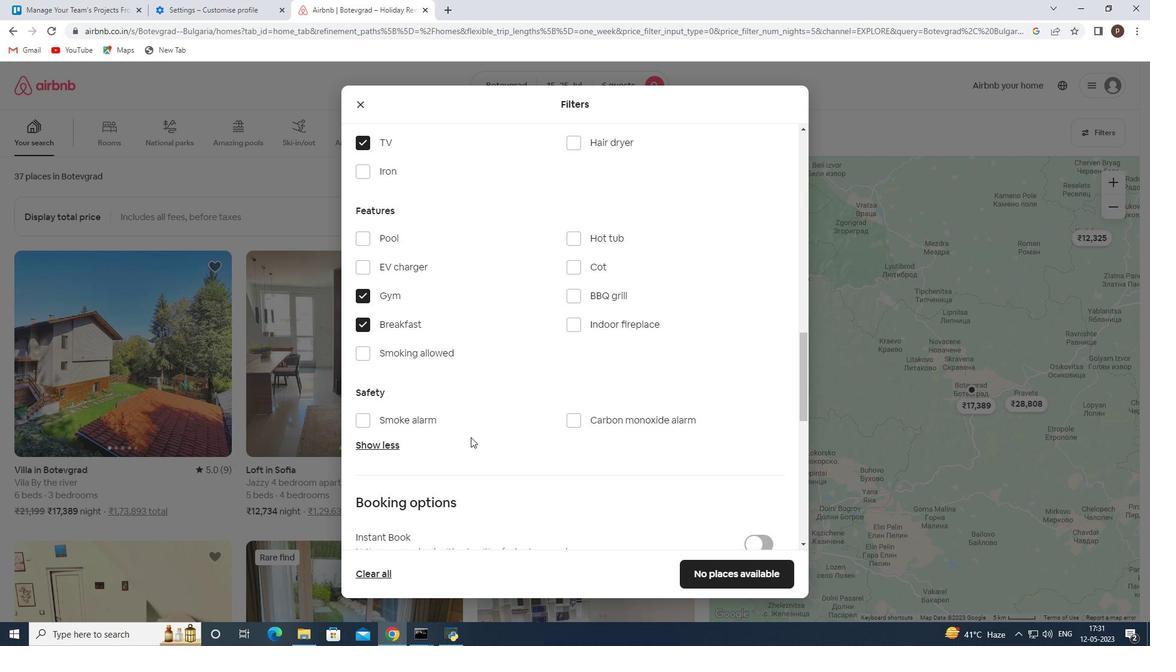 
Action: Mouse moved to (749, 407)
Screenshot: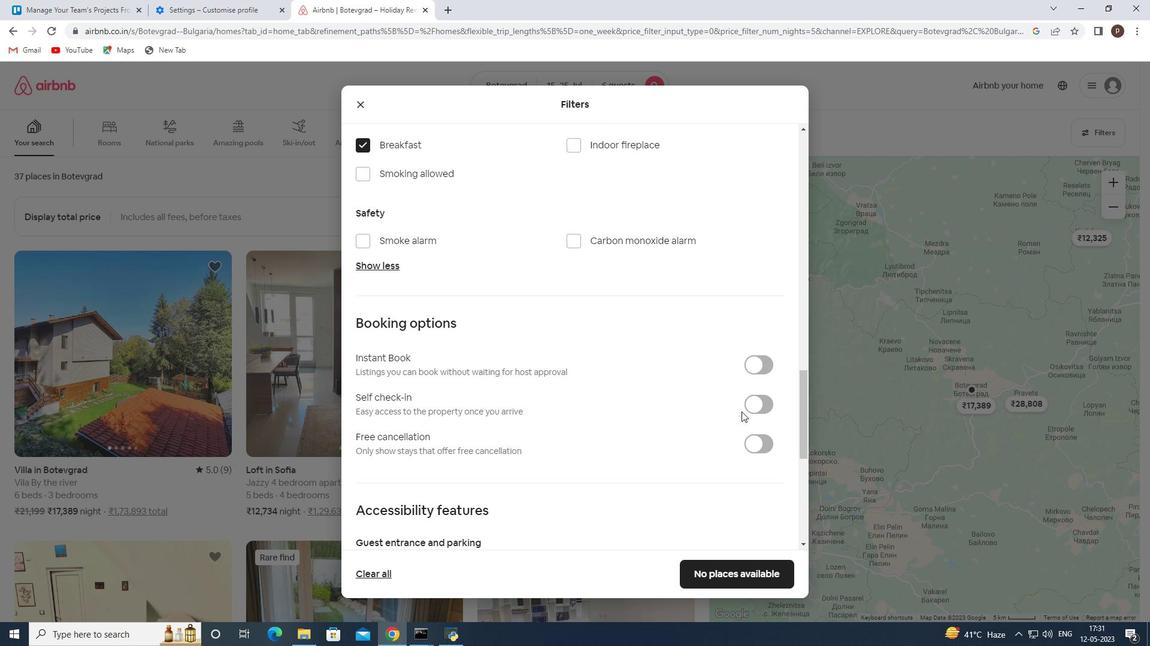 
Action: Mouse pressed left at (749, 407)
Screenshot: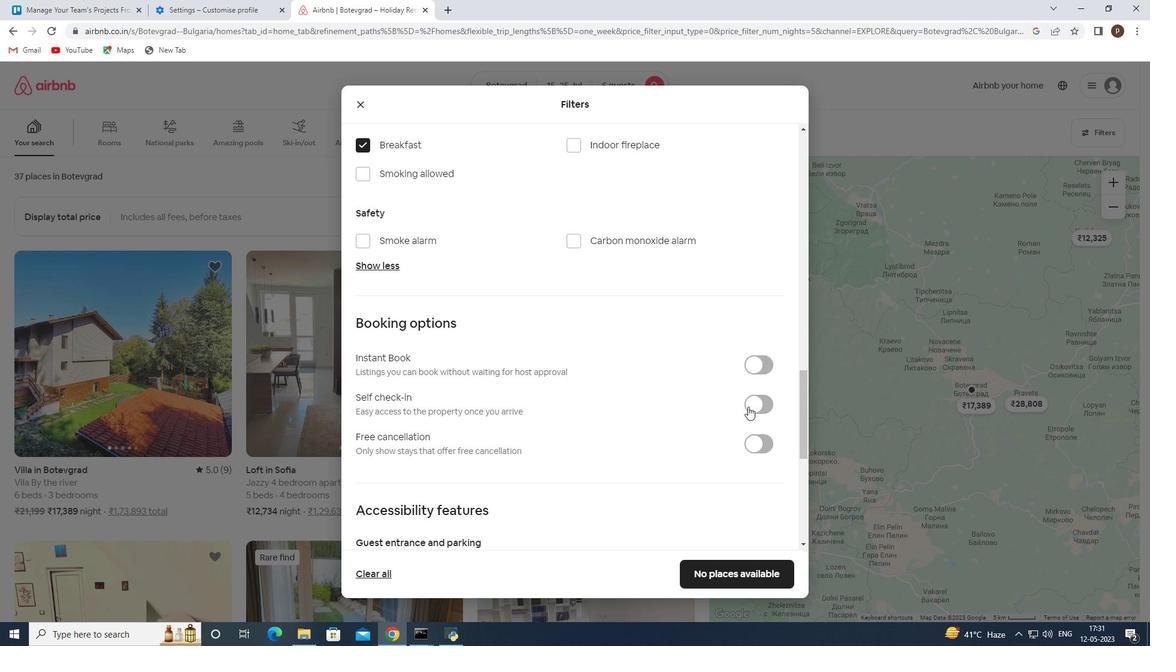 
Action: Mouse moved to (625, 430)
Screenshot: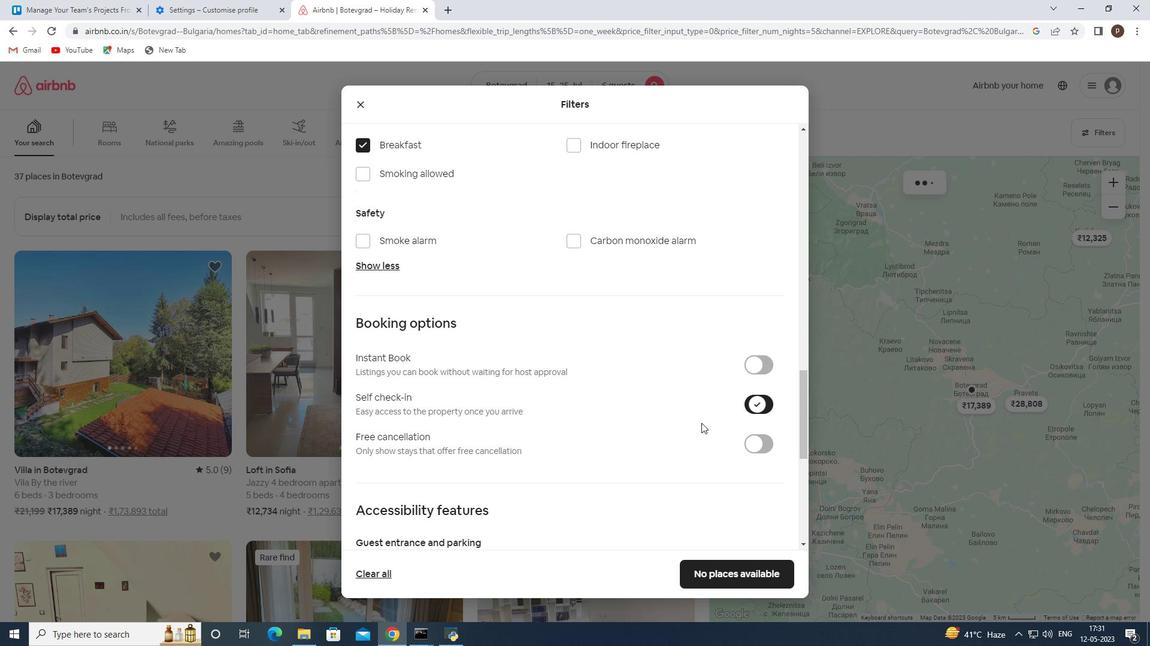 
Action: Mouse scrolled (625, 429) with delta (0, 0)
Screenshot: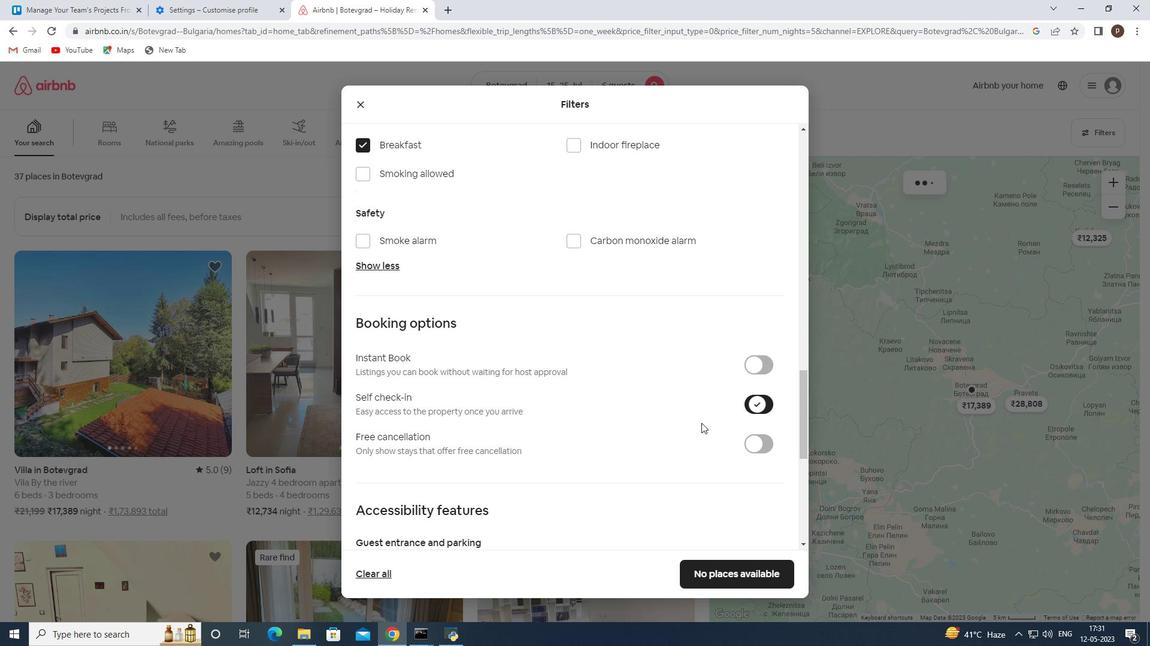 
Action: Mouse moved to (621, 430)
Screenshot: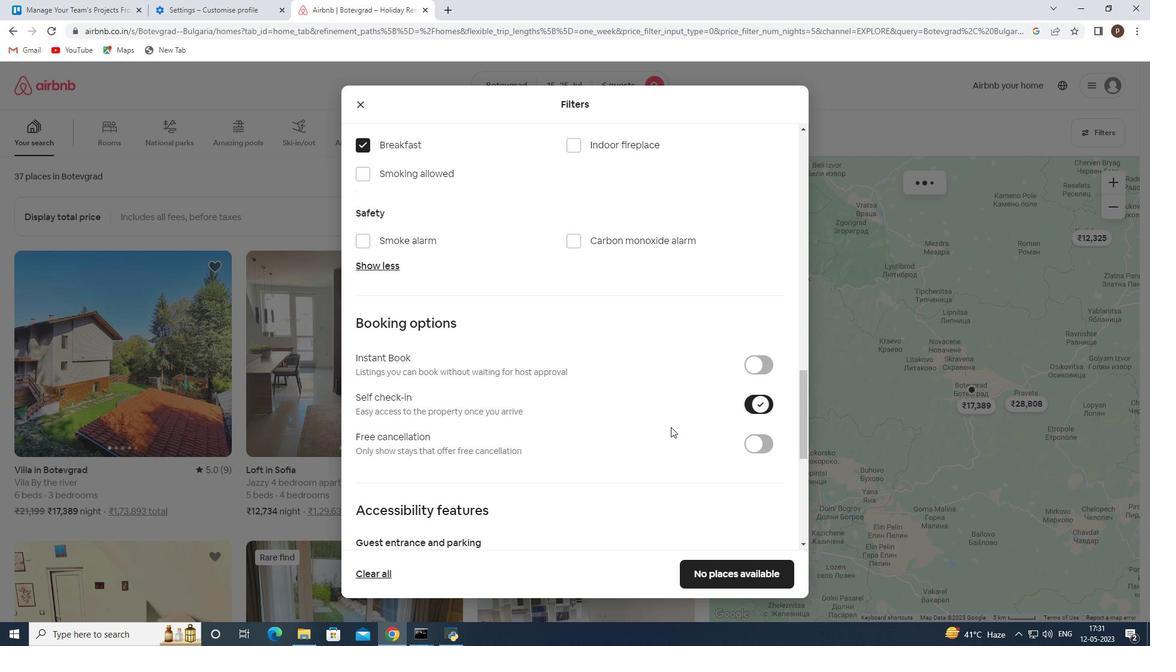 
Action: Mouse scrolled (621, 429) with delta (0, 0)
Screenshot: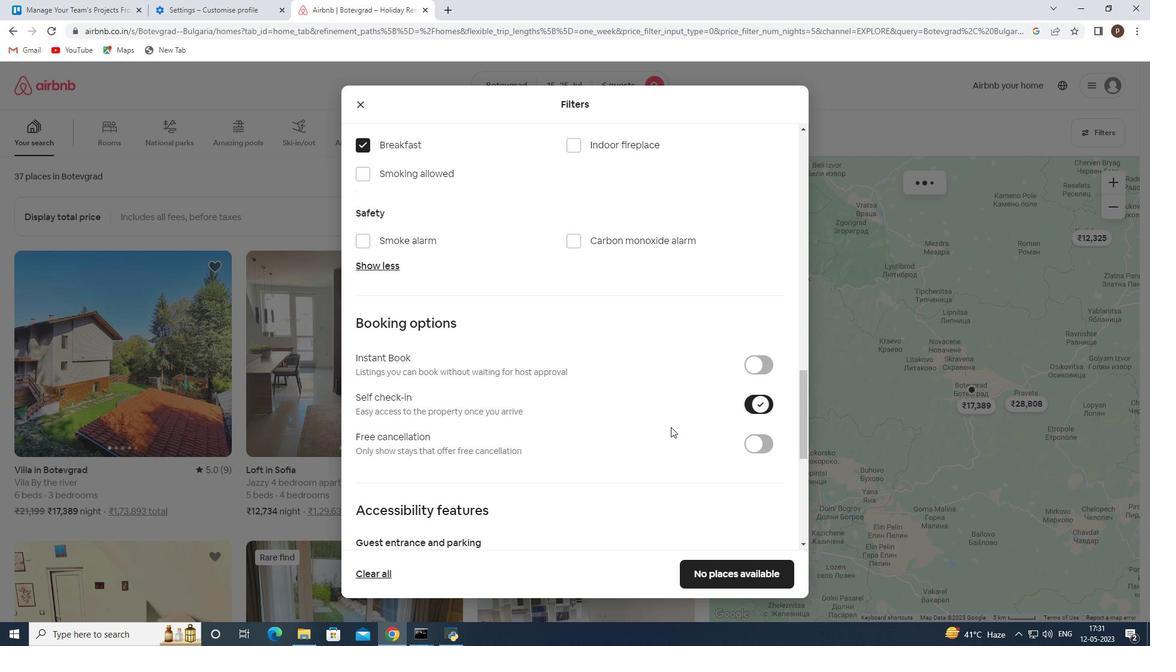 
Action: Mouse moved to (620, 430)
Screenshot: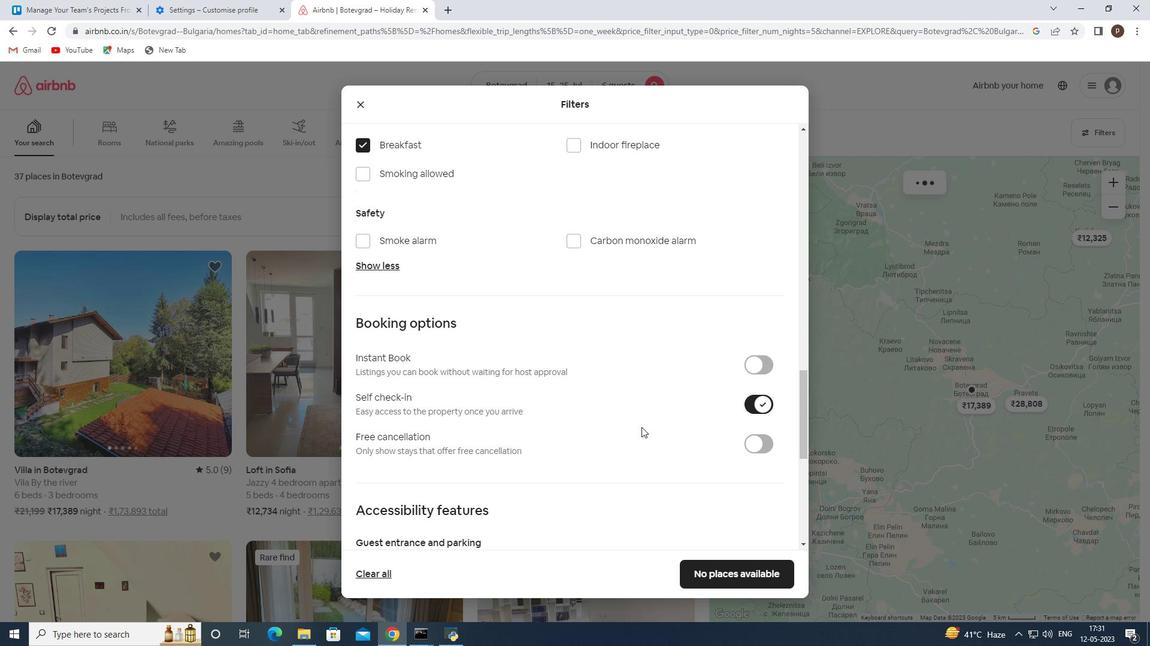 
Action: Mouse scrolled (620, 429) with delta (0, 0)
Screenshot: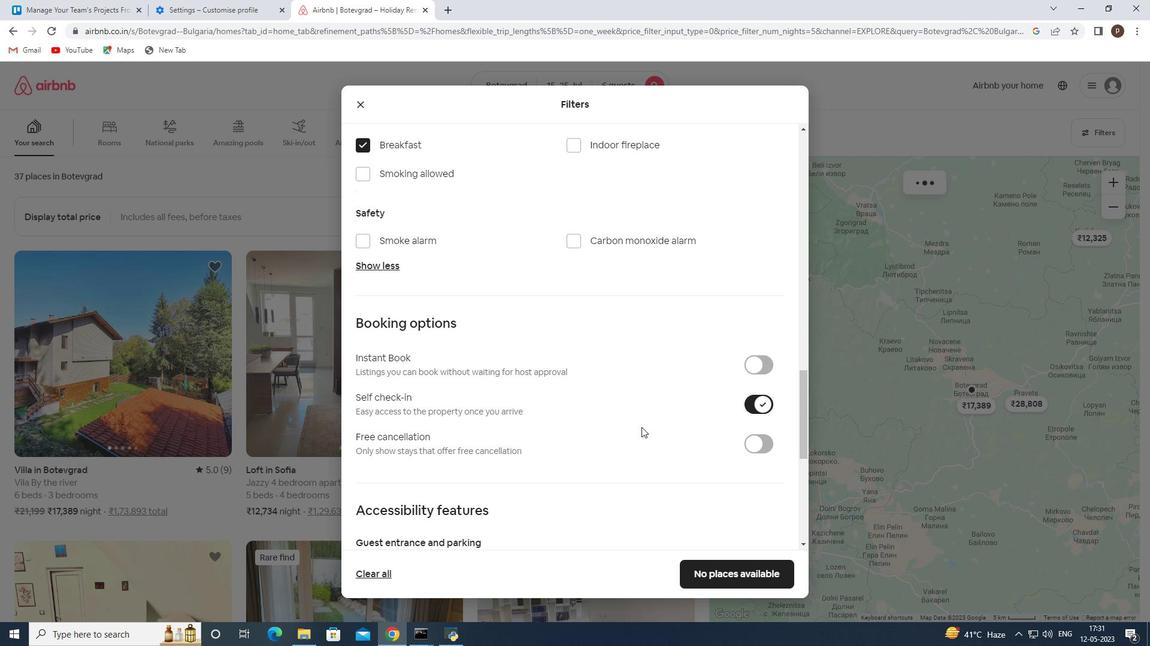 
Action: Mouse moved to (617, 430)
Screenshot: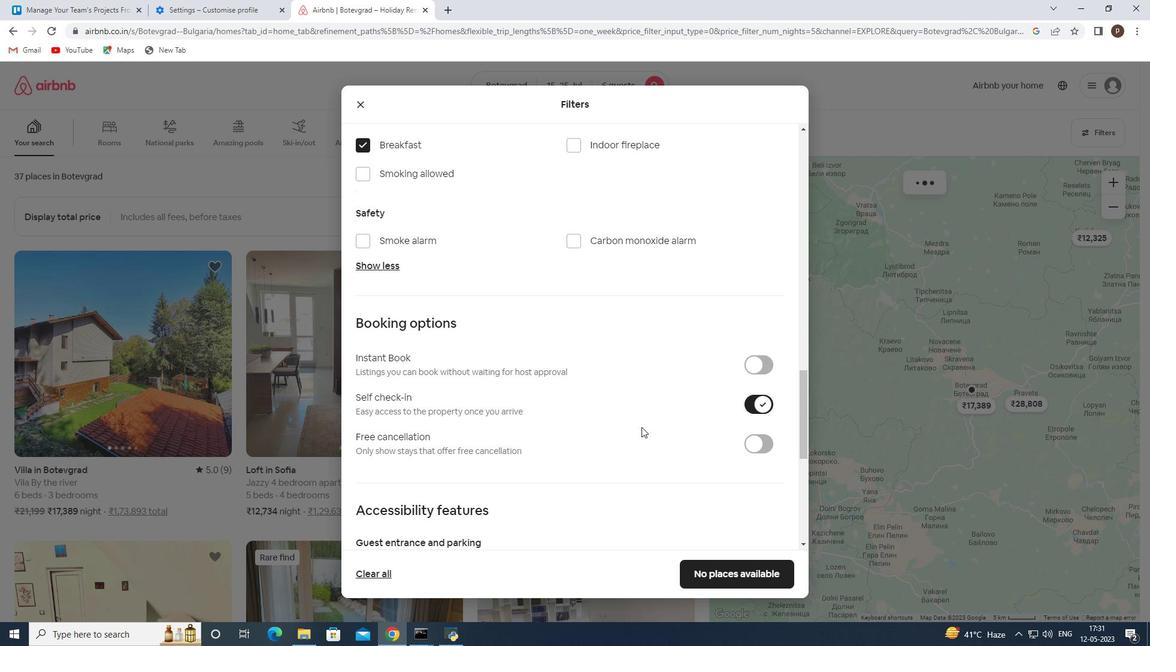 
Action: Mouse scrolled (617, 430) with delta (0, 0)
Screenshot: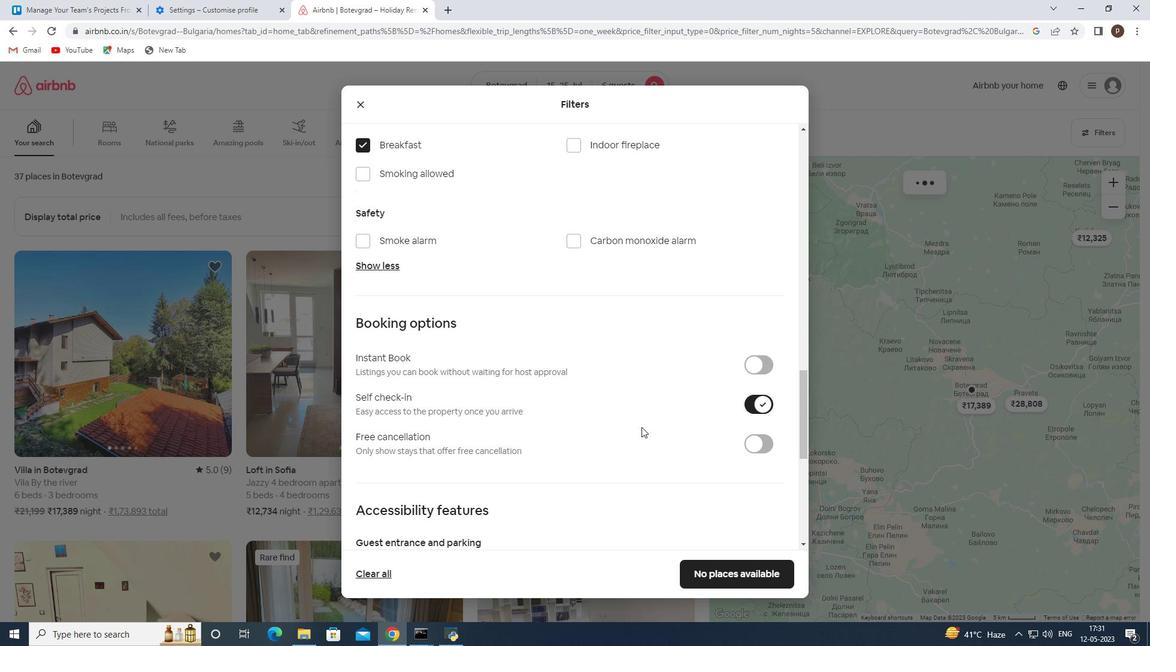 
Action: Mouse moved to (614, 430)
Screenshot: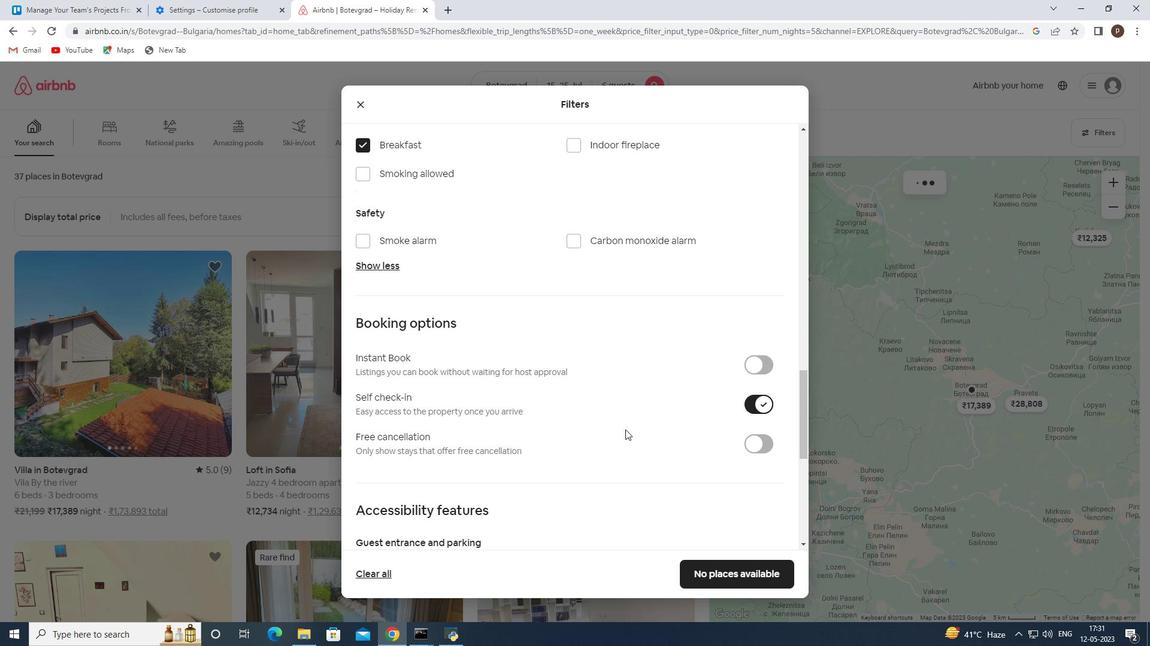
Action: Mouse scrolled (614, 430) with delta (0, 0)
Screenshot: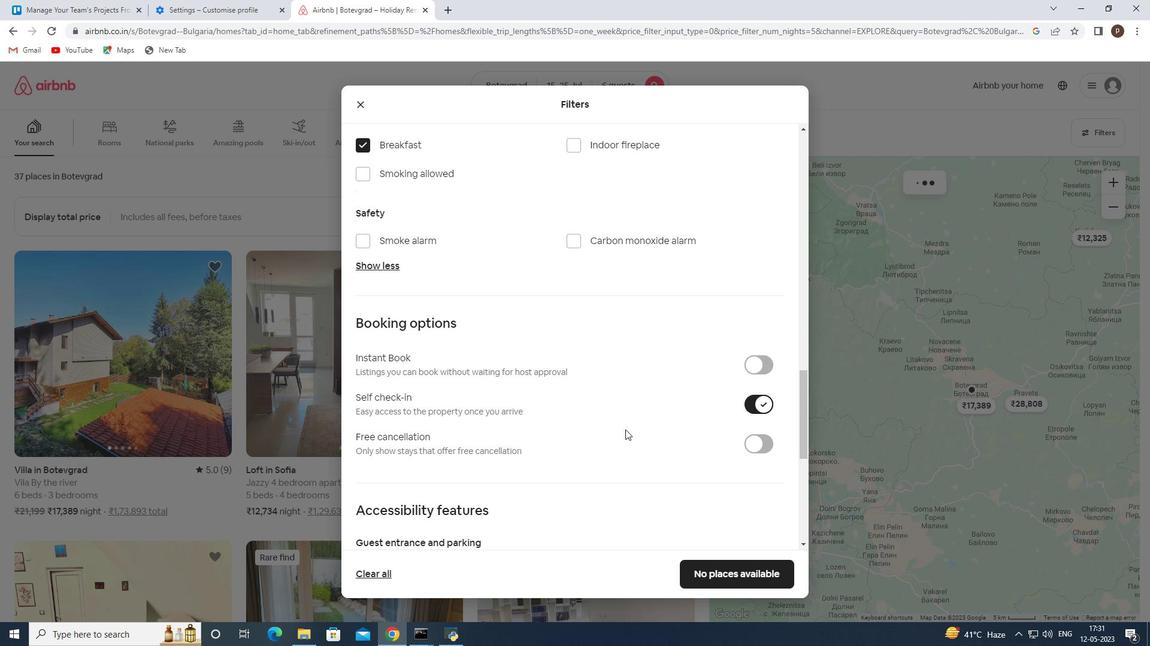 
Action: Mouse moved to (696, 453)
Screenshot: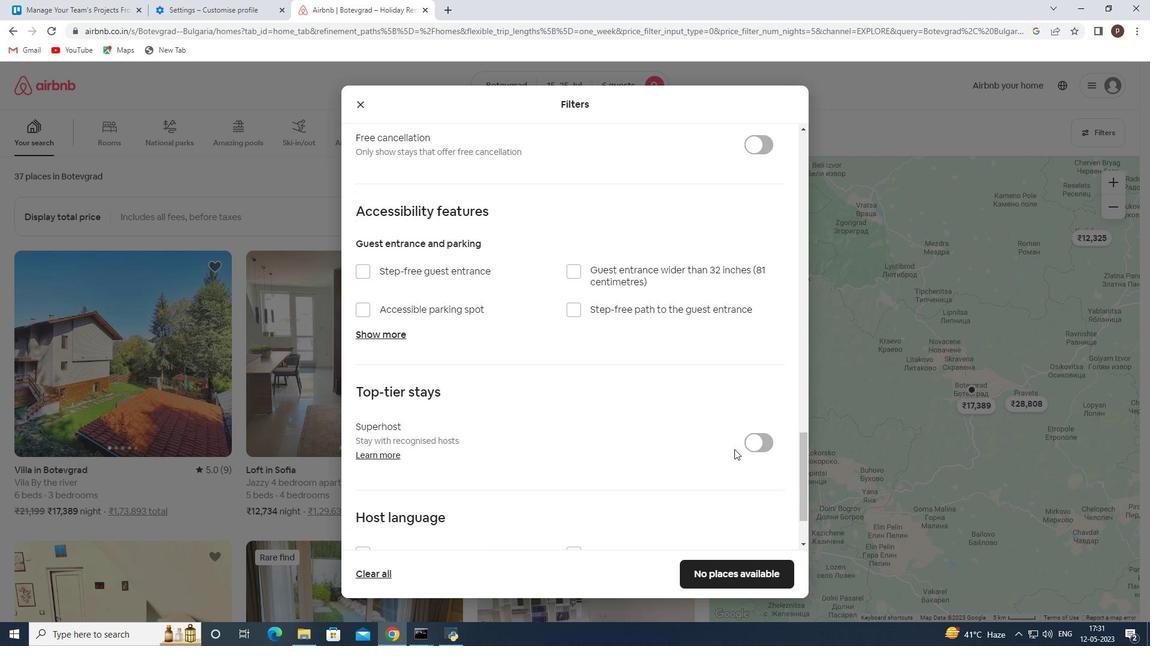 
Action: Mouse scrolled (696, 452) with delta (0, 0)
Screenshot: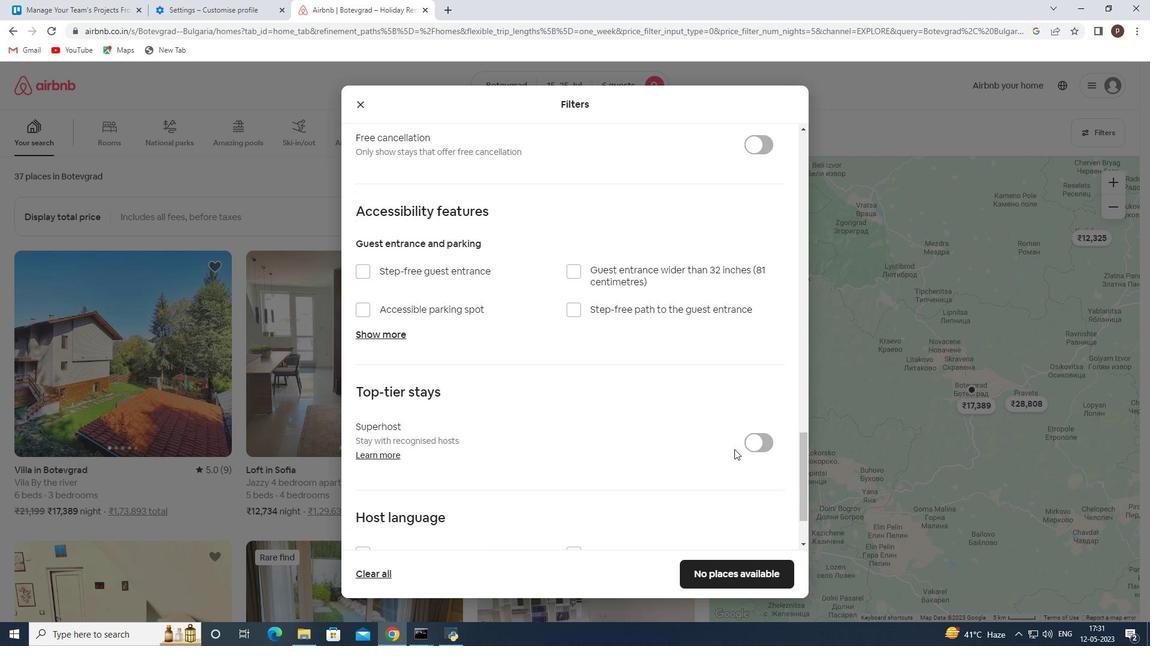 
Action: Mouse moved to (694, 453)
Screenshot: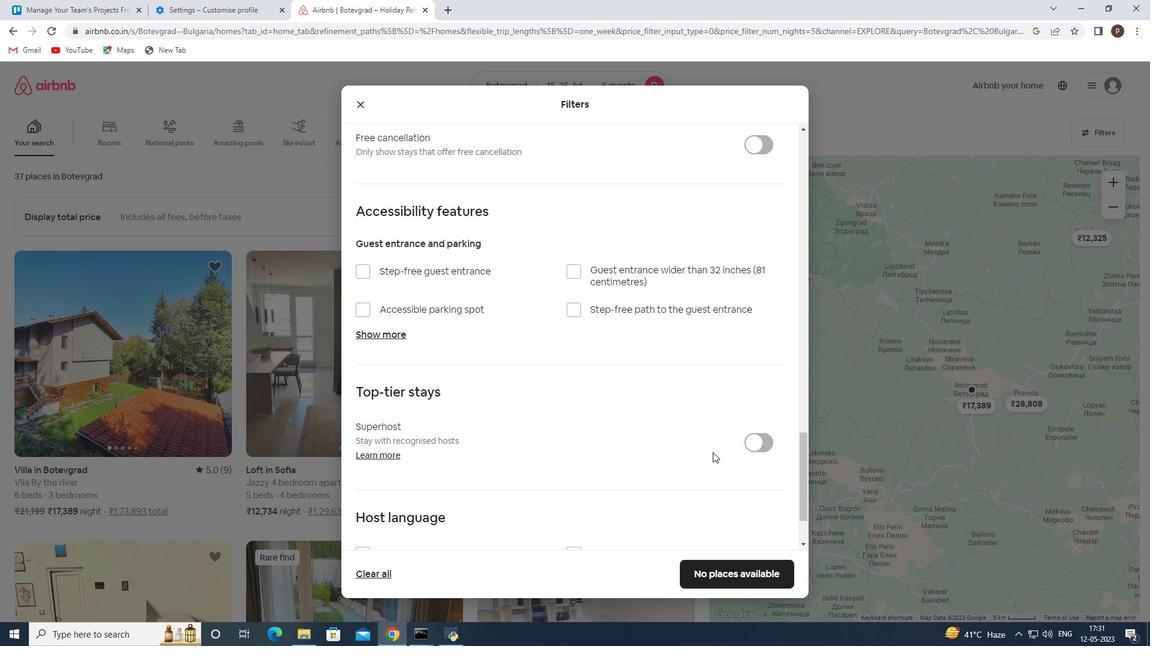 
Action: Mouse scrolled (694, 452) with delta (0, 0)
Screenshot: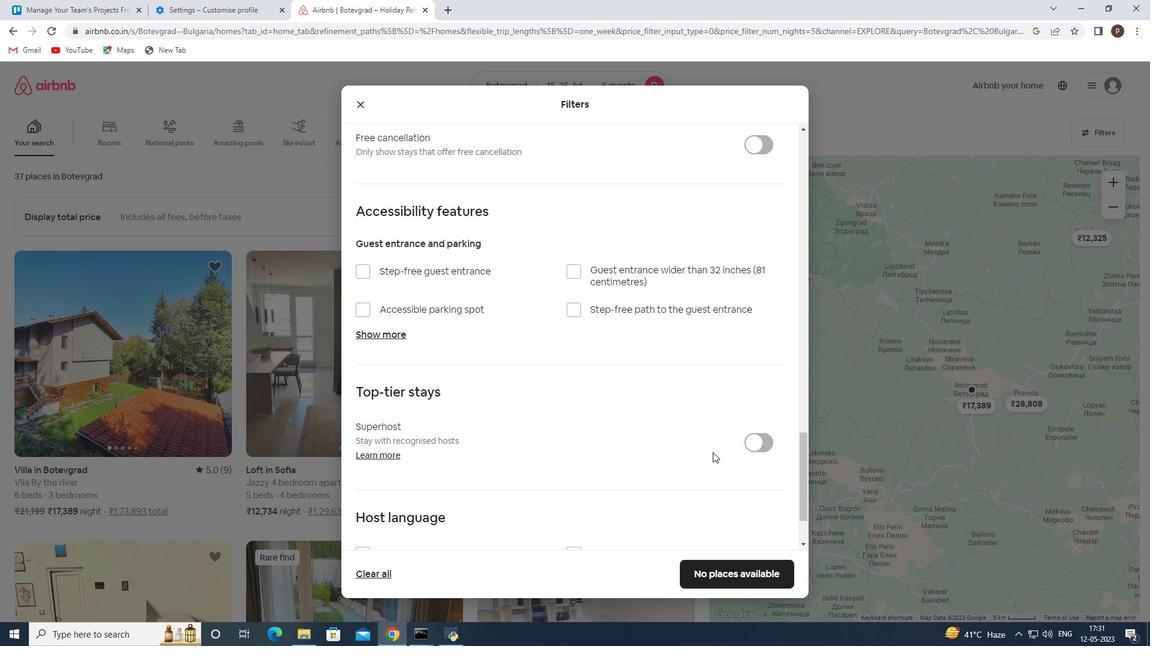 
Action: Mouse moved to (691, 454)
Screenshot: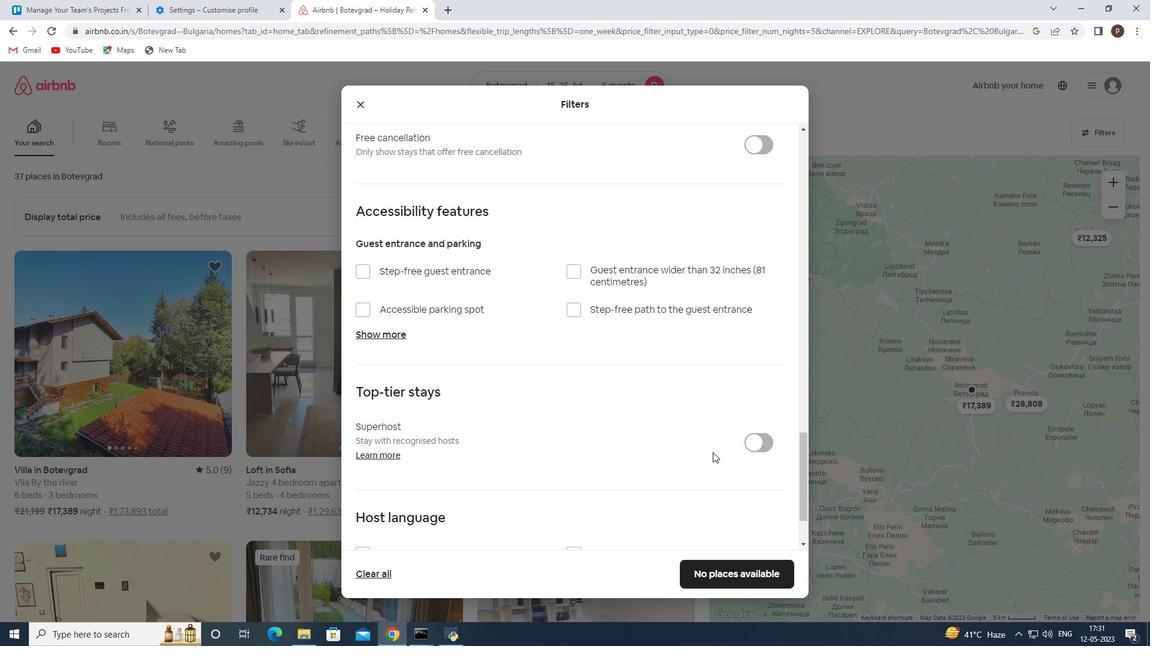 
Action: Mouse scrolled (691, 453) with delta (0, 0)
Screenshot: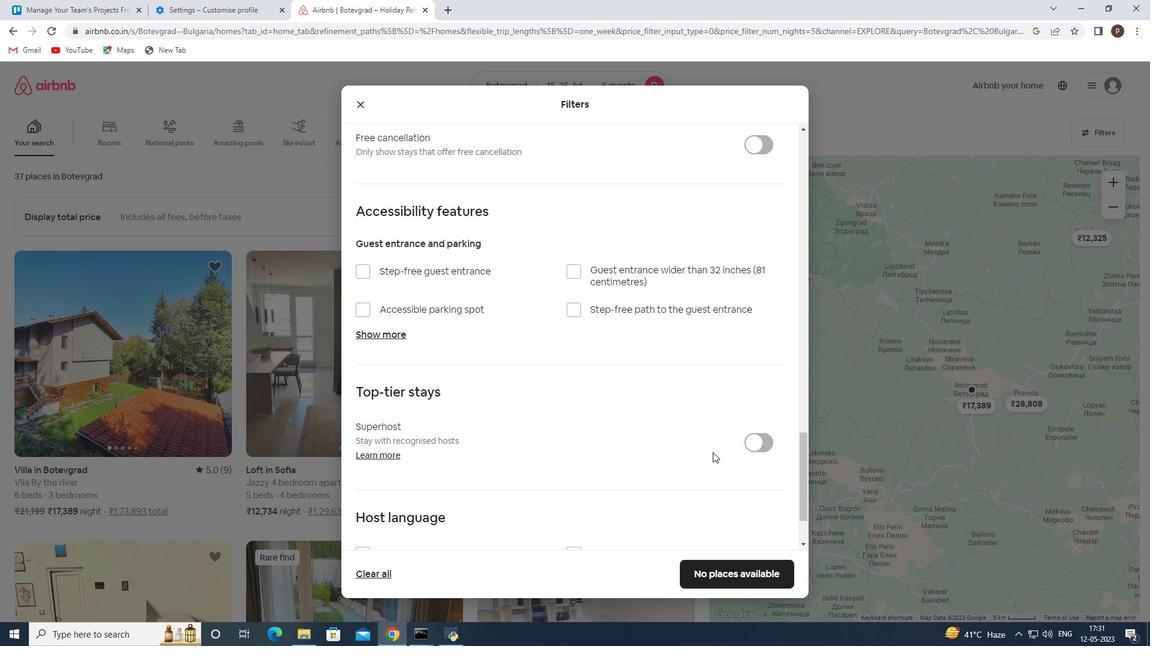
Action: Mouse moved to (690, 454)
Screenshot: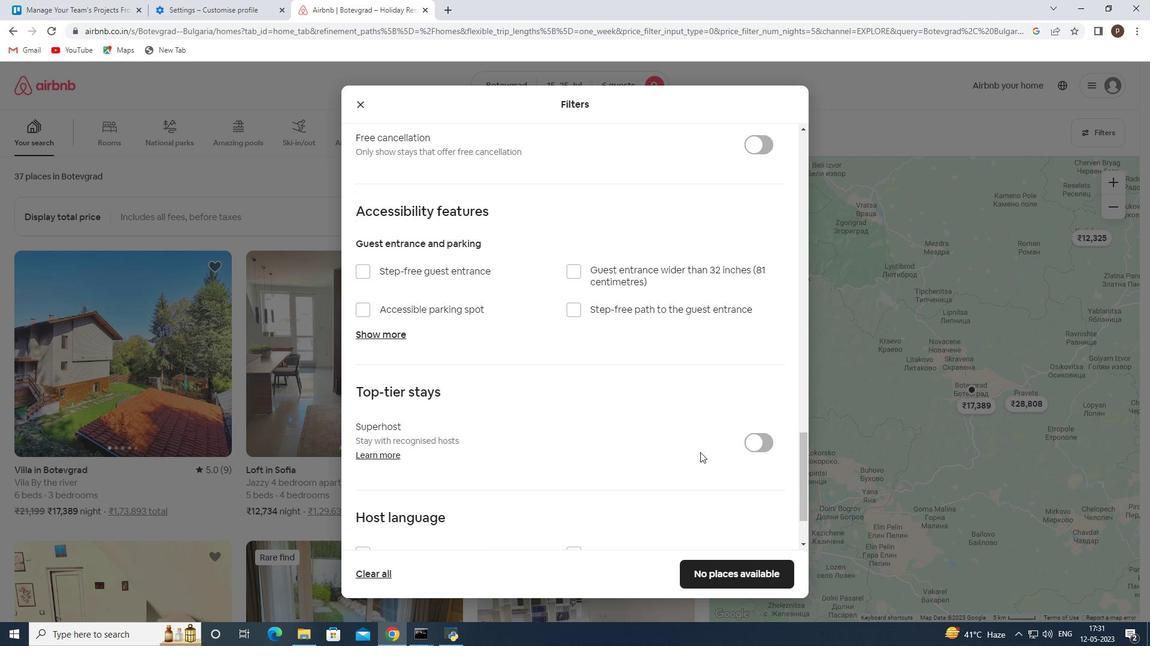 
Action: Mouse scrolled (690, 453) with delta (0, 0)
Screenshot: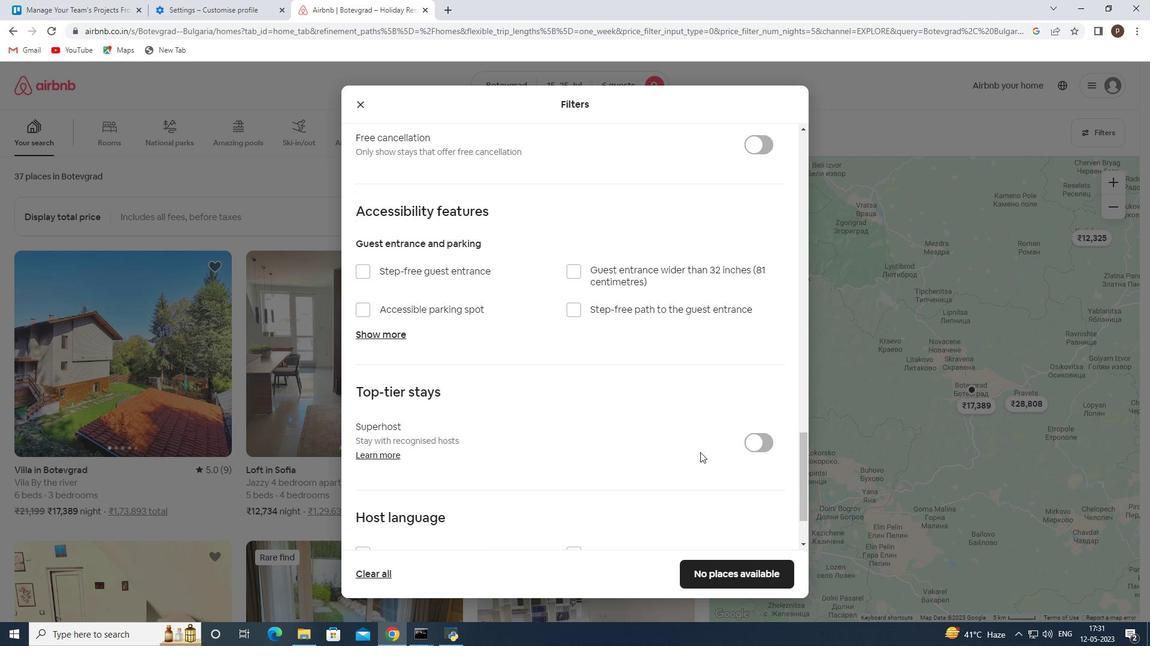 
Action: Mouse moved to (685, 454)
Screenshot: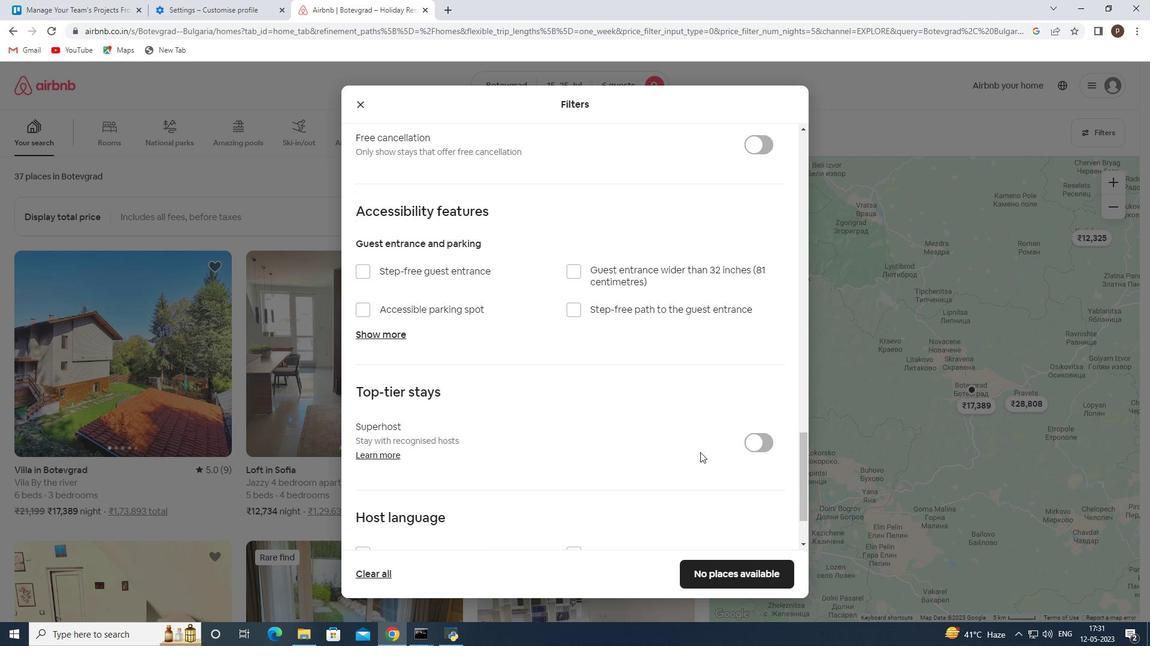 
Action: Mouse scrolled (686, 453) with delta (0, 0)
Screenshot: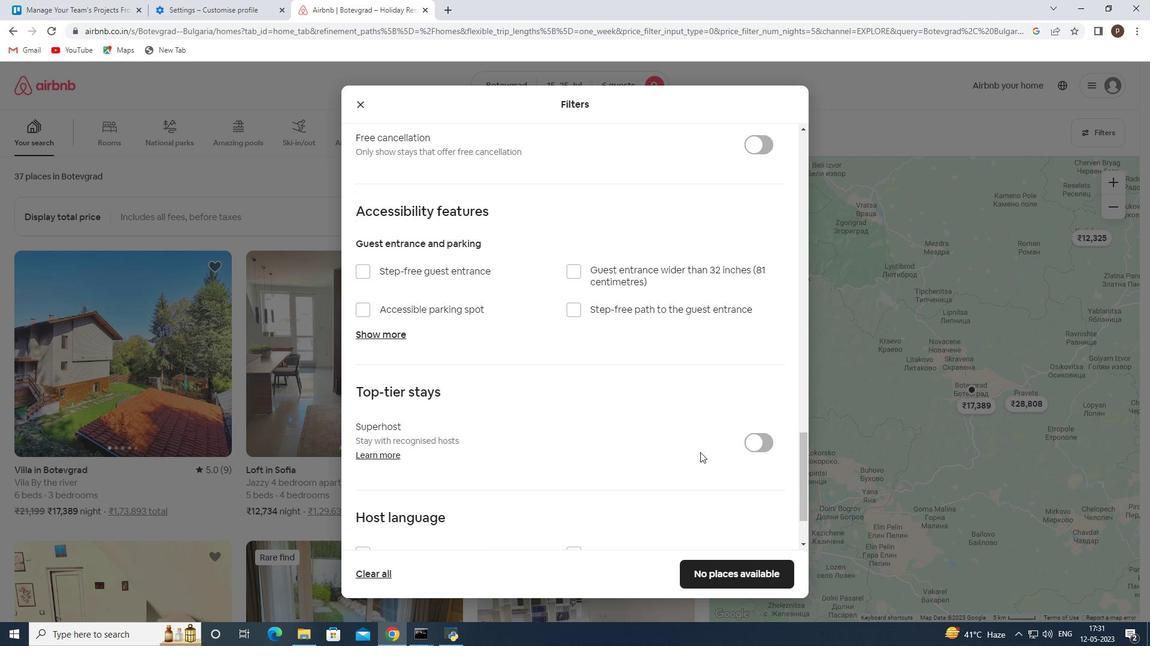 
Action: Mouse moved to (682, 453)
Screenshot: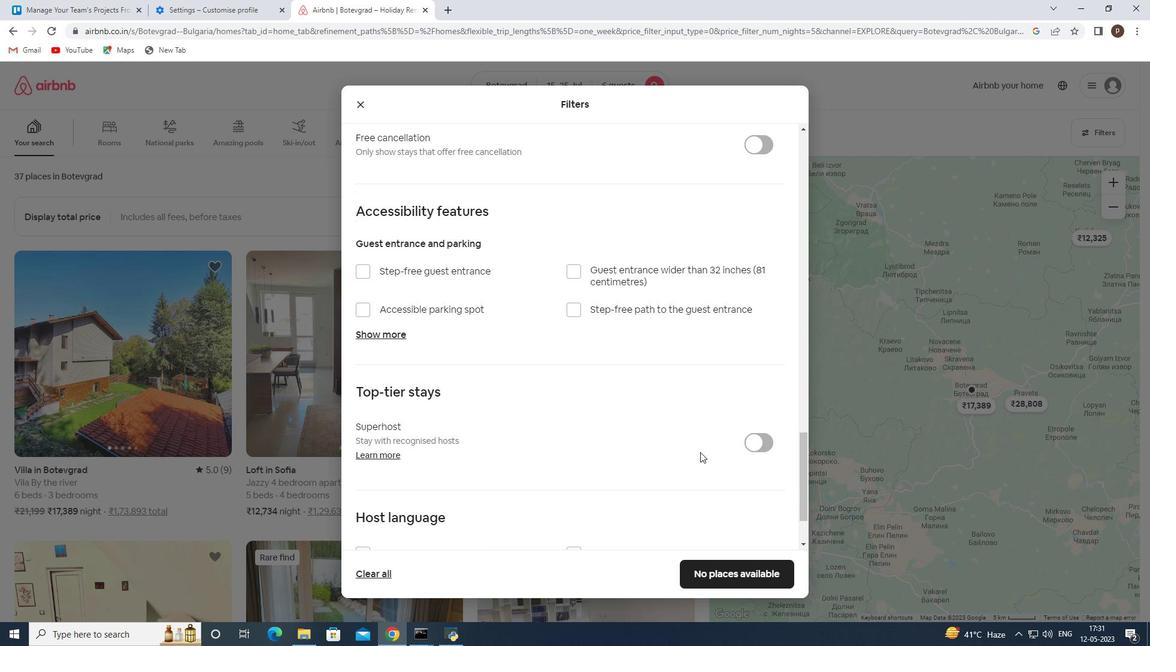 
Action: Mouse scrolled (682, 452) with delta (0, 0)
Screenshot: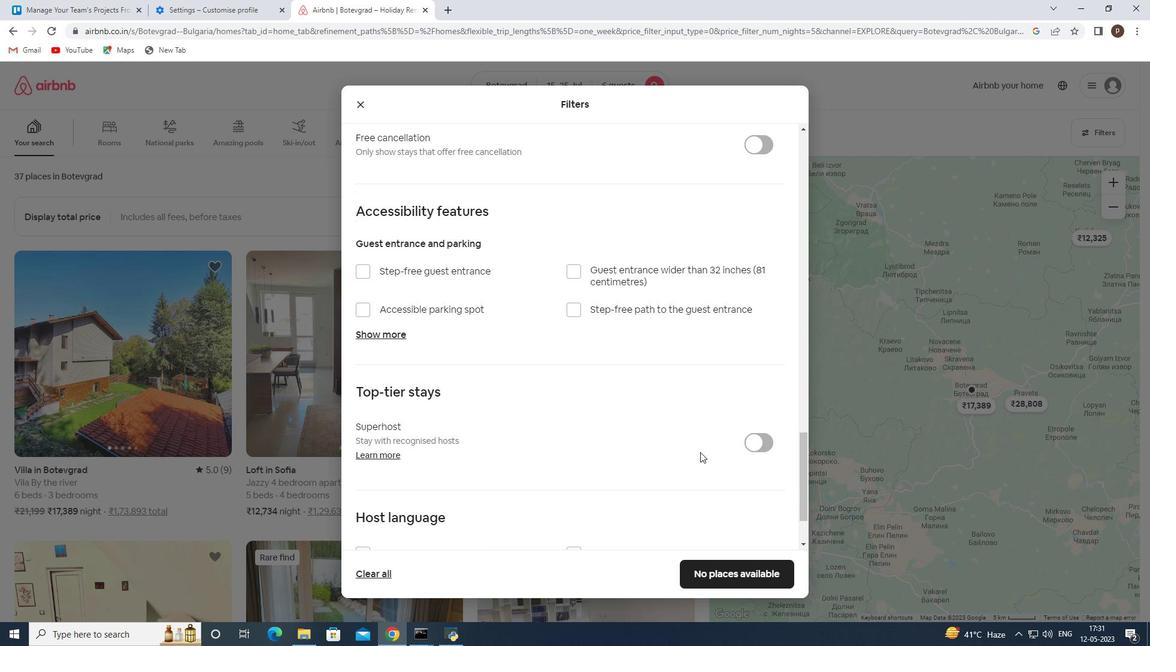 
Action: Mouse moved to (675, 451)
Screenshot: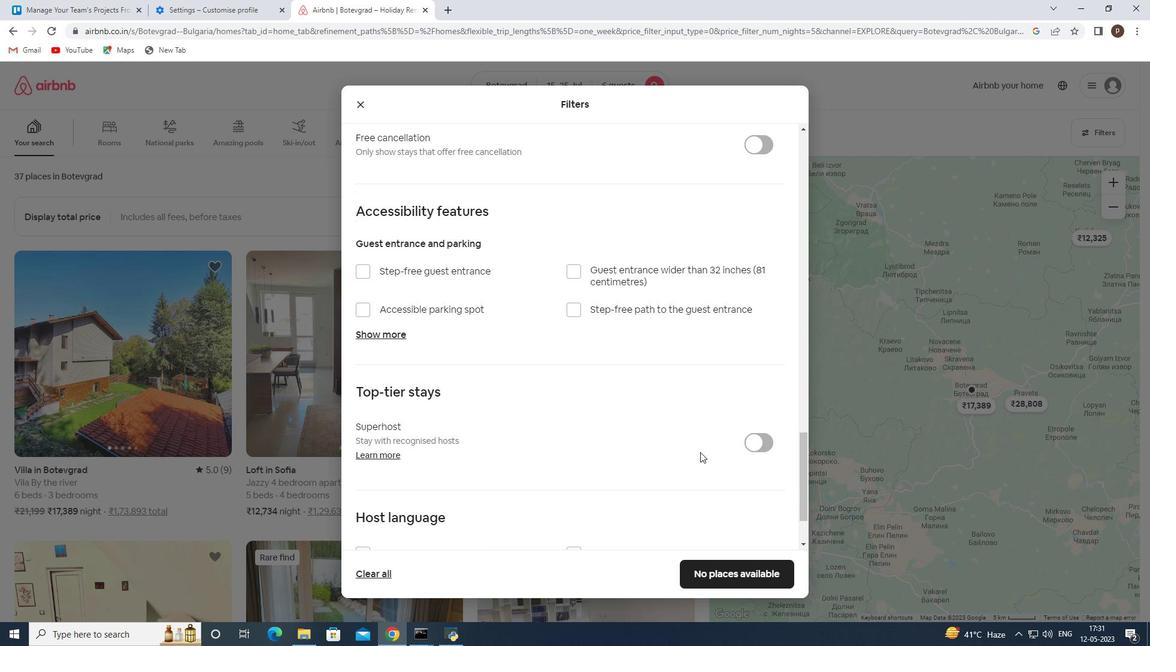 
Action: Mouse scrolled (675, 450) with delta (0, 0)
Screenshot: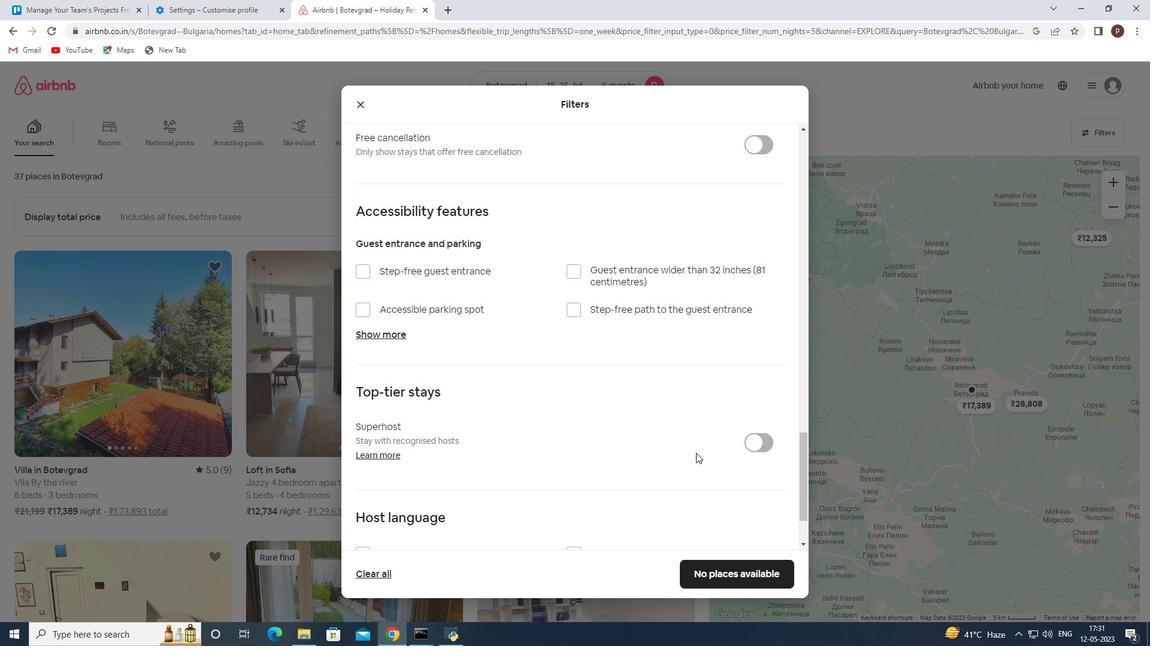 
Action: Mouse moved to (363, 470)
Screenshot: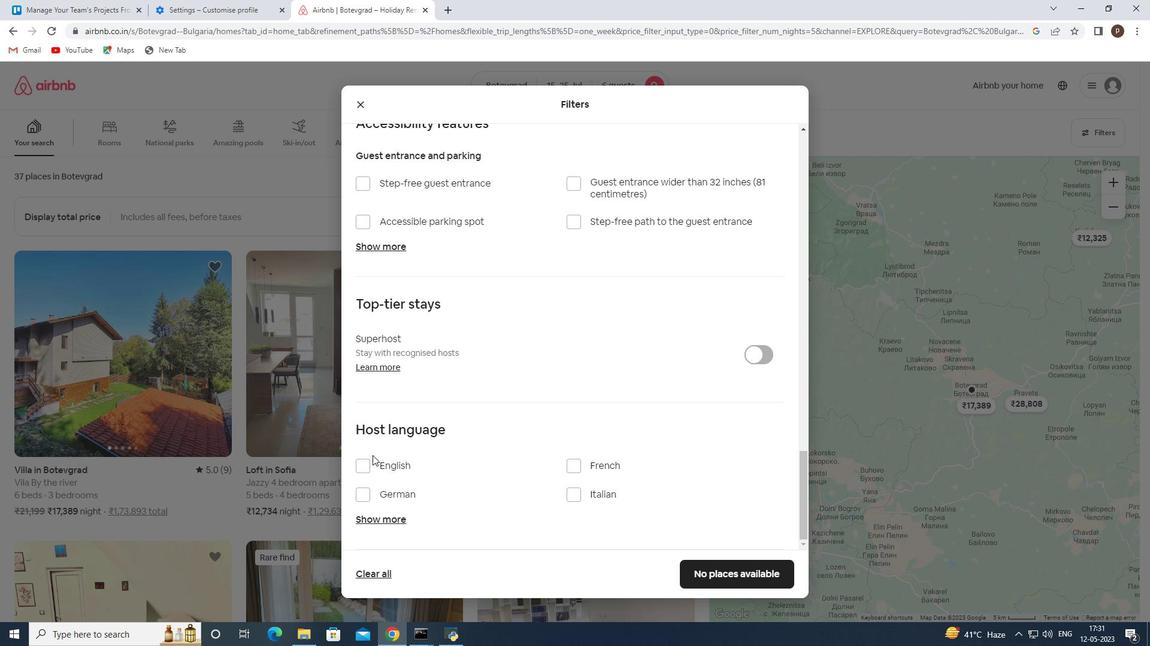 
Action: Mouse pressed left at (363, 470)
Screenshot: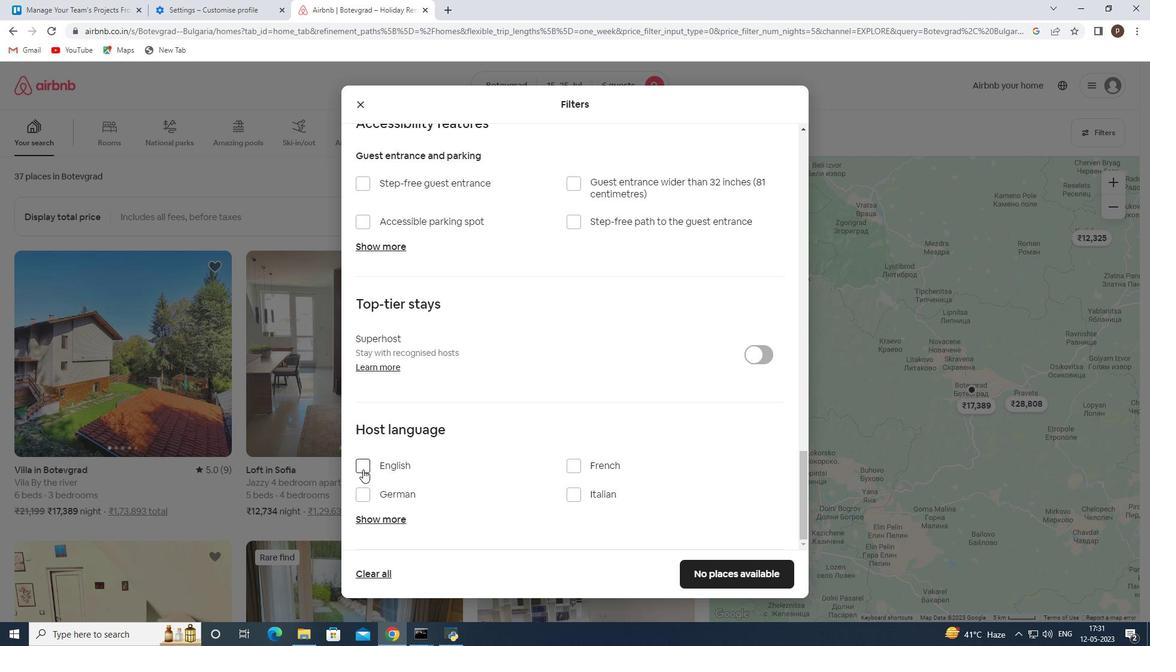 
Action: Mouse moved to (706, 567)
Screenshot: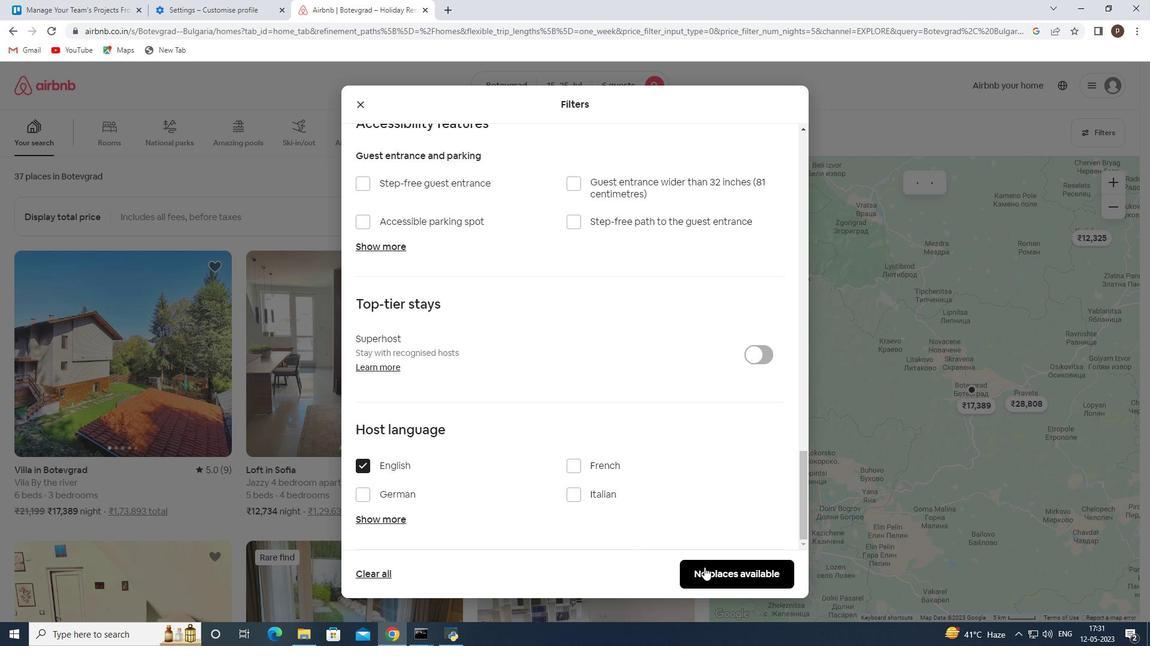 
Action: Mouse pressed left at (706, 567)
Screenshot: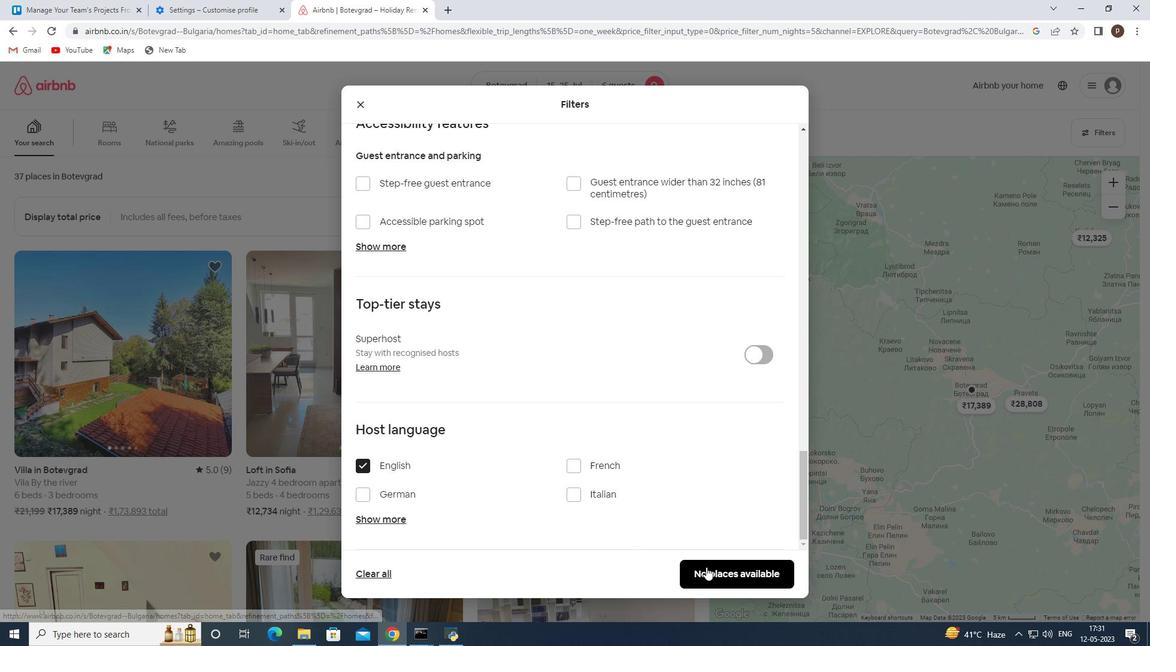 
